 Task: Find connections with filter location Jesús María with filter topic #realestatebroker with filter profile language French with filter current company Center for Creative Leadership with filter school Institute of Hotel Management, Catering Technology and Applied Nutrition, Mumbai with filter industry Operations Consulting with filter service category Bookkeeping with filter keywords title Medical Transcriptionist
Action: Mouse moved to (552, 104)
Screenshot: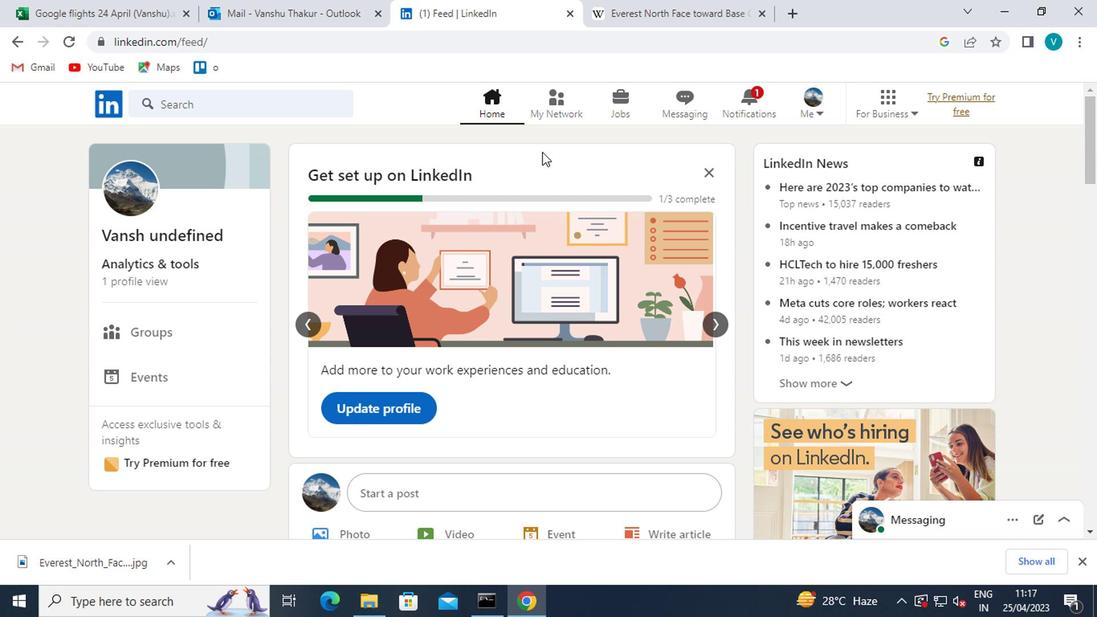 
Action: Mouse pressed left at (552, 104)
Screenshot: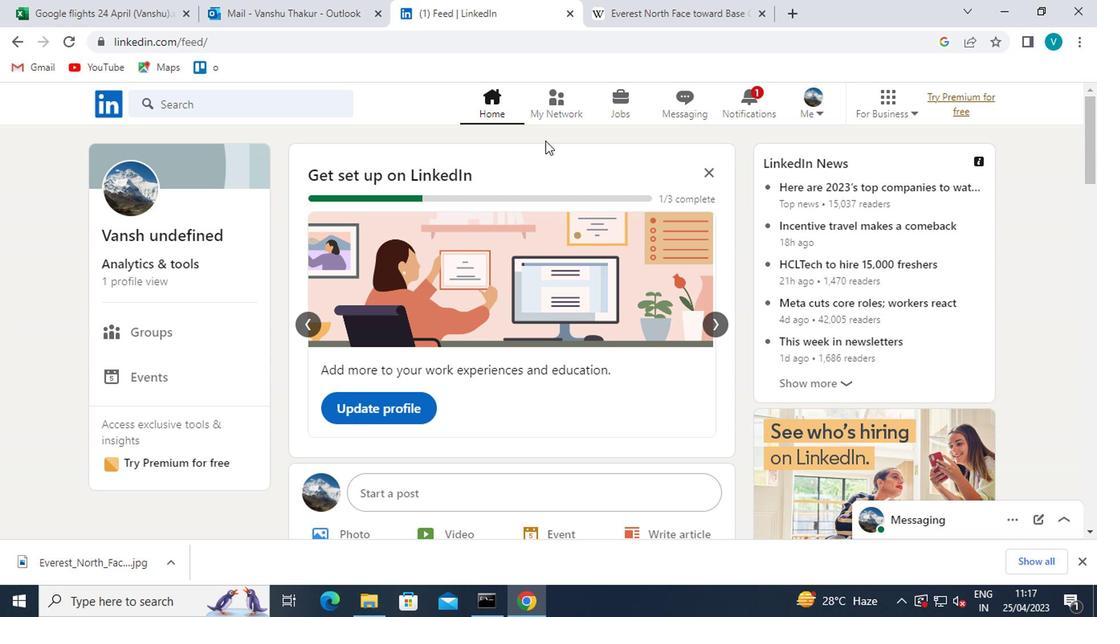 
Action: Mouse moved to (196, 196)
Screenshot: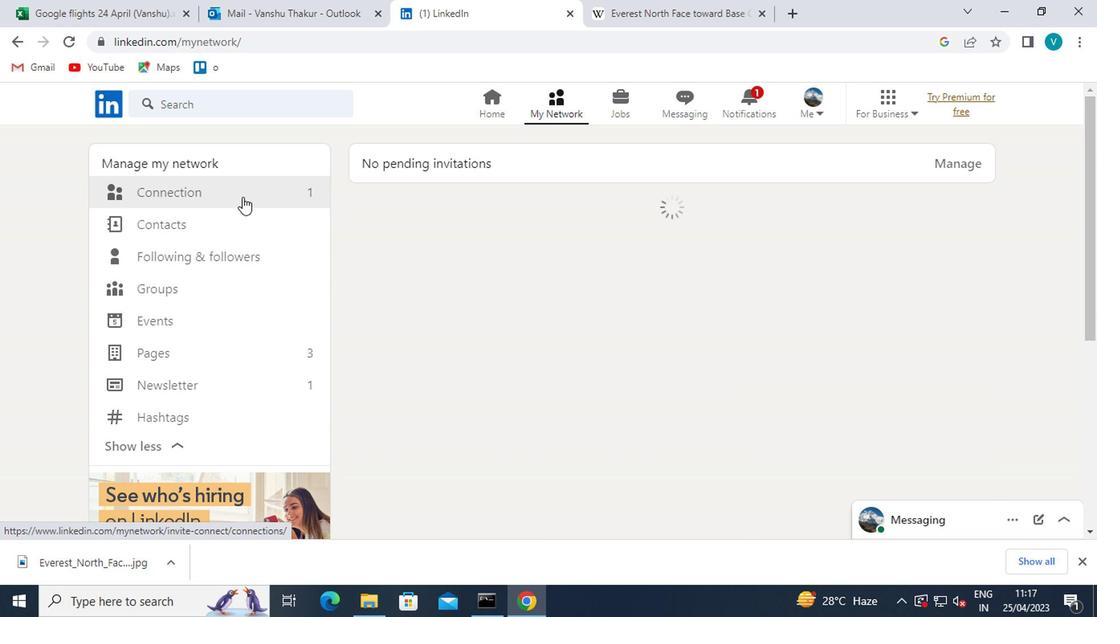 
Action: Mouse pressed left at (196, 196)
Screenshot: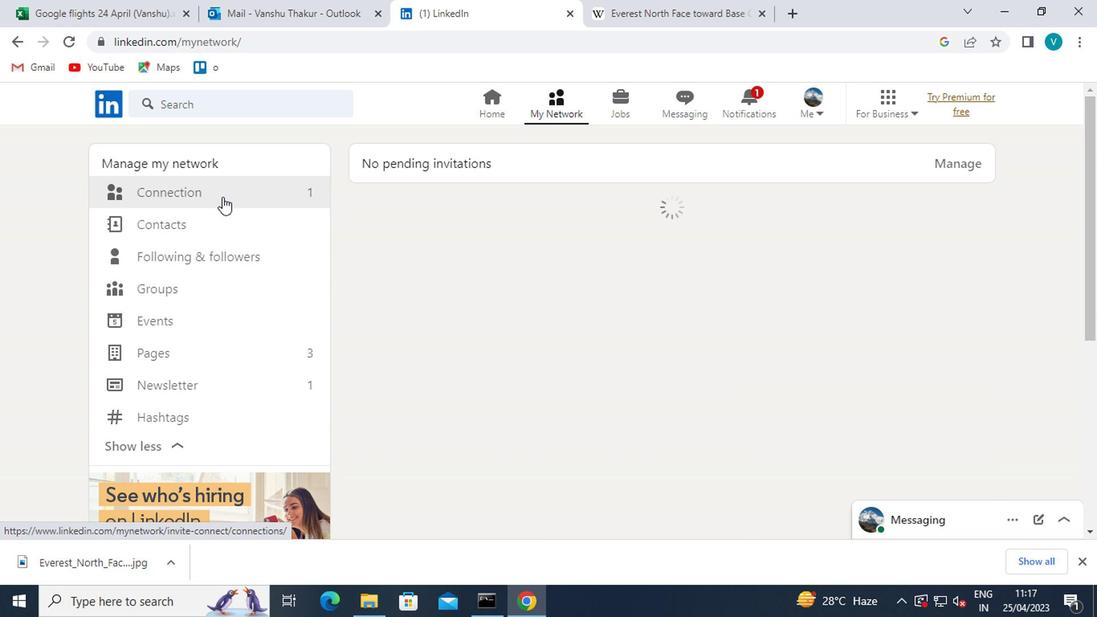 
Action: Mouse moved to (641, 189)
Screenshot: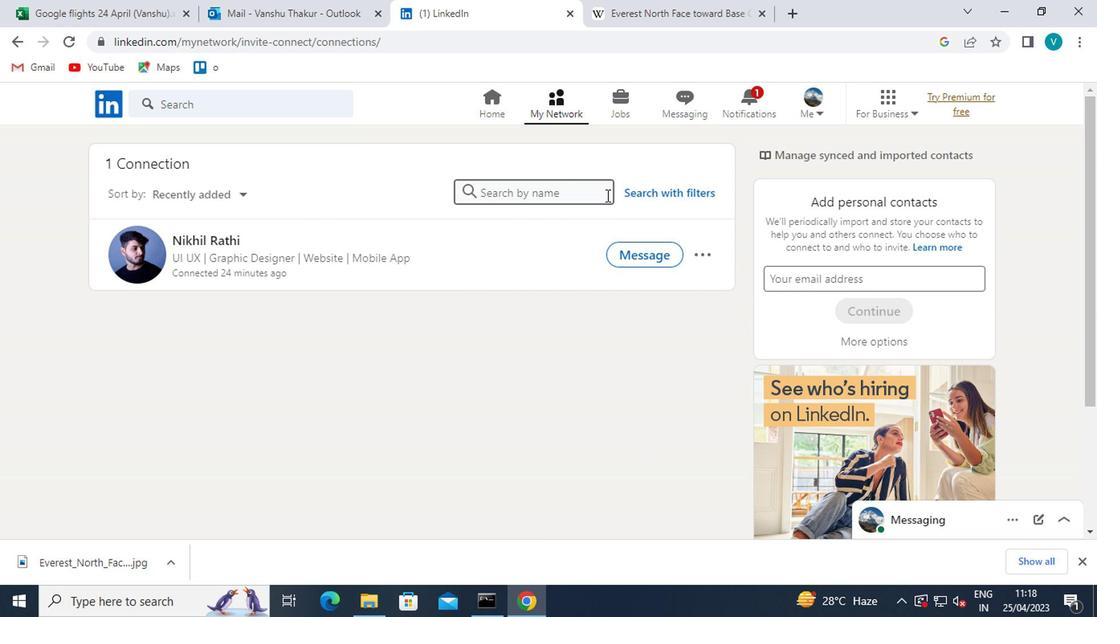 
Action: Mouse pressed left at (641, 189)
Screenshot: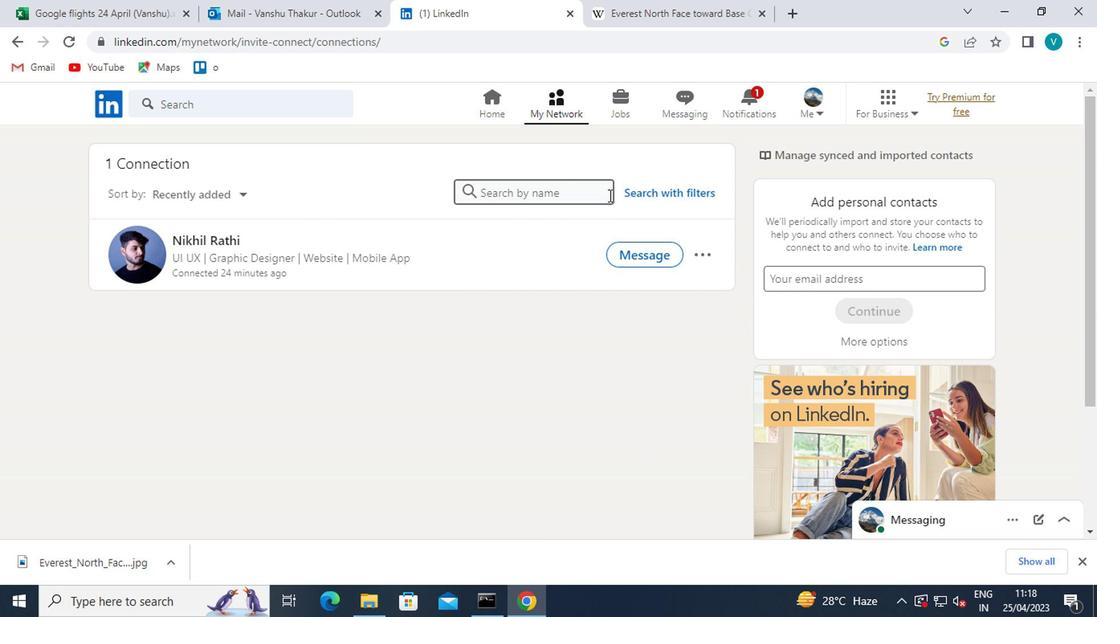
Action: Mouse moved to (540, 159)
Screenshot: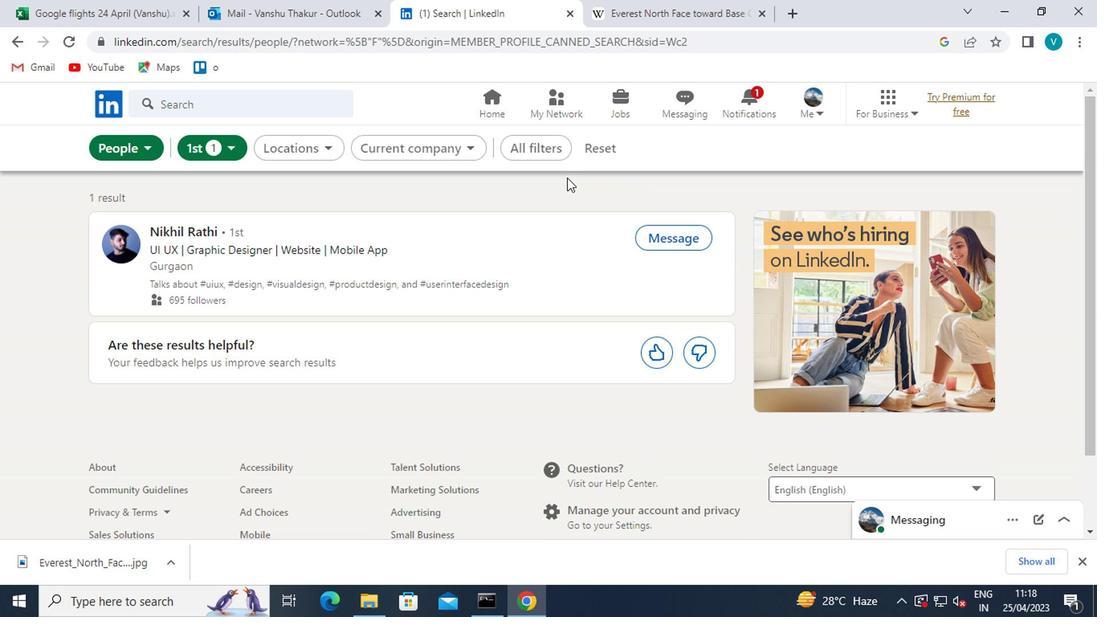 
Action: Mouse pressed left at (540, 159)
Screenshot: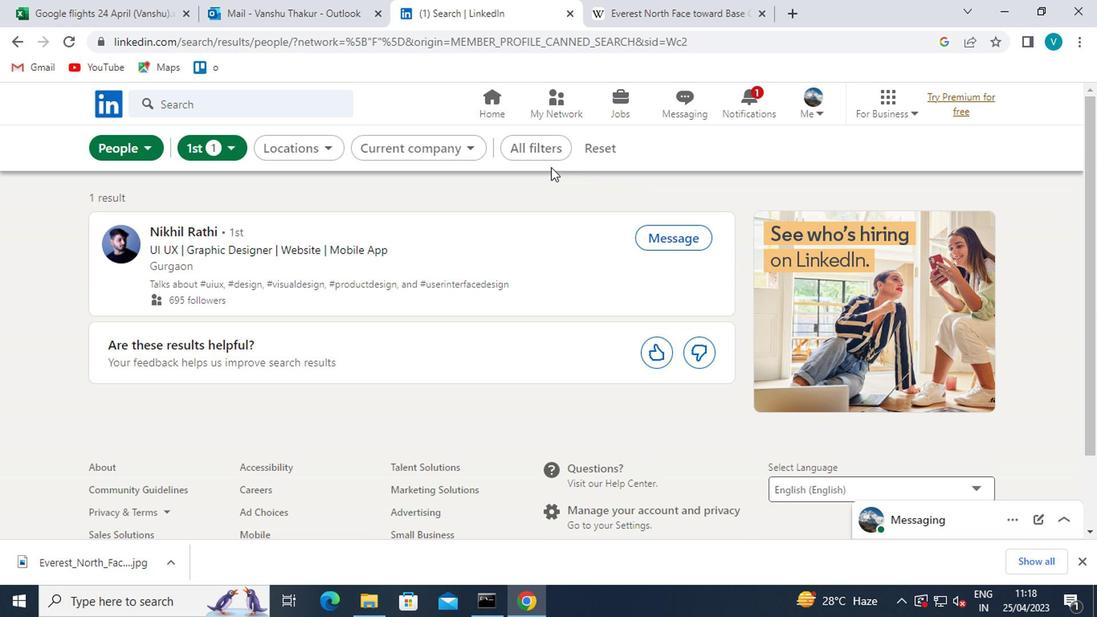 
Action: Mouse moved to (859, 385)
Screenshot: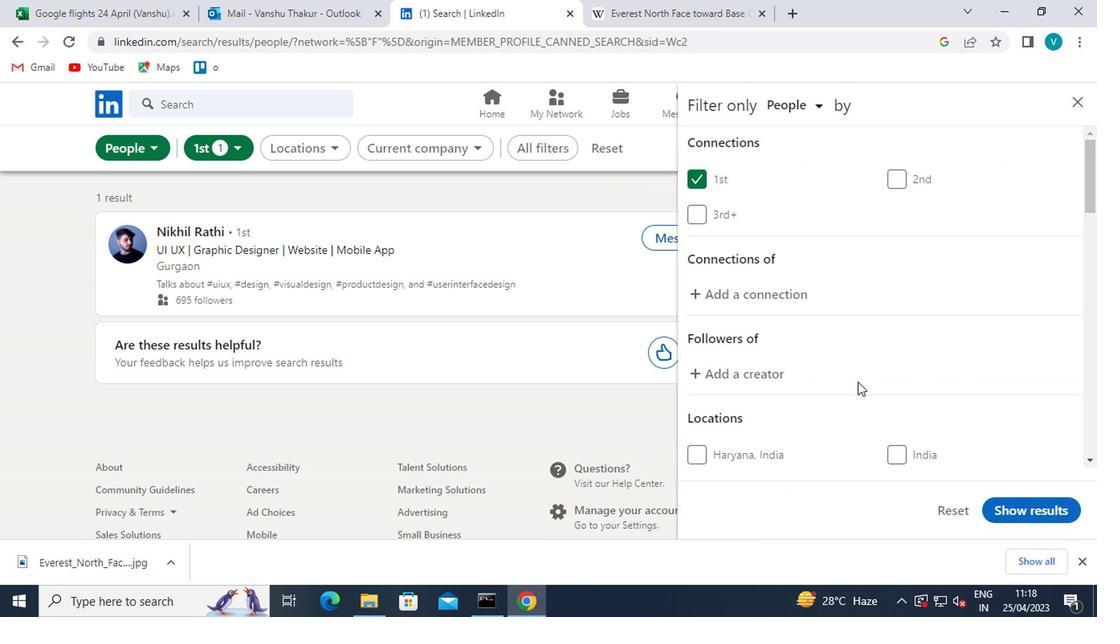 
Action: Mouse scrolled (859, 384) with delta (0, -1)
Screenshot: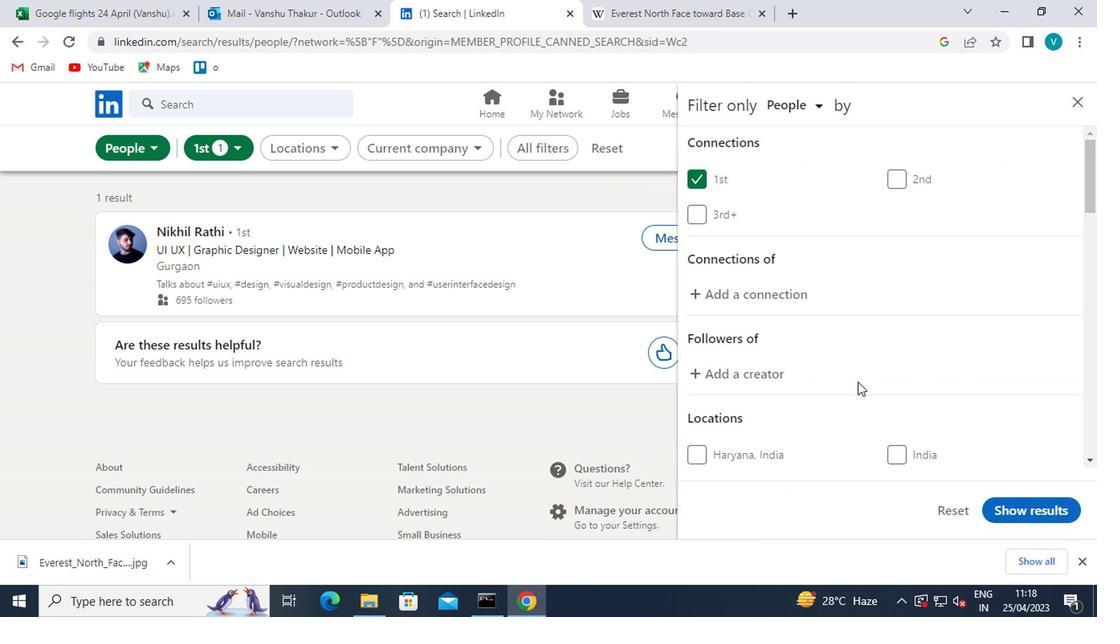 
Action: Mouse moved to (860, 387)
Screenshot: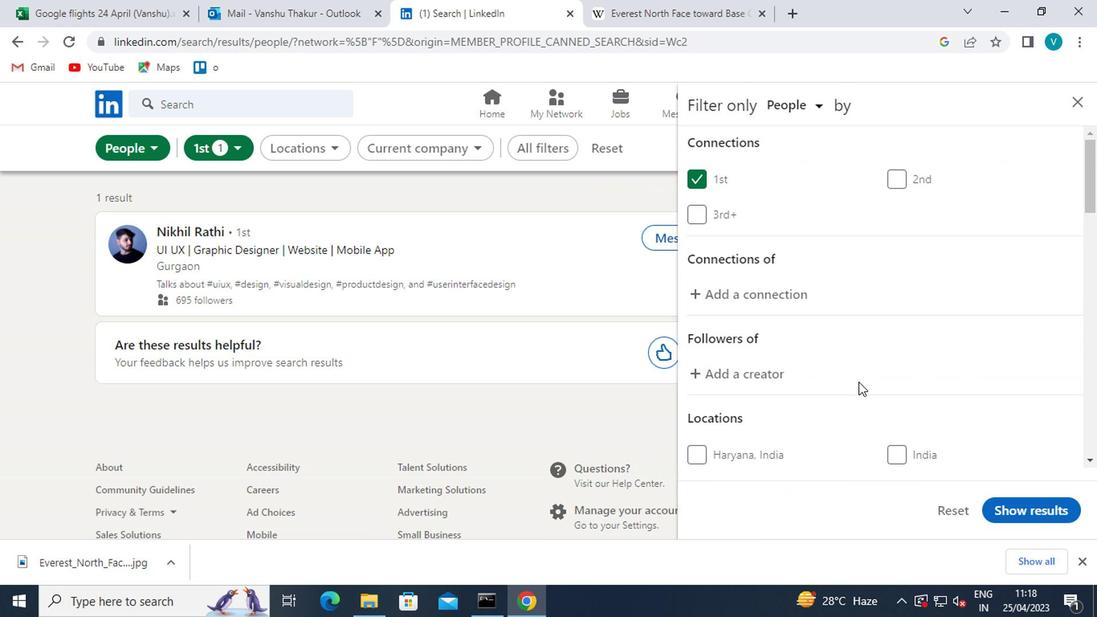
Action: Mouse scrolled (860, 386) with delta (0, -1)
Screenshot: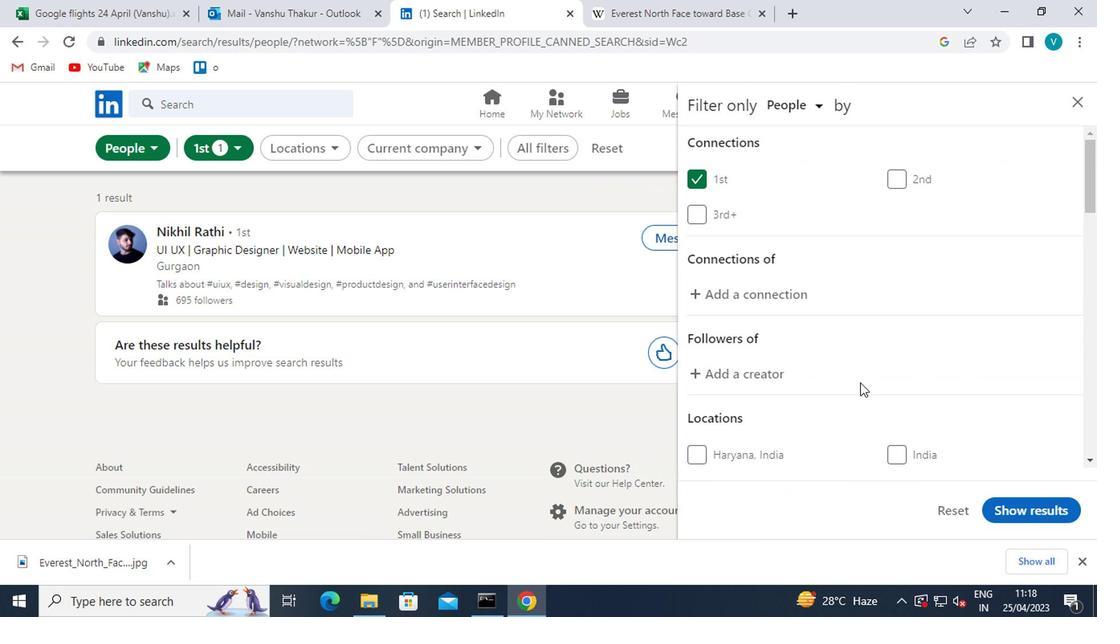 
Action: Mouse moved to (757, 362)
Screenshot: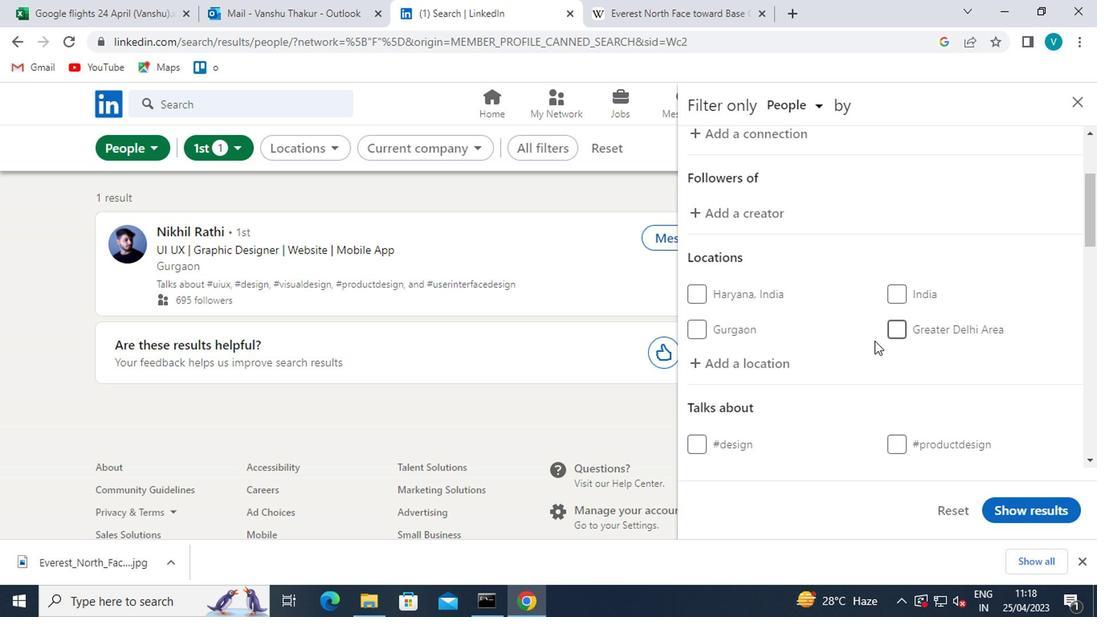
Action: Mouse pressed left at (757, 362)
Screenshot: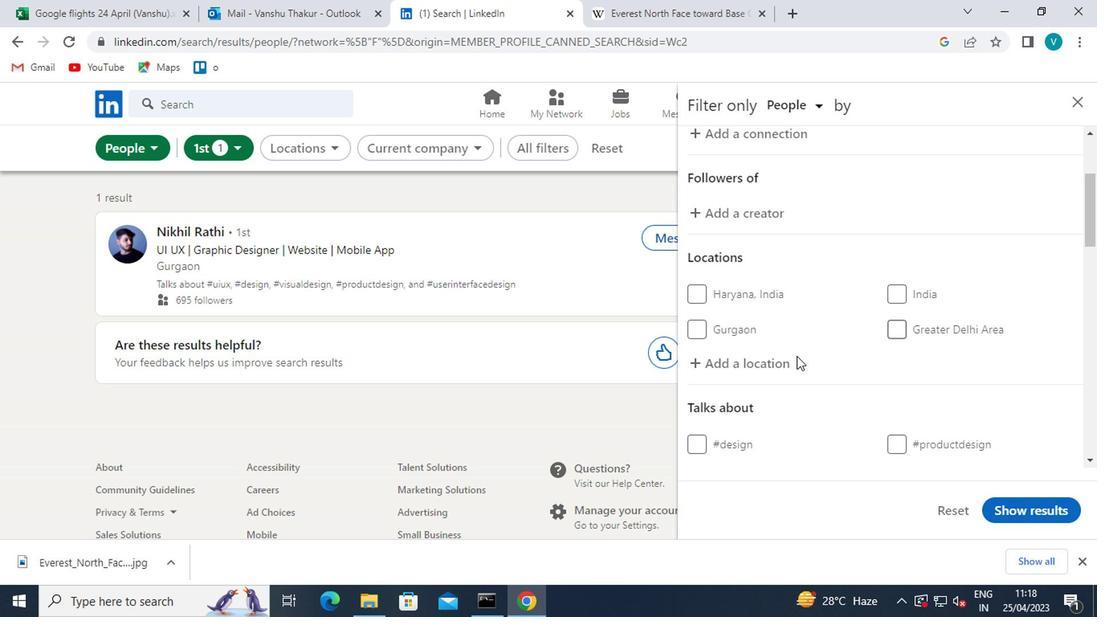
Action: Key pressed <Key.shift><Key.shift>JESE<Key.backspace>US<Key.space><Key.shift><Key.shift><Key.shift><Key.shift><Key.shift>N<Key.backspace><Key.shift>MARIA
Screenshot: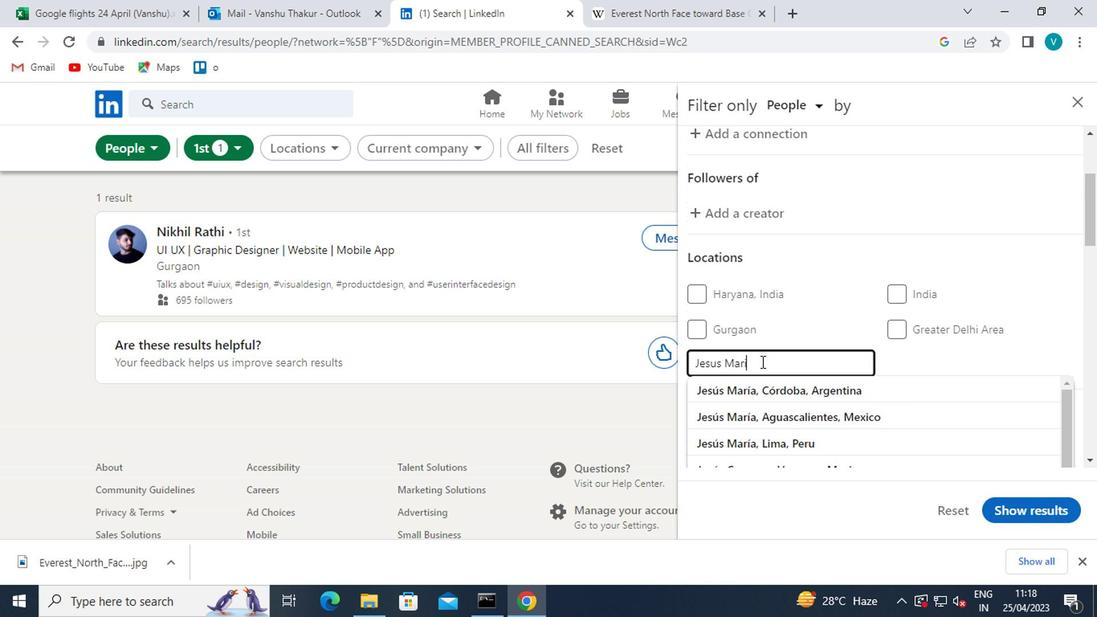 
Action: Mouse moved to (825, 398)
Screenshot: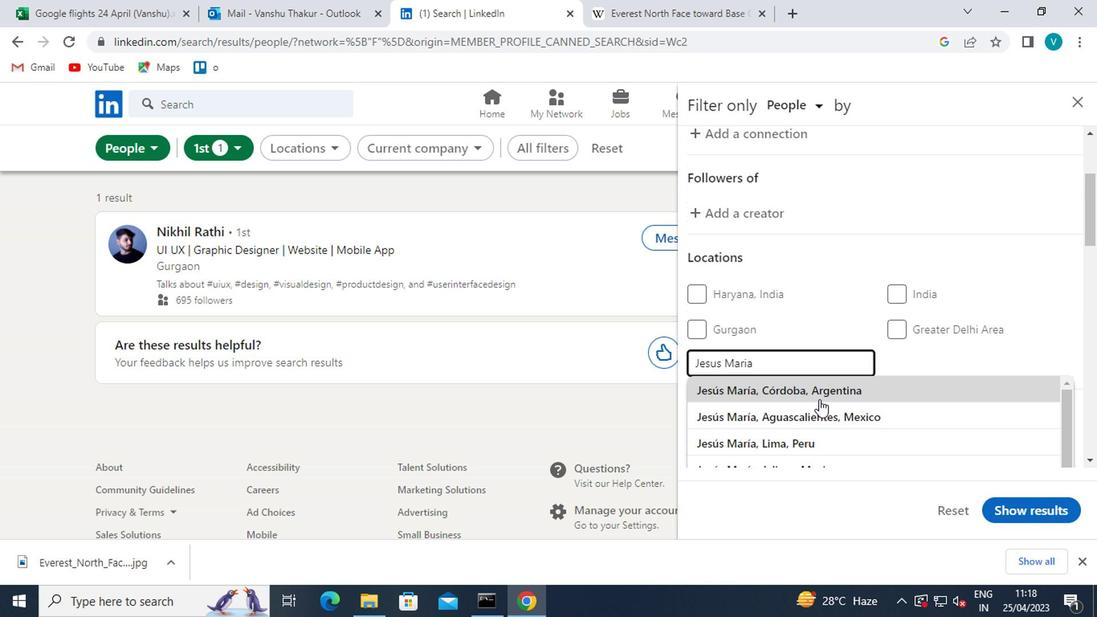 
Action: Mouse pressed left at (825, 398)
Screenshot: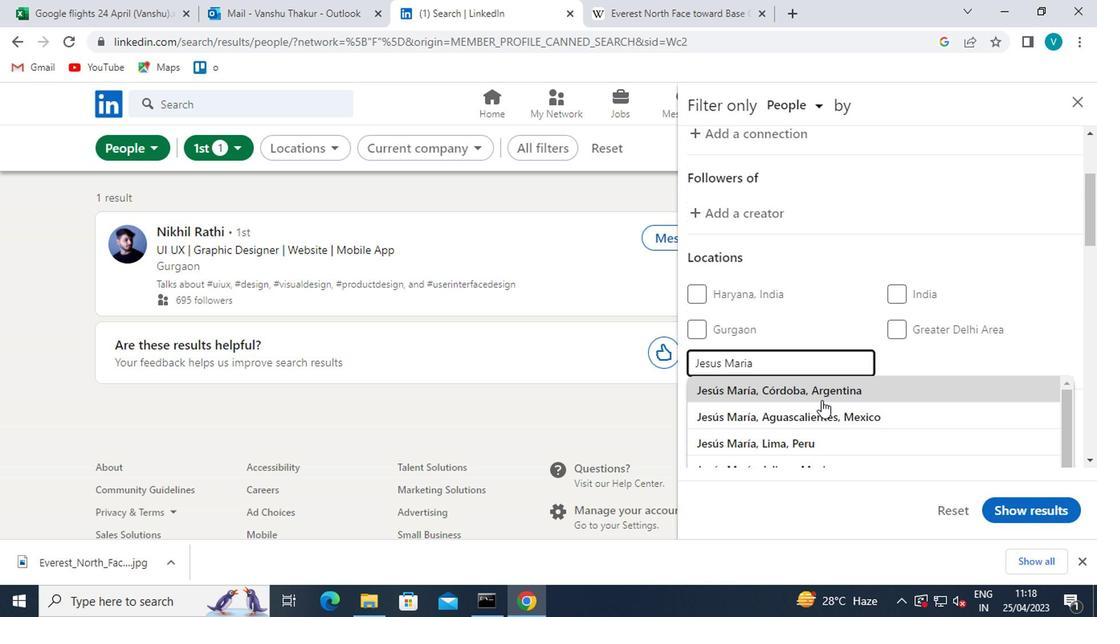 
Action: Mouse moved to (864, 400)
Screenshot: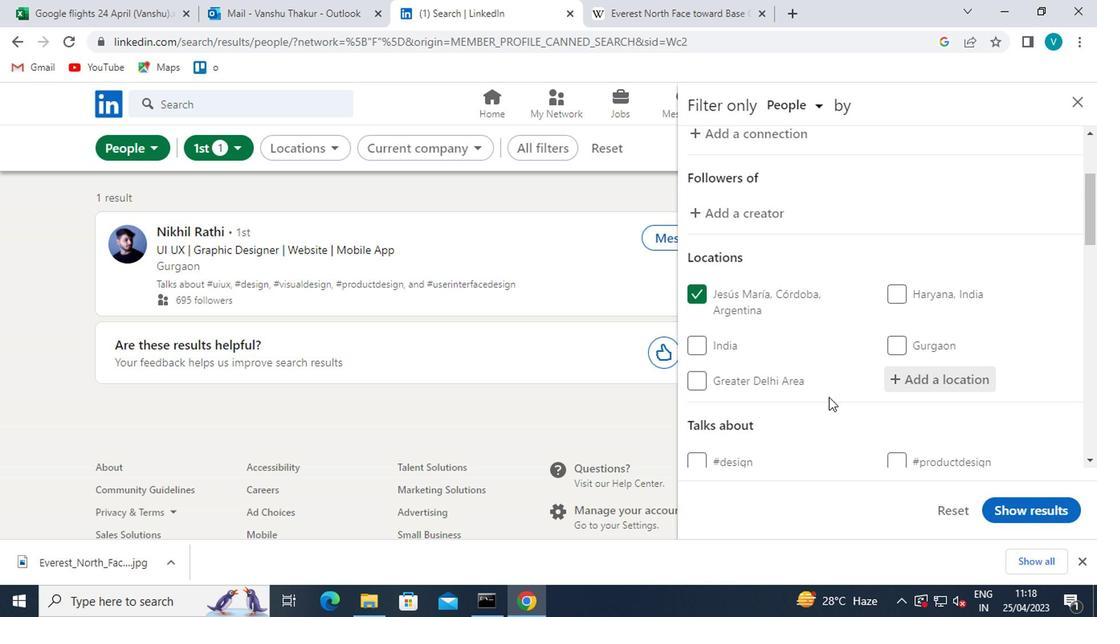 
Action: Mouse scrolled (864, 399) with delta (0, 0)
Screenshot: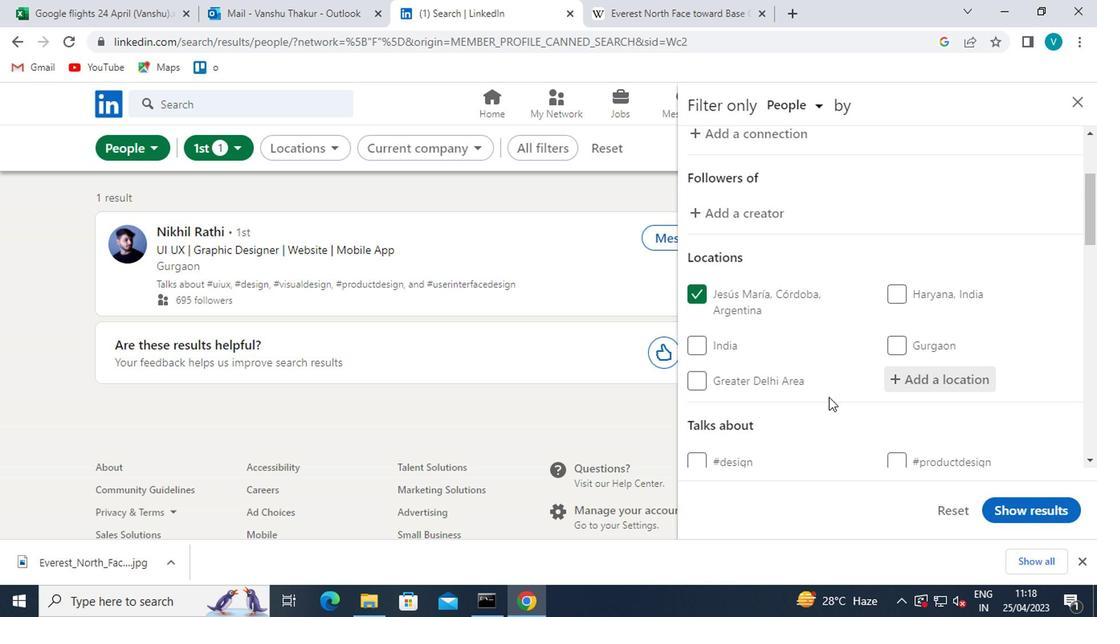 
Action: Mouse scrolled (864, 399) with delta (0, 0)
Screenshot: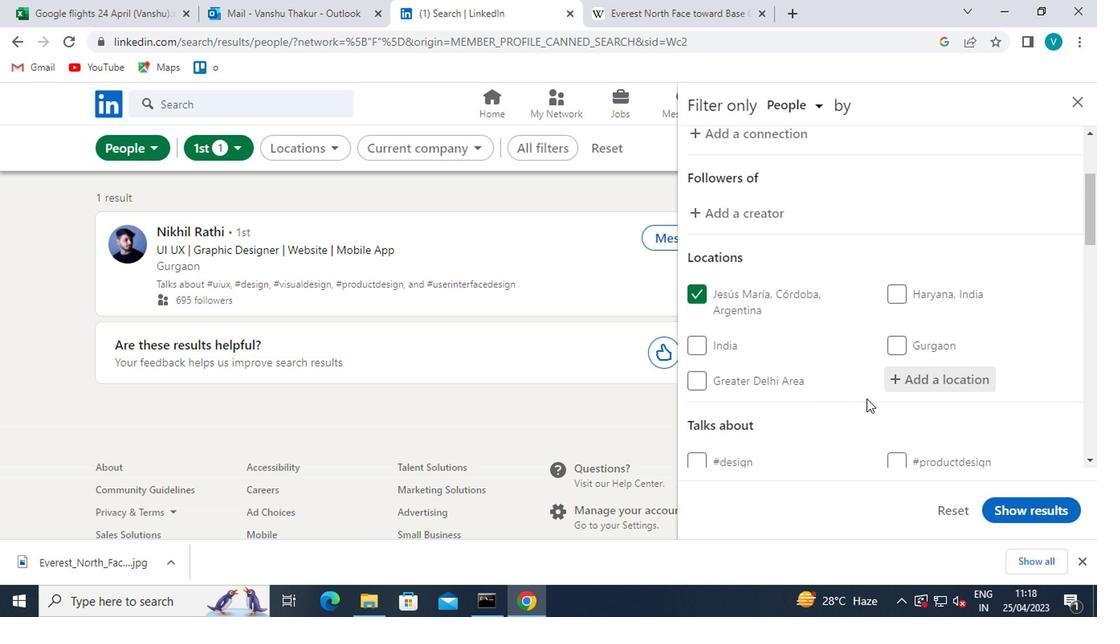 
Action: Mouse moved to (941, 376)
Screenshot: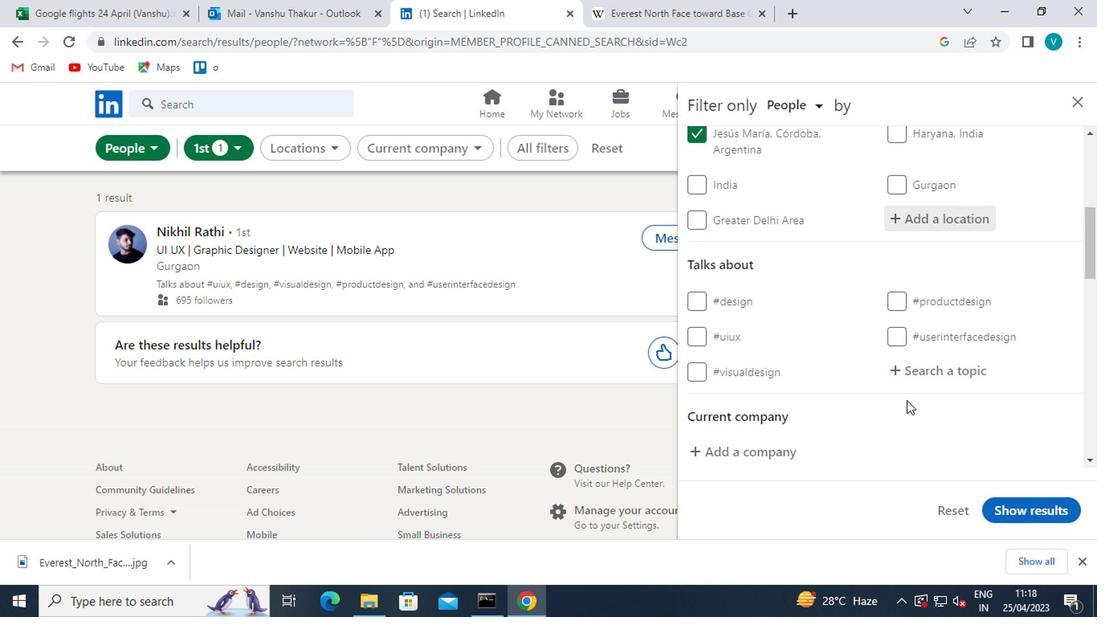 
Action: Mouse pressed left at (941, 376)
Screenshot: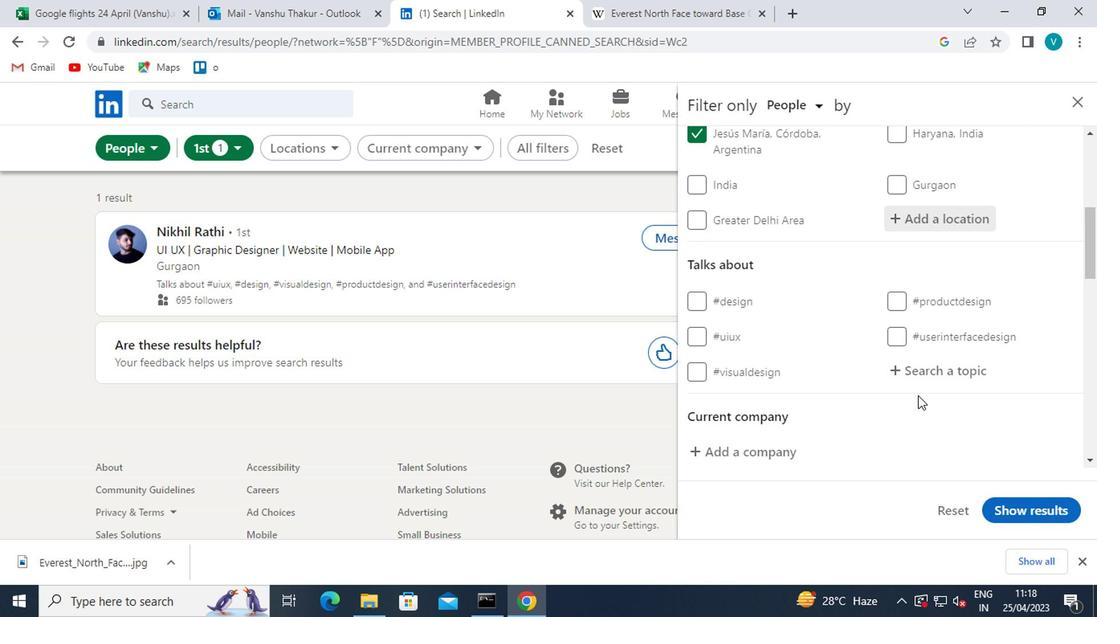 
Action: Key pressed <Key.shift>#REALESTATEBROKER
Screenshot: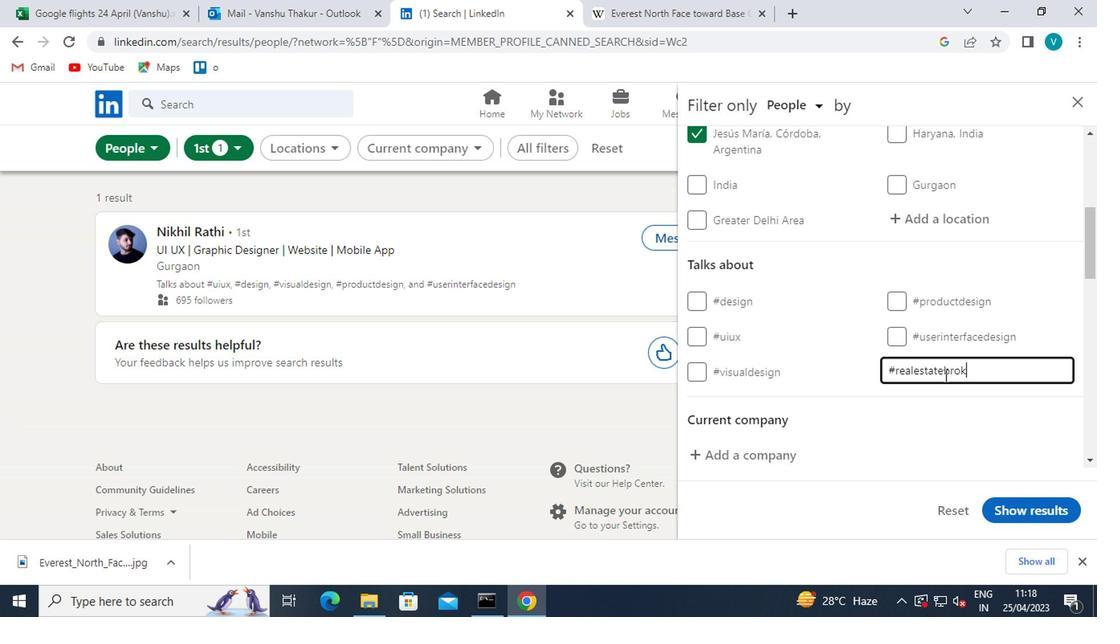 
Action: Mouse moved to (951, 422)
Screenshot: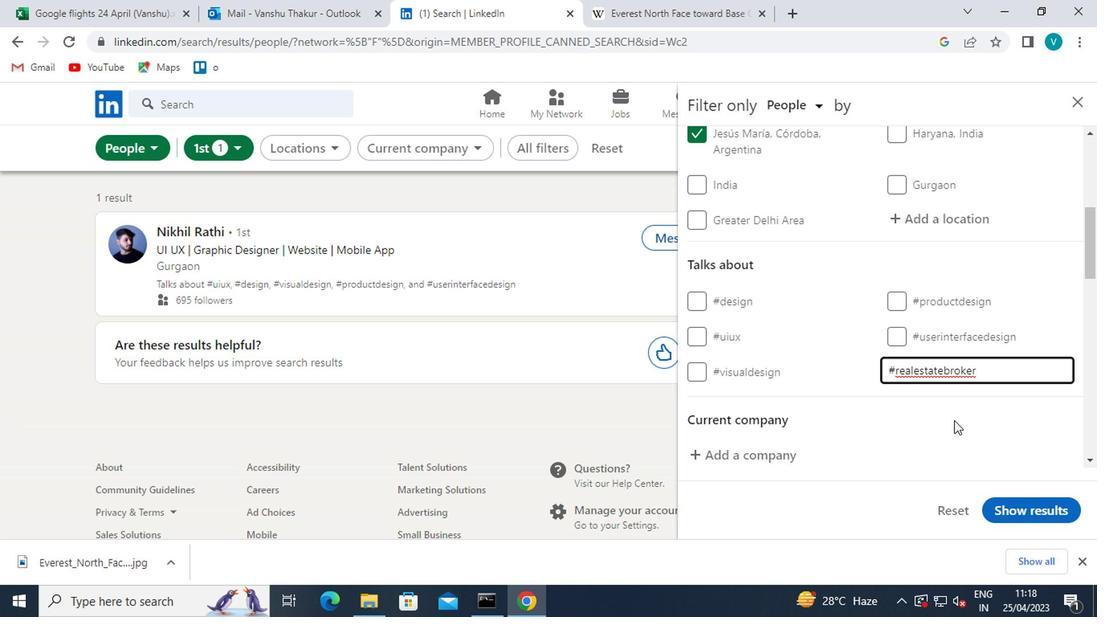 
Action: Mouse scrolled (951, 421) with delta (0, -1)
Screenshot: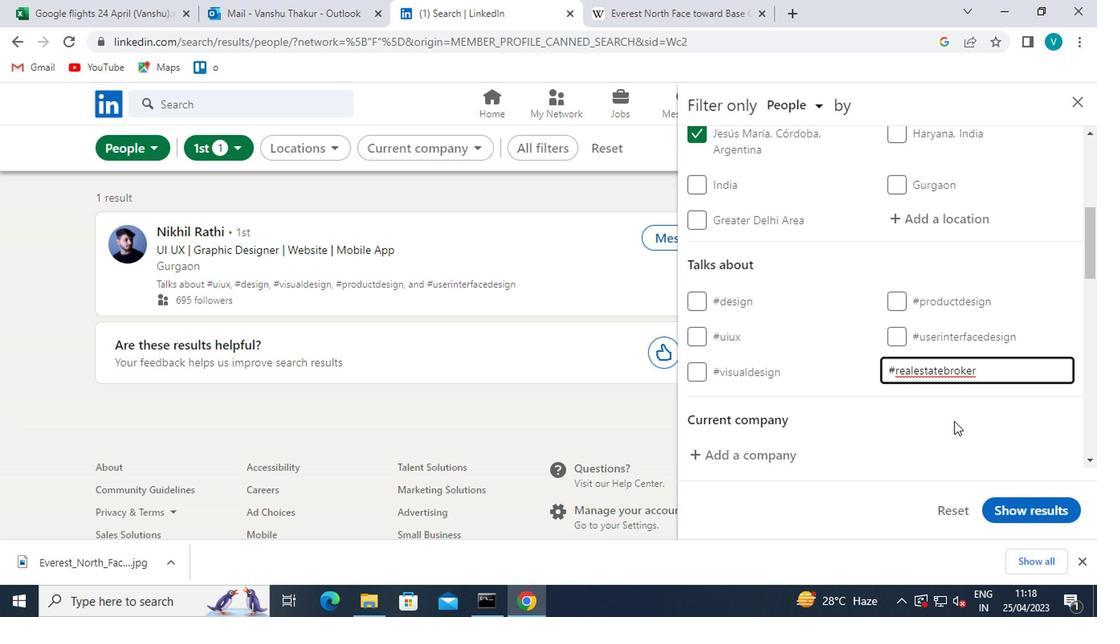
Action: Mouse moved to (949, 425)
Screenshot: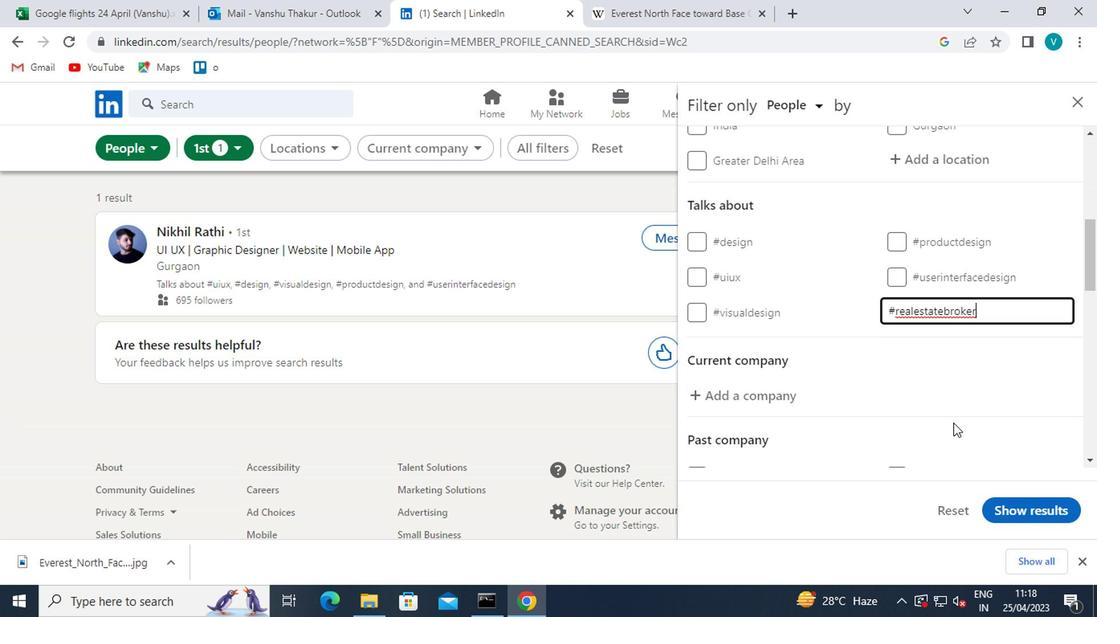 
Action: Mouse scrolled (949, 425) with delta (0, 0)
Screenshot: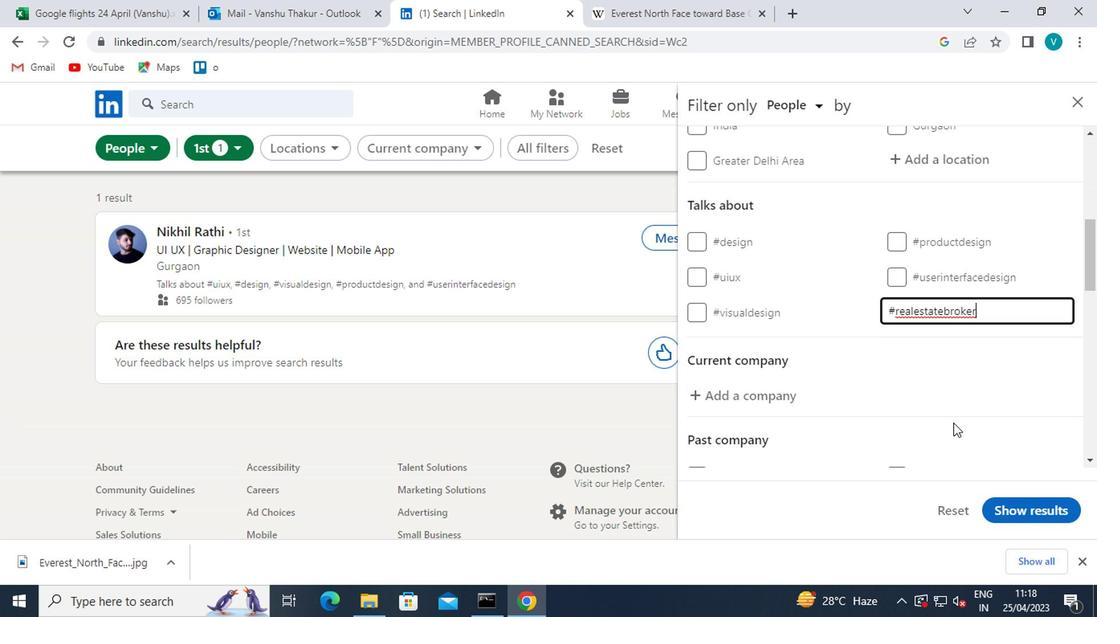 
Action: Mouse moved to (906, 448)
Screenshot: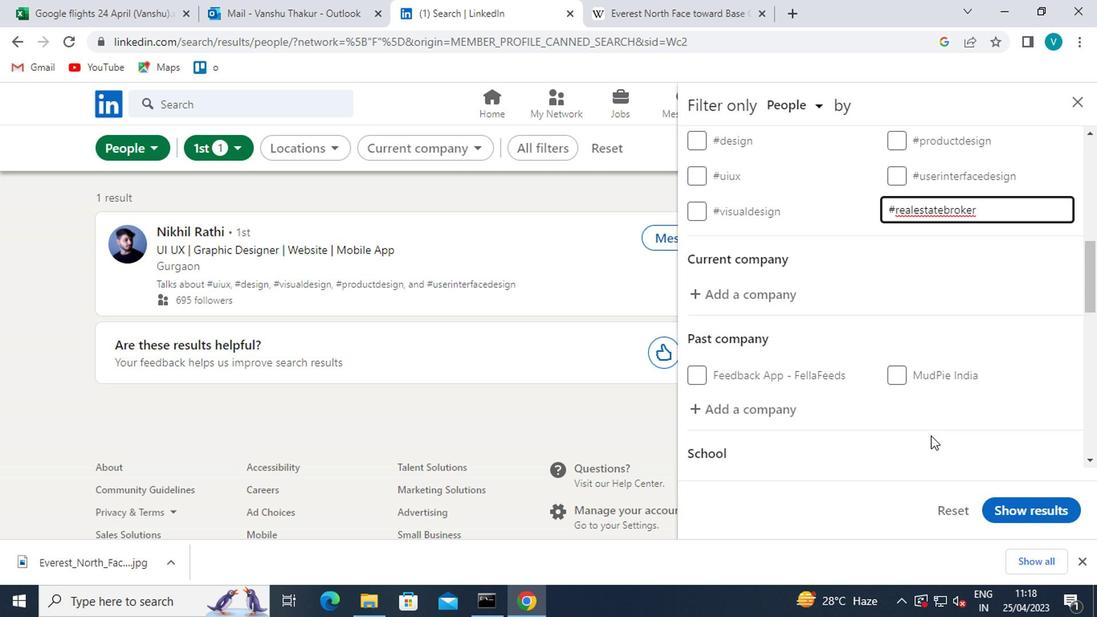 
Action: Mouse scrolled (906, 447) with delta (0, -1)
Screenshot: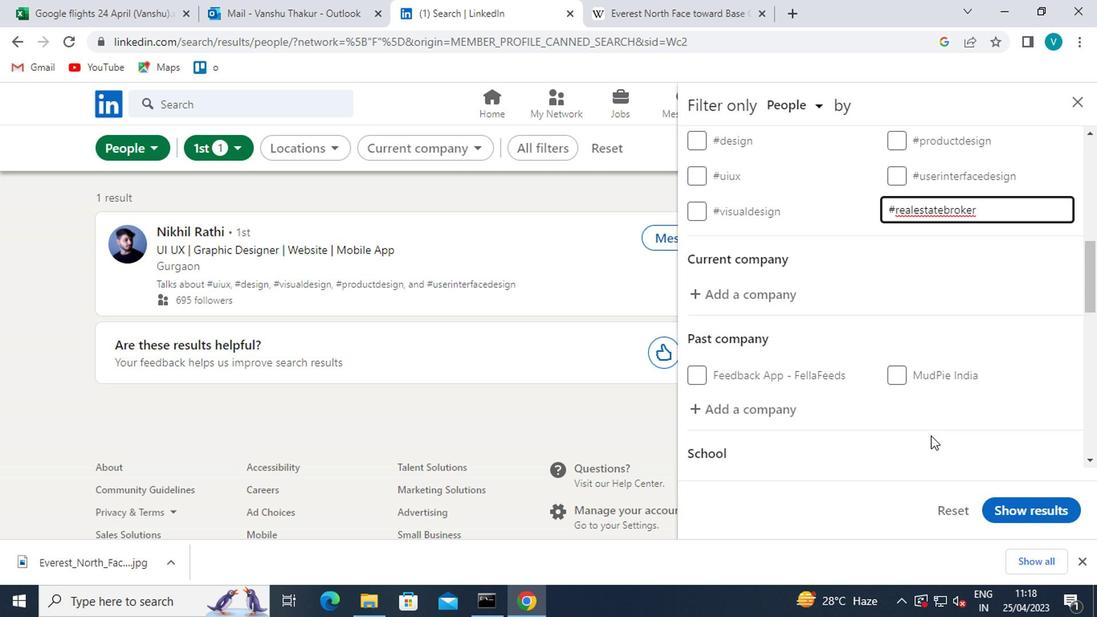 
Action: Mouse moved to (891, 449)
Screenshot: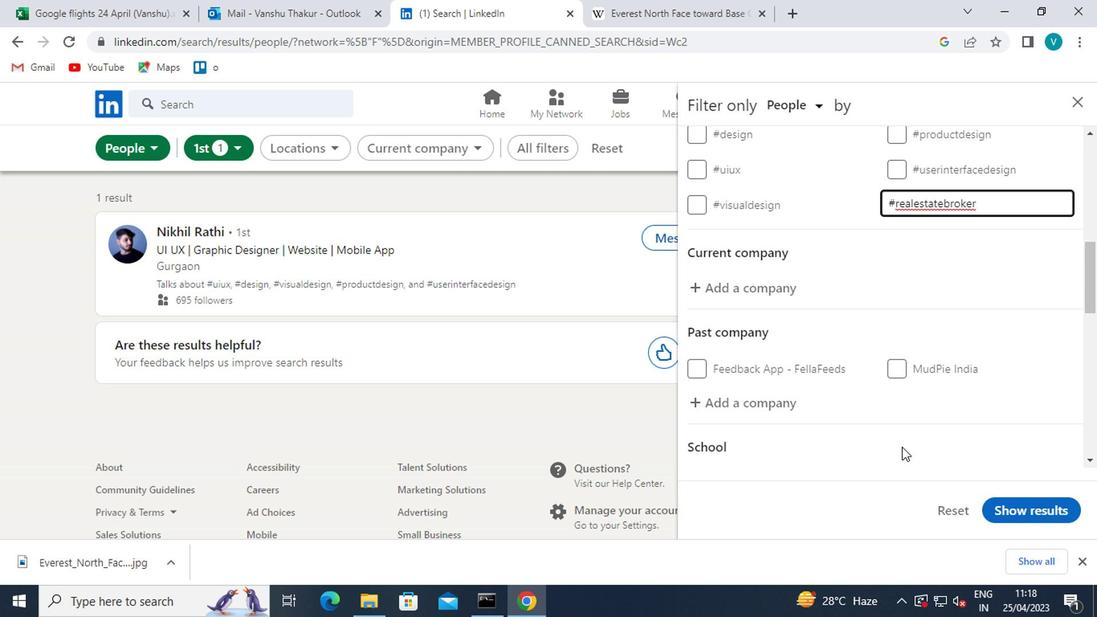 
Action: Mouse scrolled (891, 449) with delta (0, 0)
Screenshot: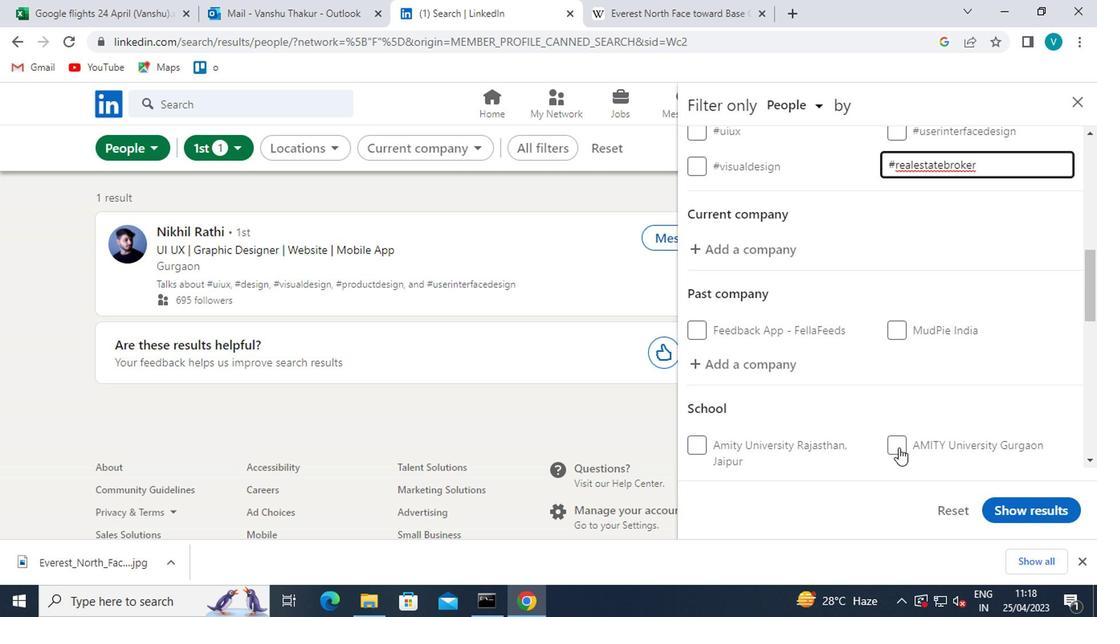 
Action: Mouse scrolled (891, 449) with delta (0, 0)
Screenshot: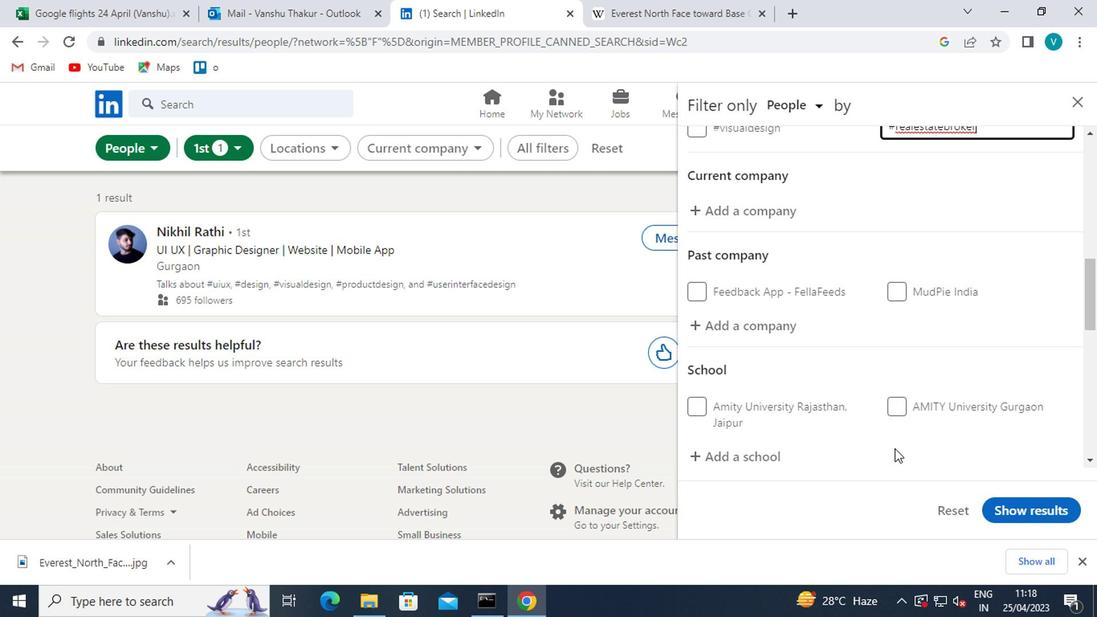 
Action: Mouse scrolled (891, 450) with delta (0, 1)
Screenshot: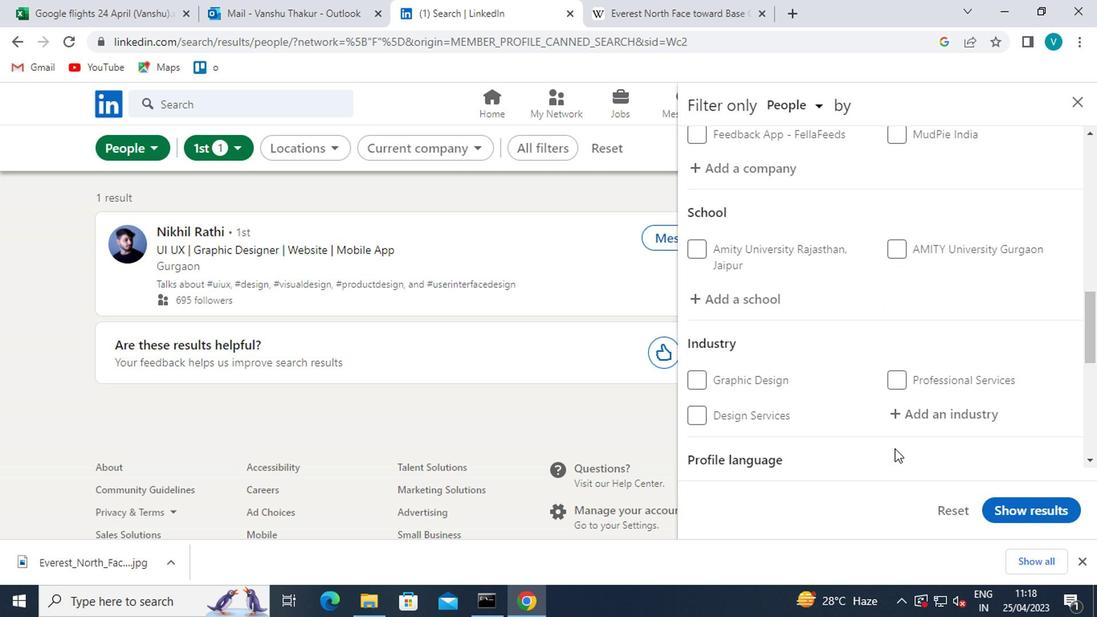 
Action: Mouse scrolled (891, 450) with delta (0, 1)
Screenshot: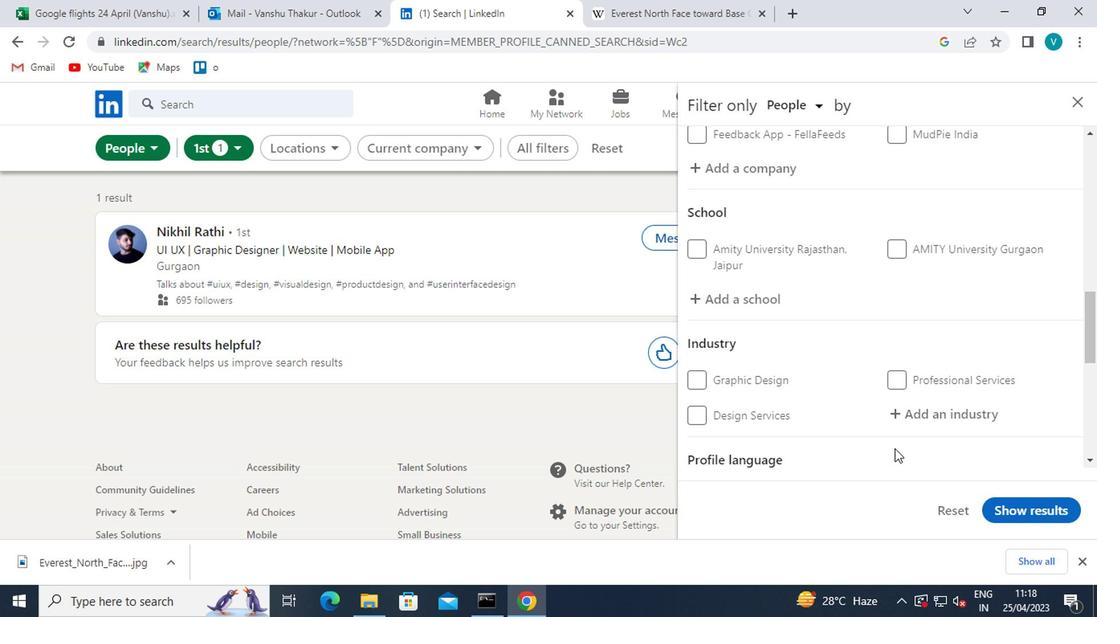 
Action: Mouse scrolled (891, 450) with delta (0, 1)
Screenshot: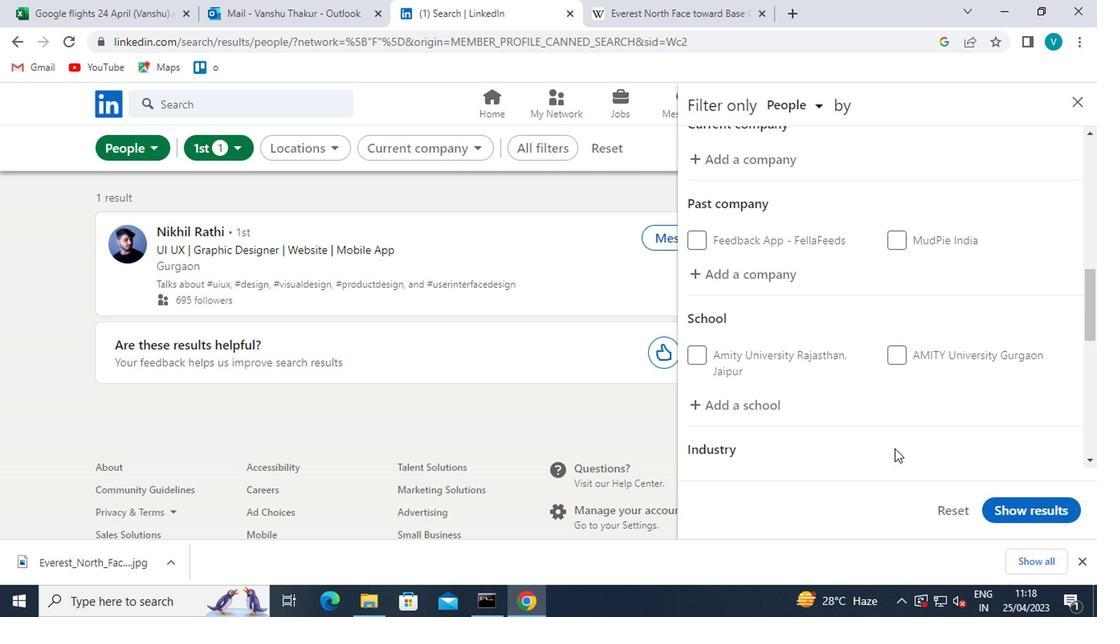 
Action: Mouse scrolled (891, 450) with delta (0, 1)
Screenshot: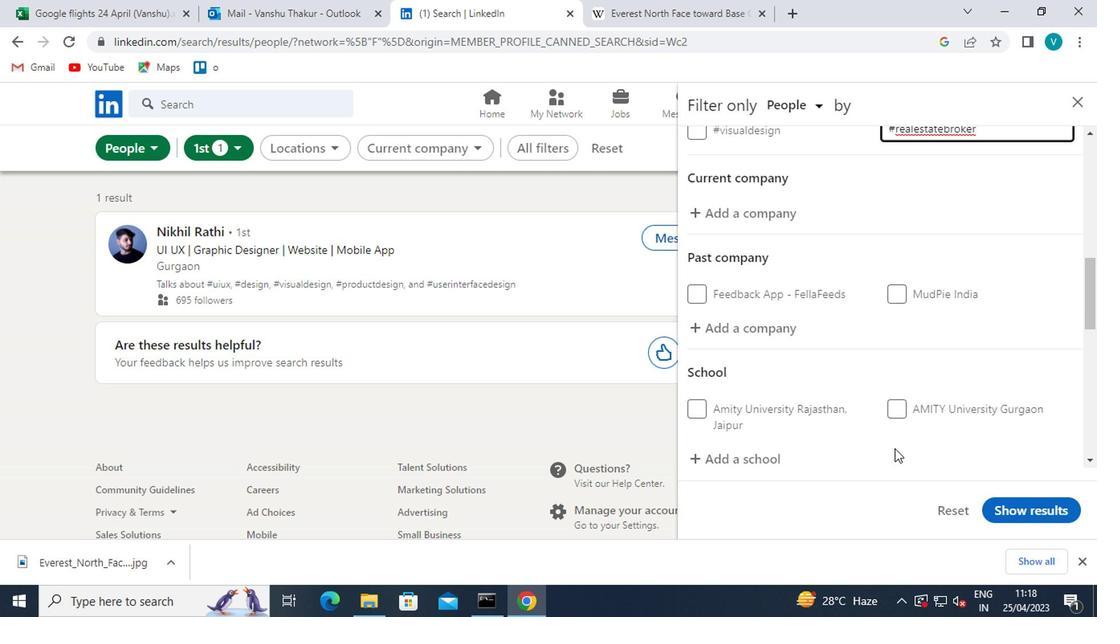 
Action: Mouse scrolled (891, 450) with delta (0, 1)
Screenshot: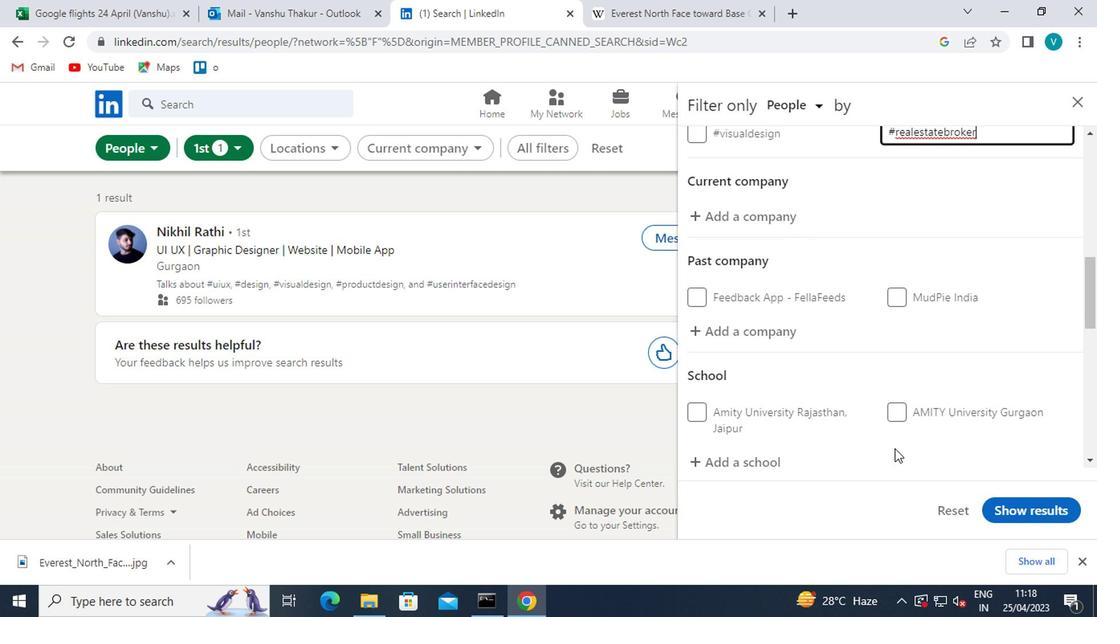 
Action: Mouse scrolled (891, 450) with delta (0, 1)
Screenshot: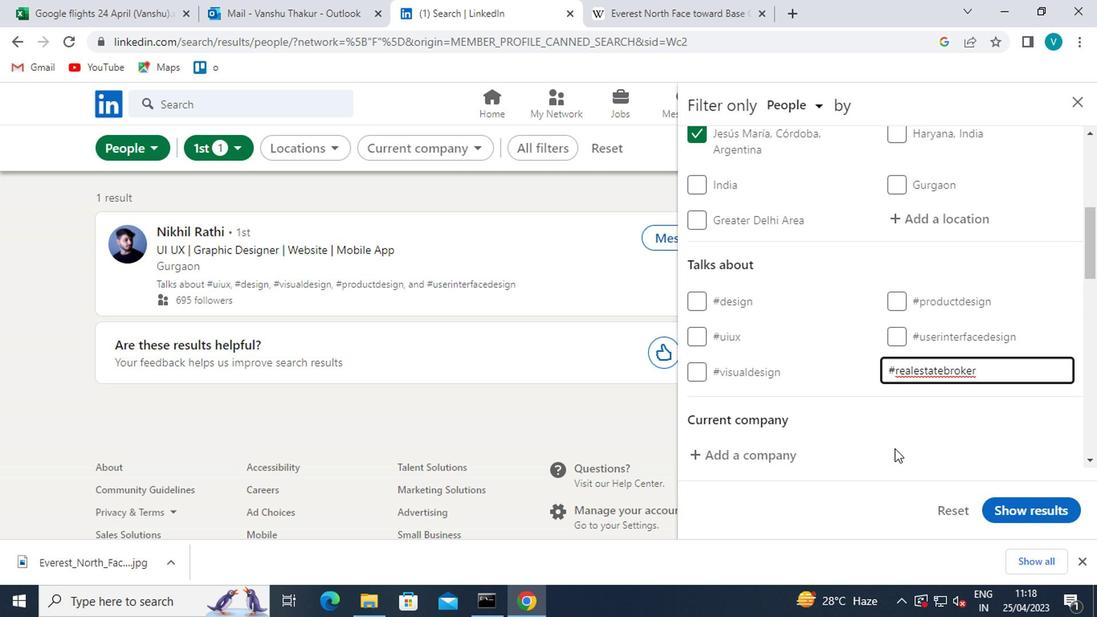 
Action: Mouse scrolled (891, 450) with delta (0, 1)
Screenshot: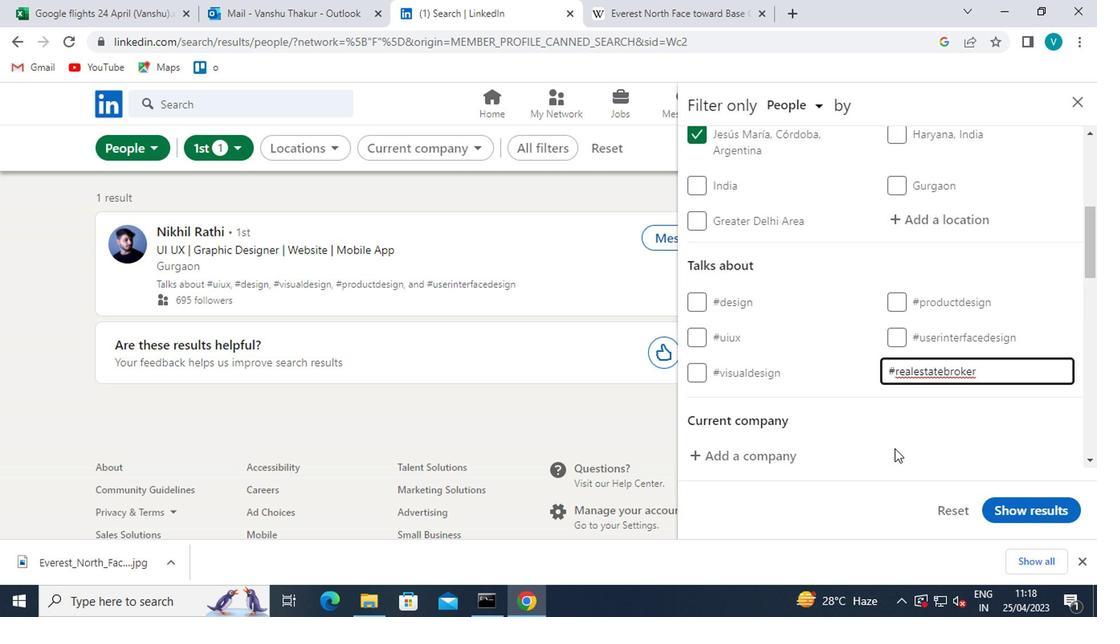 
Action: Mouse scrolled (891, 450) with delta (0, 1)
Screenshot: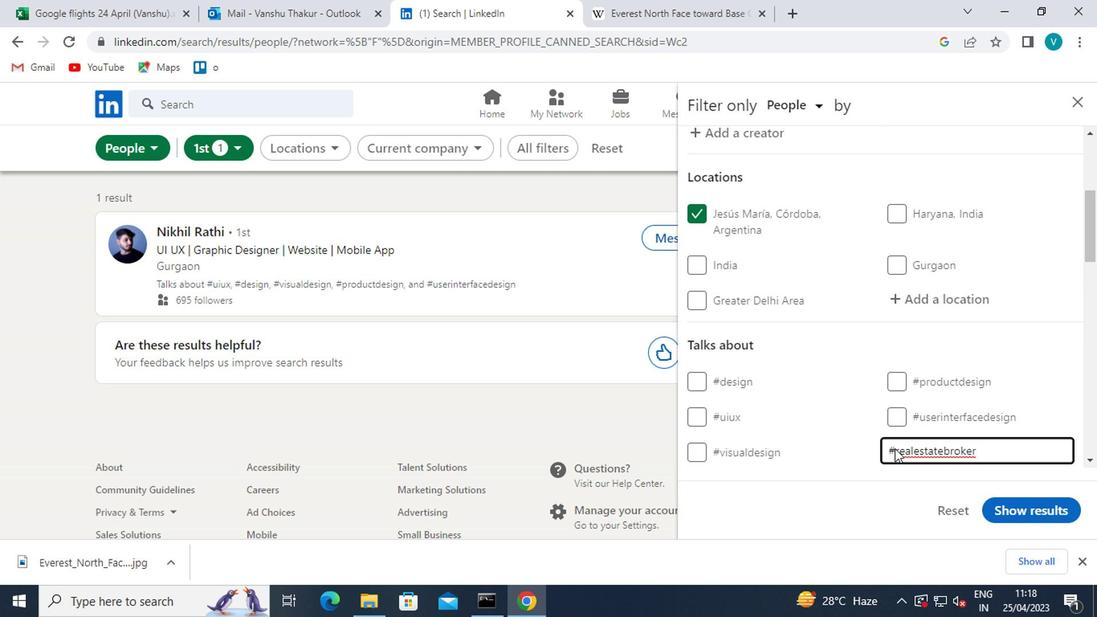 
Action: Mouse scrolled (891, 449) with delta (0, 0)
Screenshot: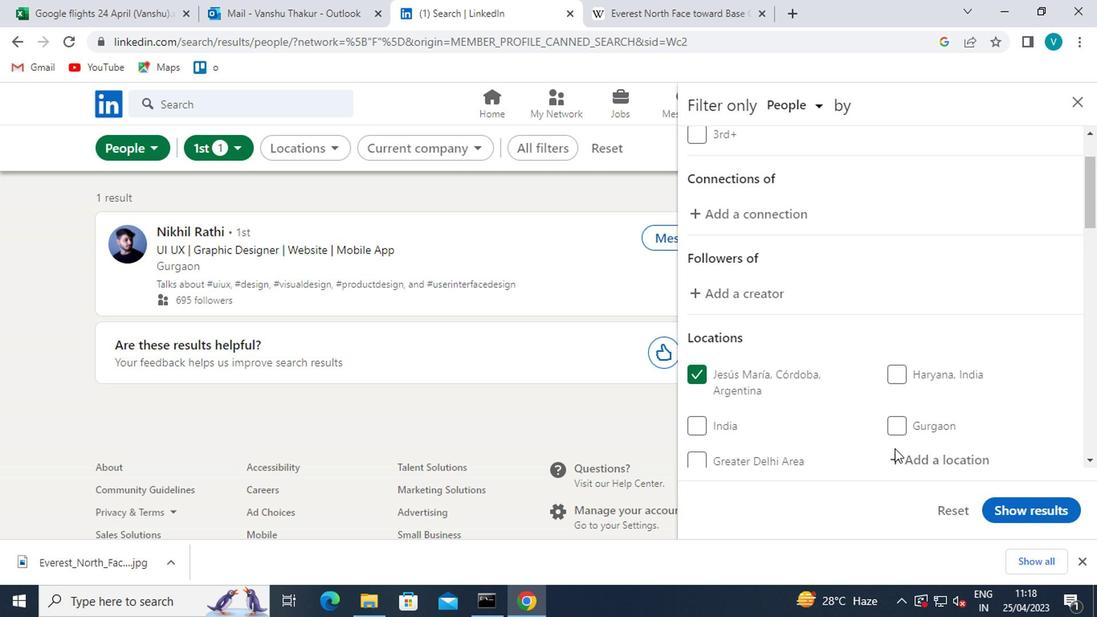 
Action: Mouse scrolled (891, 449) with delta (0, 0)
Screenshot: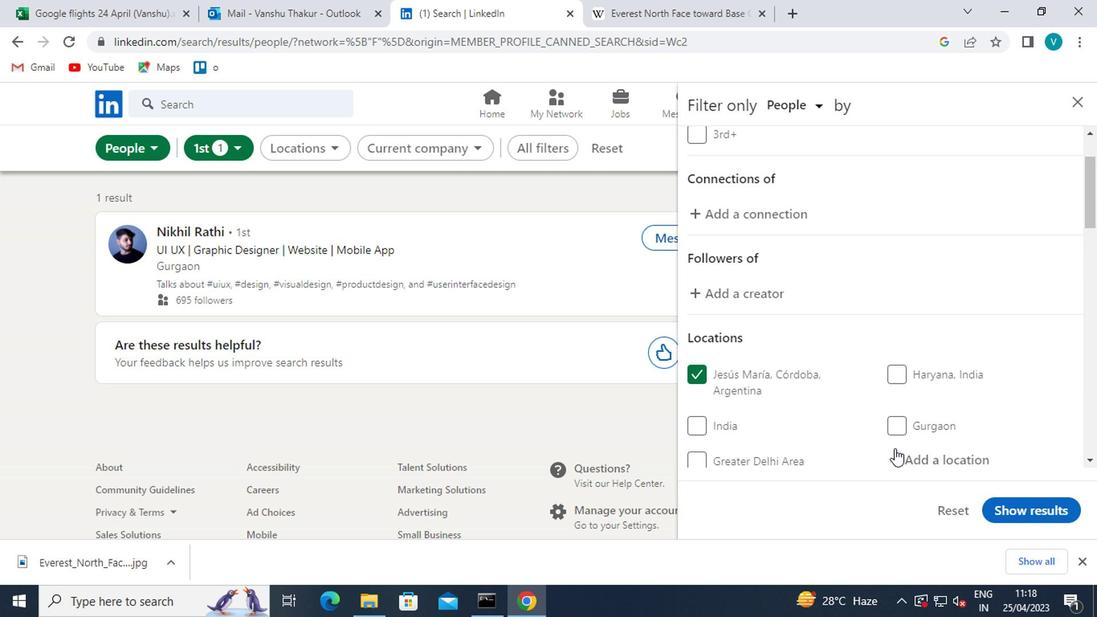 
Action: Mouse scrolled (891, 449) with delta (0, 0)
Screenshot: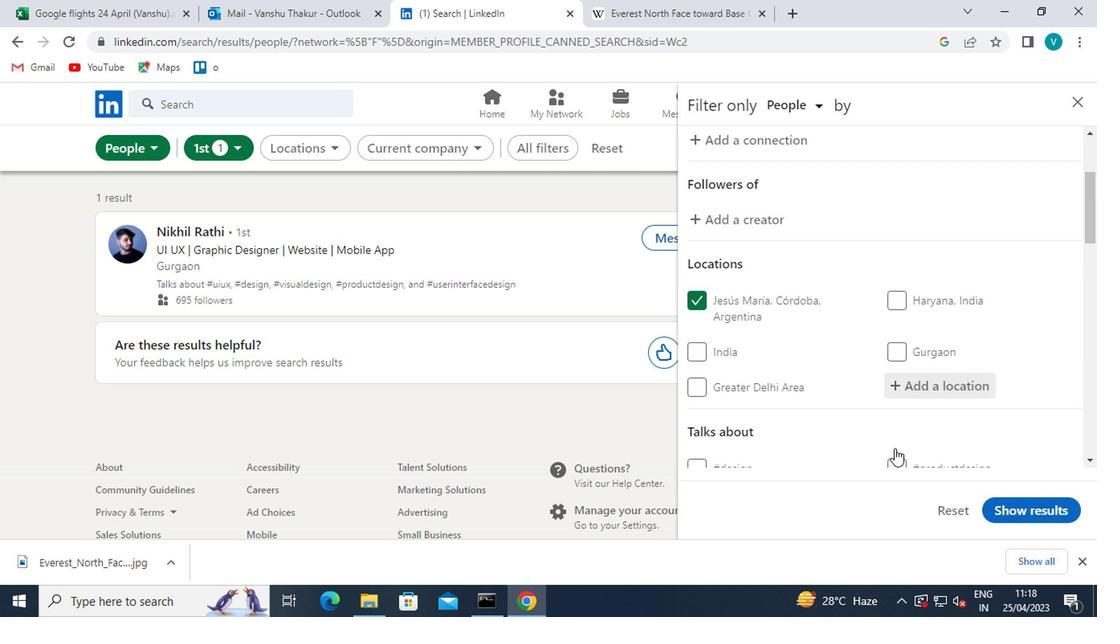 
Action: Mouse scrolled (891, 449) with delta (0, 0)
Screenshot: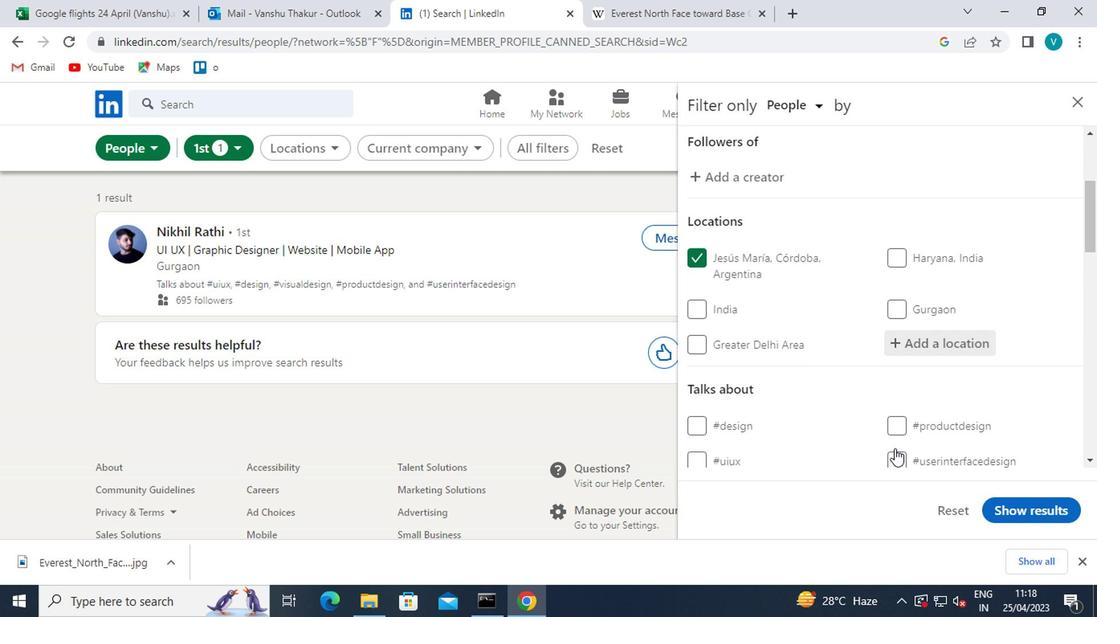 
Action: Mouse scrolled (891, 449) with delta (0, 0)
Screenshot: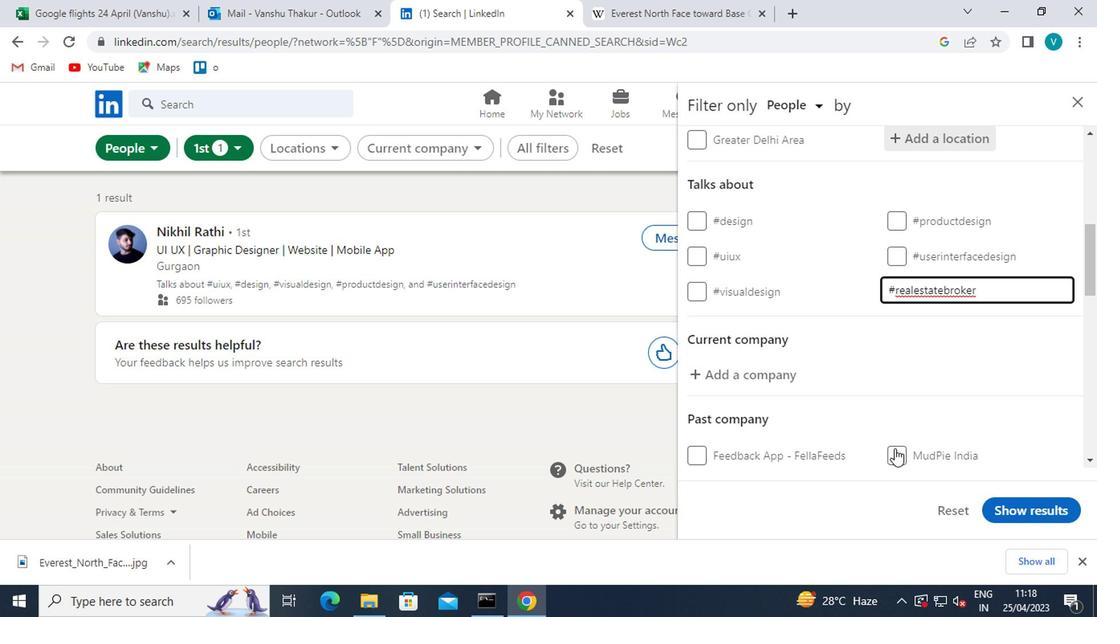 
Action: Mouse scrolled (891, 450) with delta (0, 1)
Screenshot: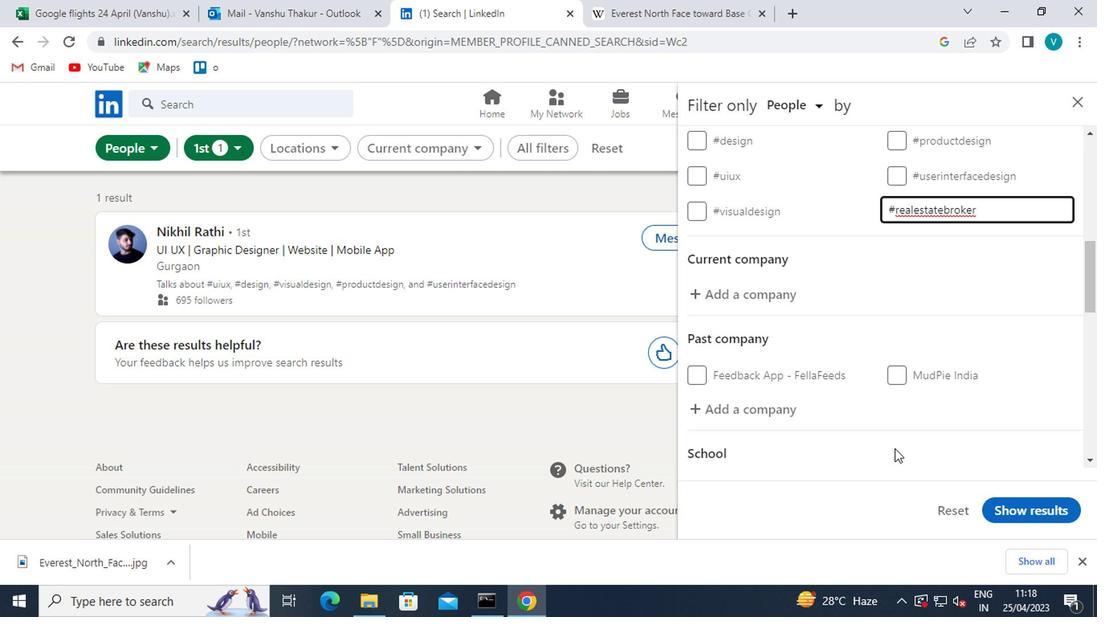 
Action: Mouse moved to (887, 445)
Screenshot: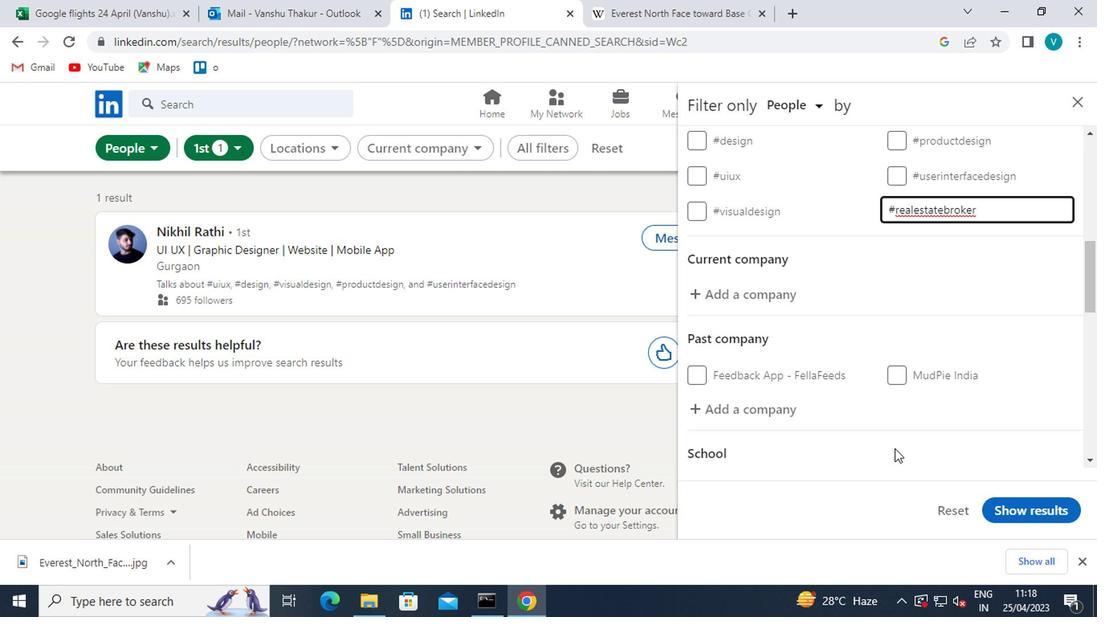 
Action: Mouse scrolled (887, 446) with delta (0, 1)
Screenshot: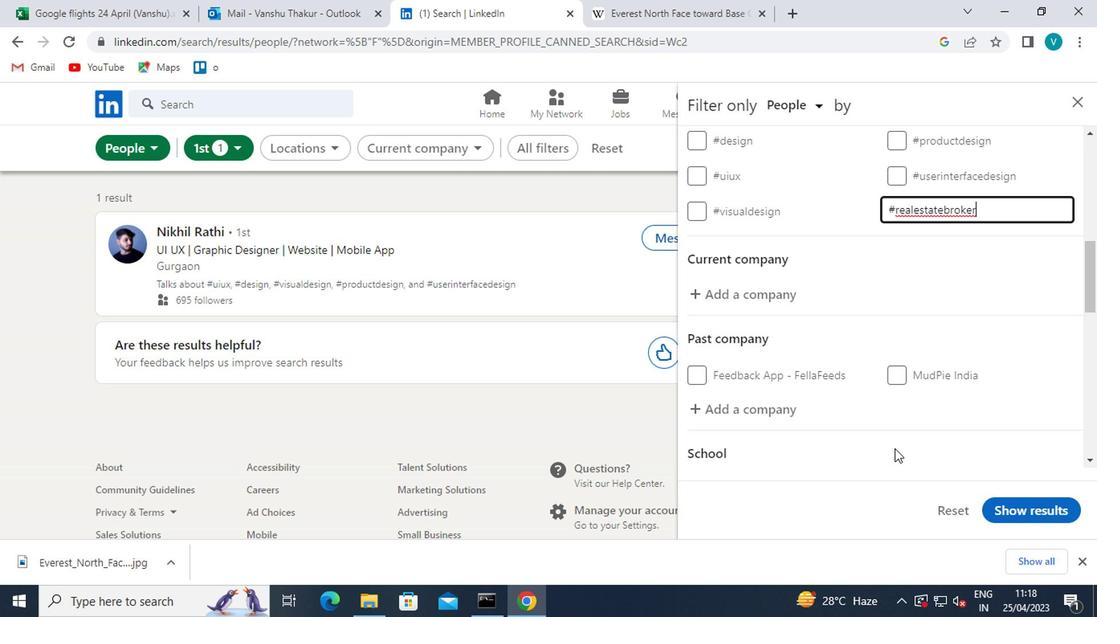 
Action: Mouse moved to (882, 441)
Screenshot: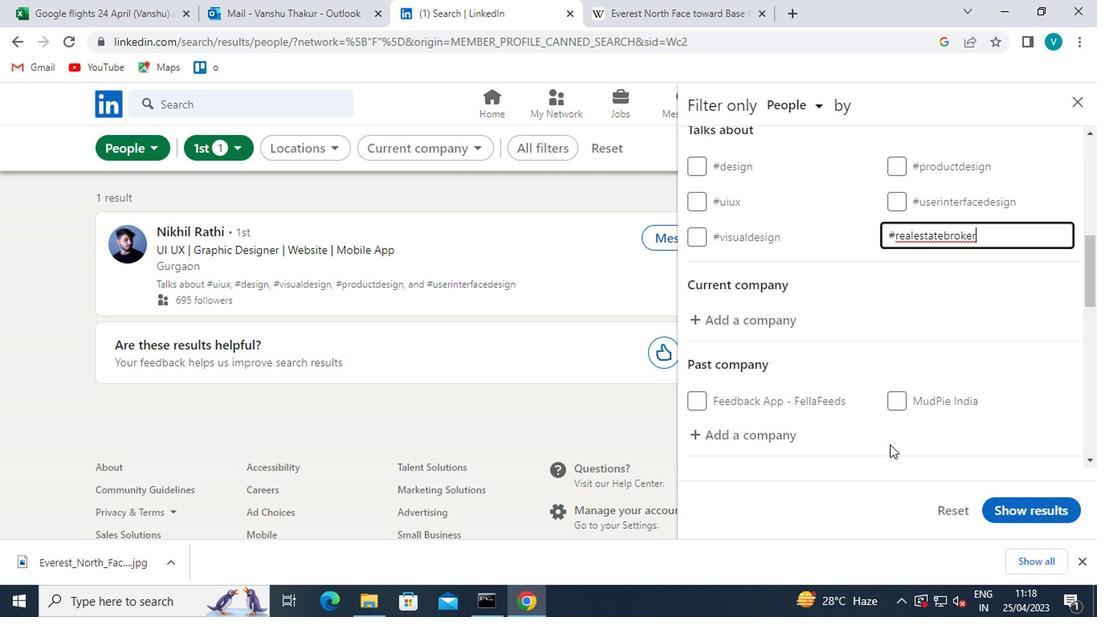 
Action: Mouse scrolled (882, 441) with delta (0, 0)
Screenshot: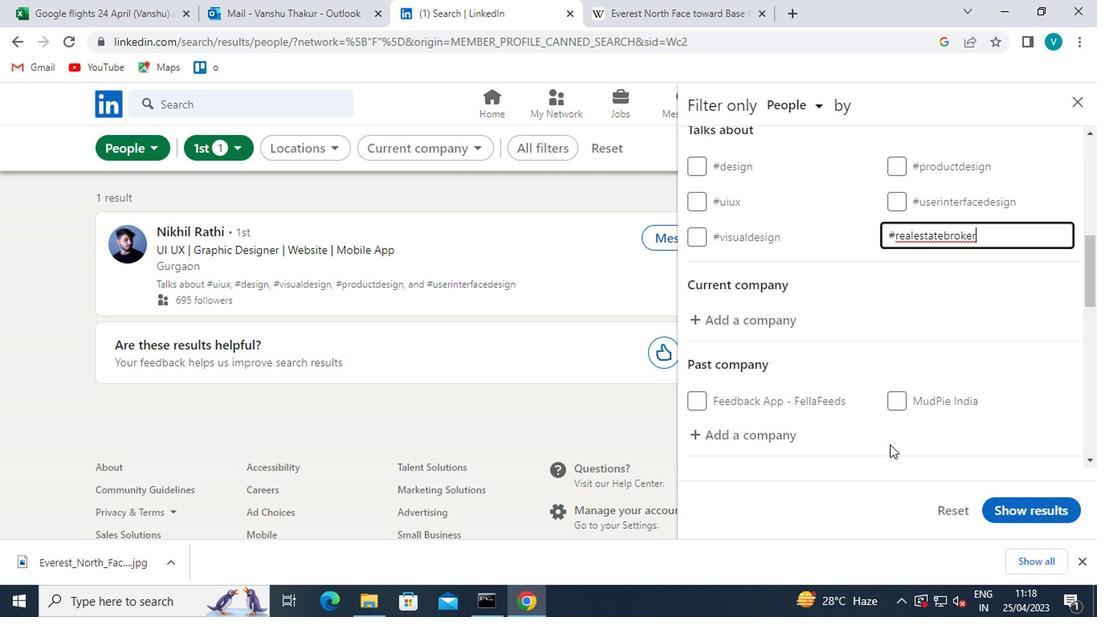
Action: Mouse moved to (880, 437)
Screenshot: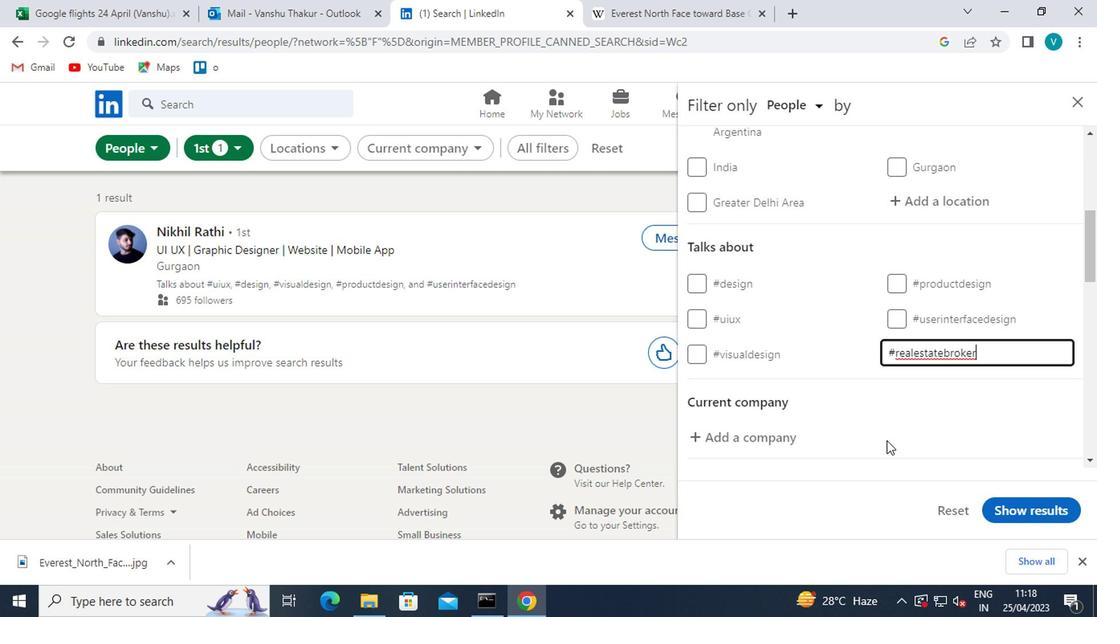 
Action: Mouse scrolled (880, 437) with delta (0, 0)
Screenshot: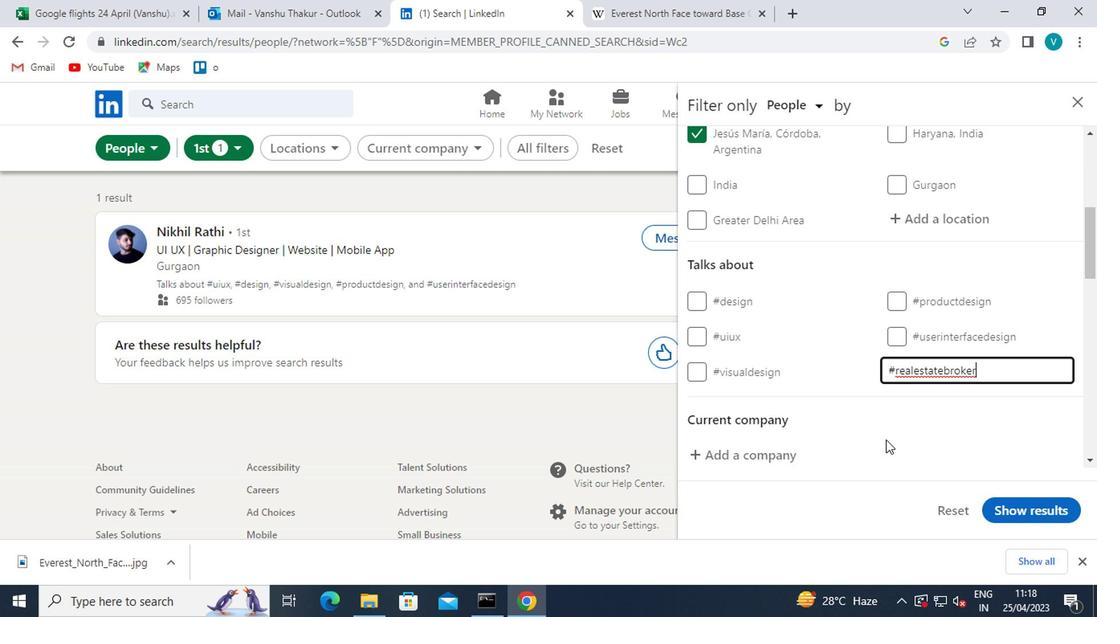 
Action: Mouse moved to (880, 436)
Screenshot: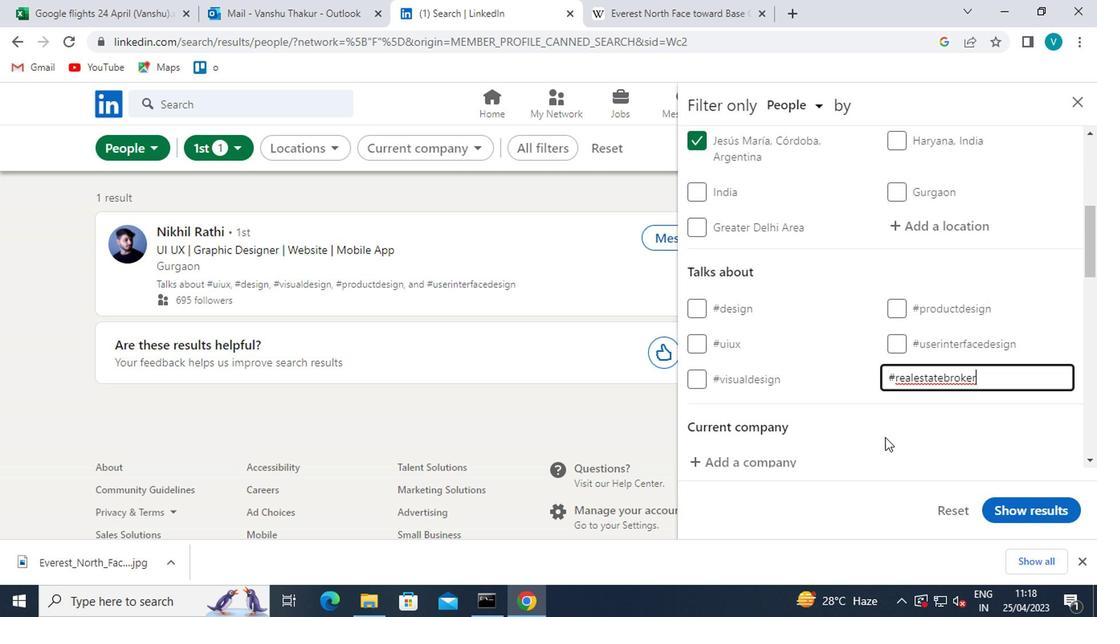 
Action: Mouse scrolled (880, 437) with delta (0, 1)
Screenshot: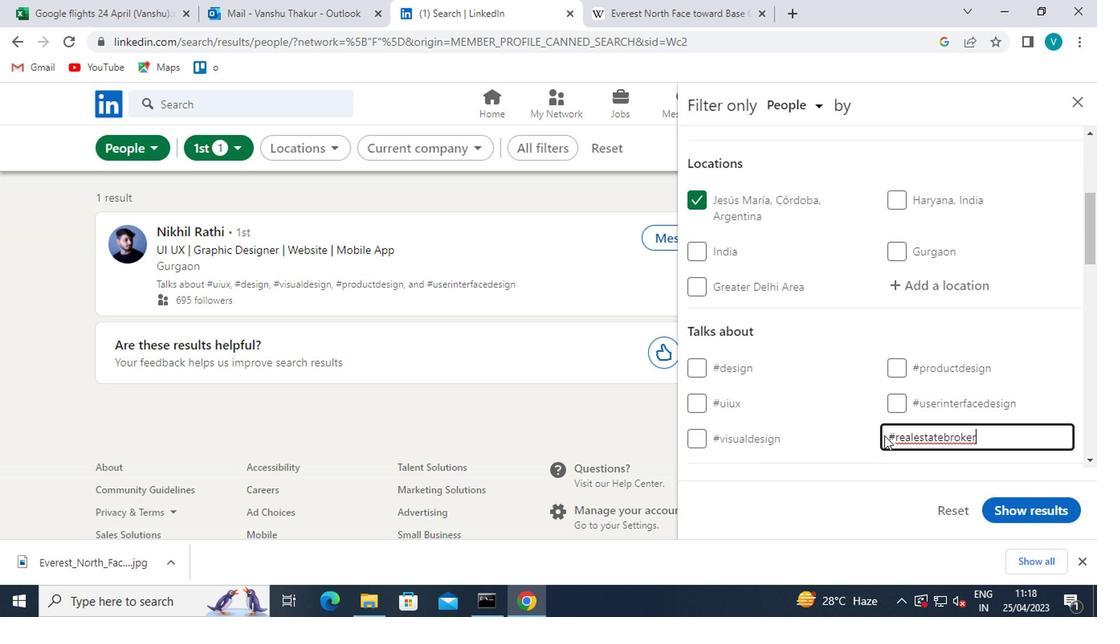 
Action: Mouse moved to (793, 338)
Screenshot: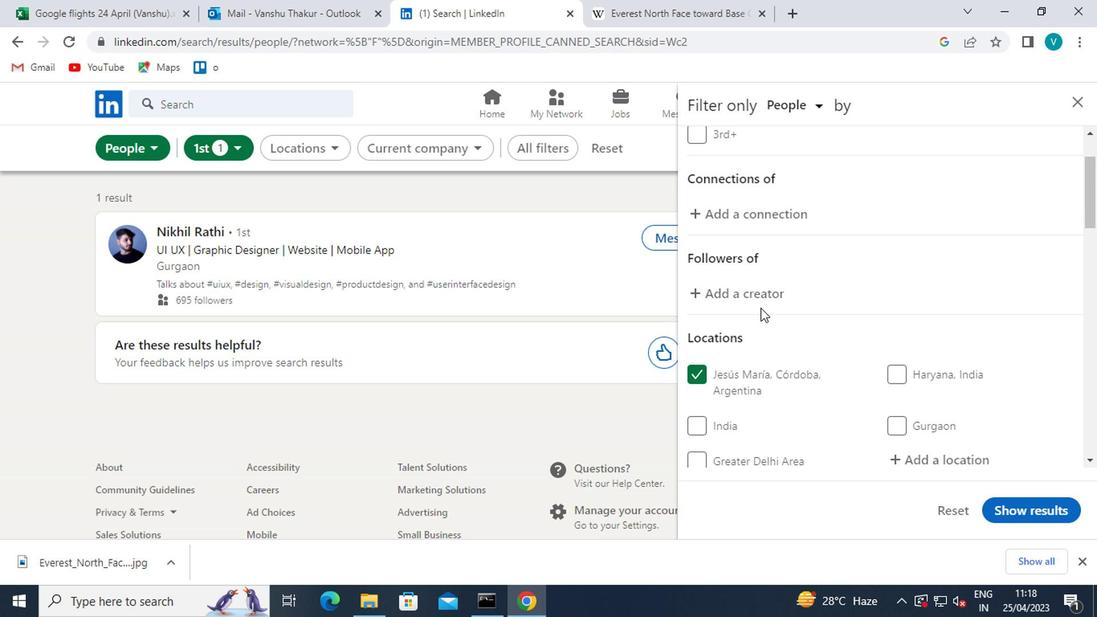 
Action: Mouse scrolled (793, 338) with delta (0, 0)
Screenshot: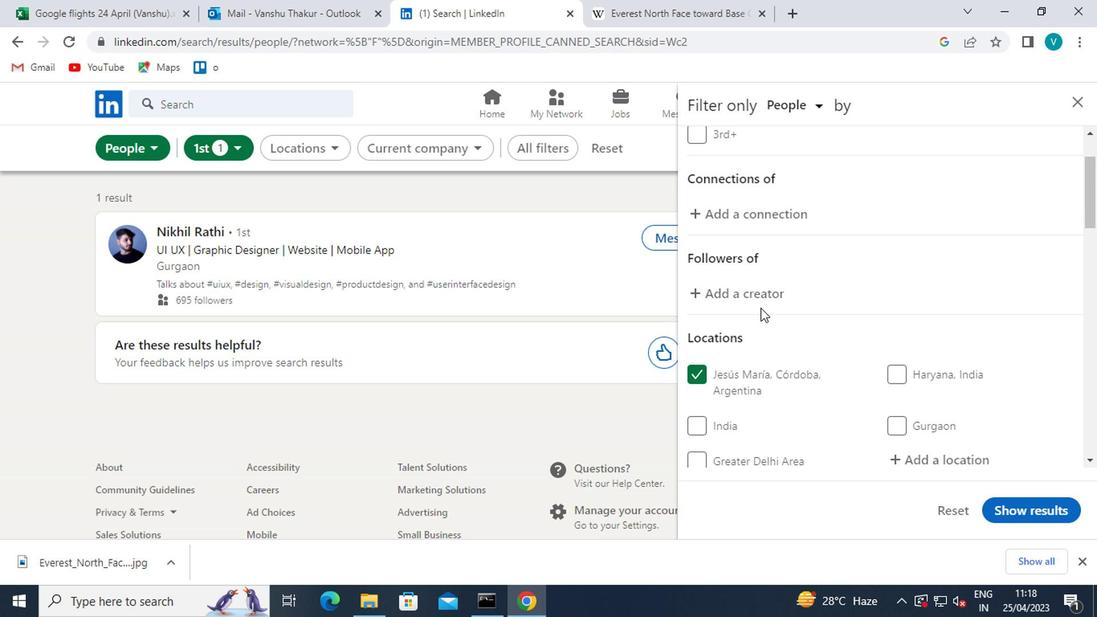 
Action: Mouse moved to (793, 338)
Screenshot: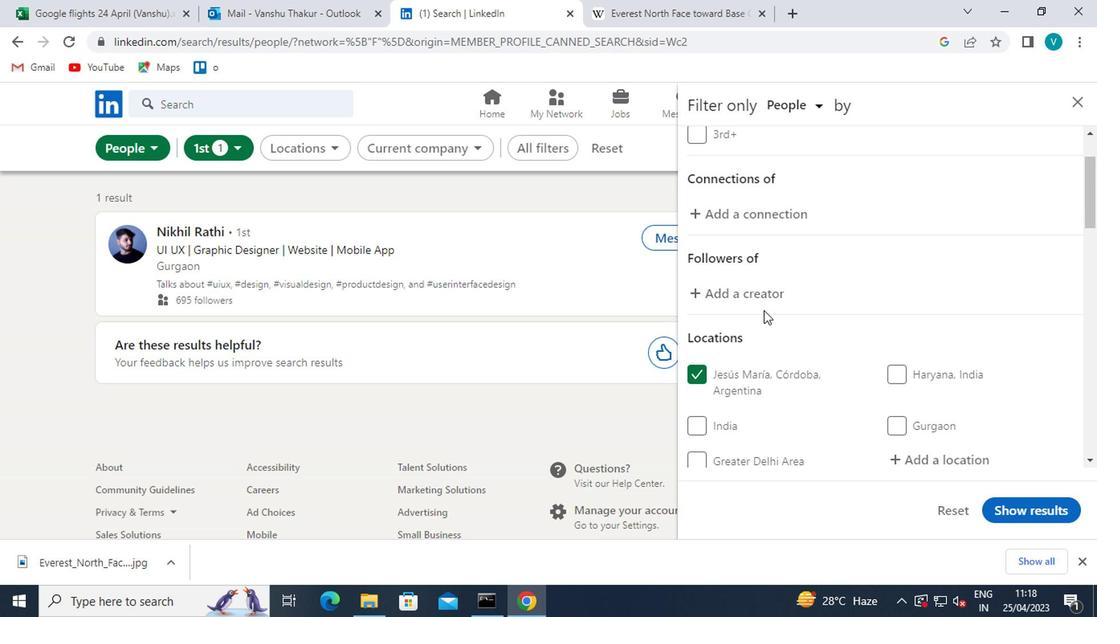 
Action: Mouse scrolled (793, 338) with delta (0, 0)
Screenshot: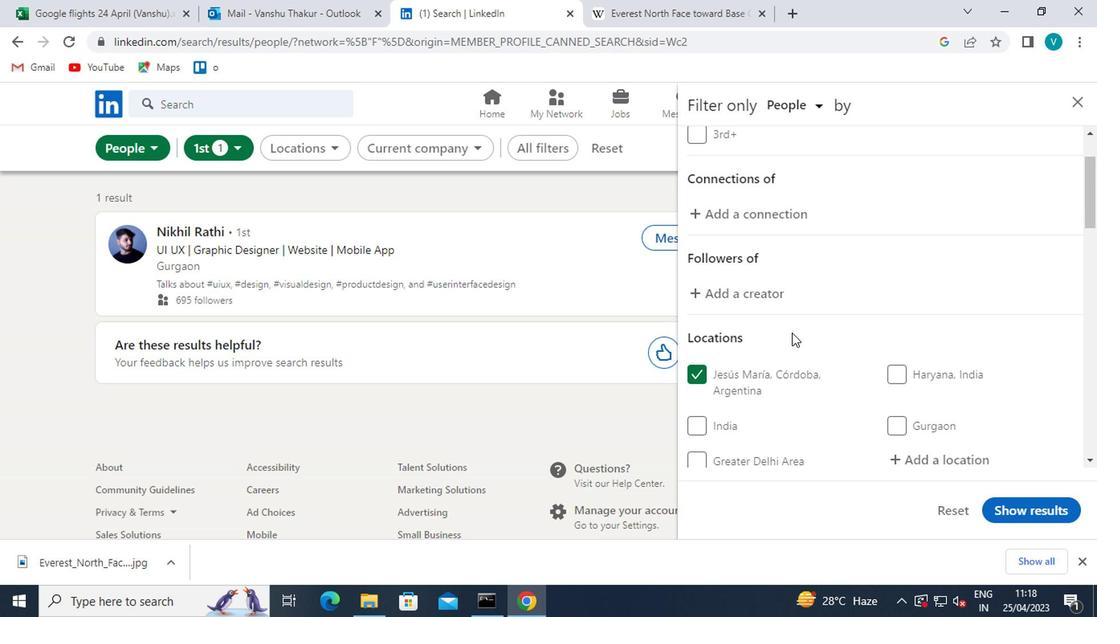 
Action: Mouse scrolled (793, 338) with delta (0, 0)
Screenshot: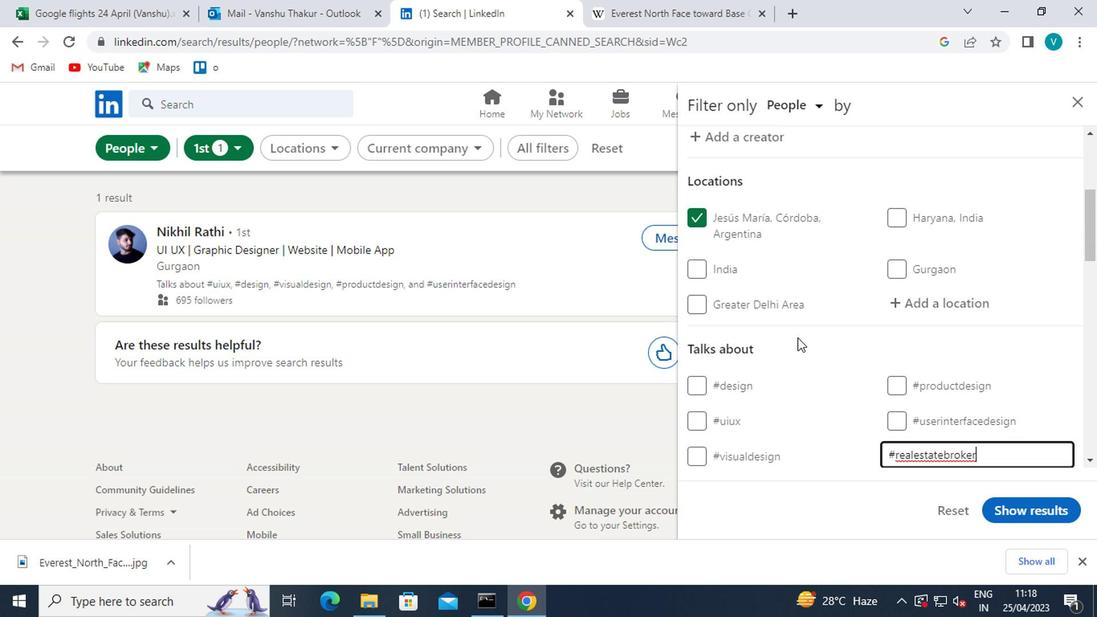 
Action: Mouse moved to (795, 341)
Screenshot: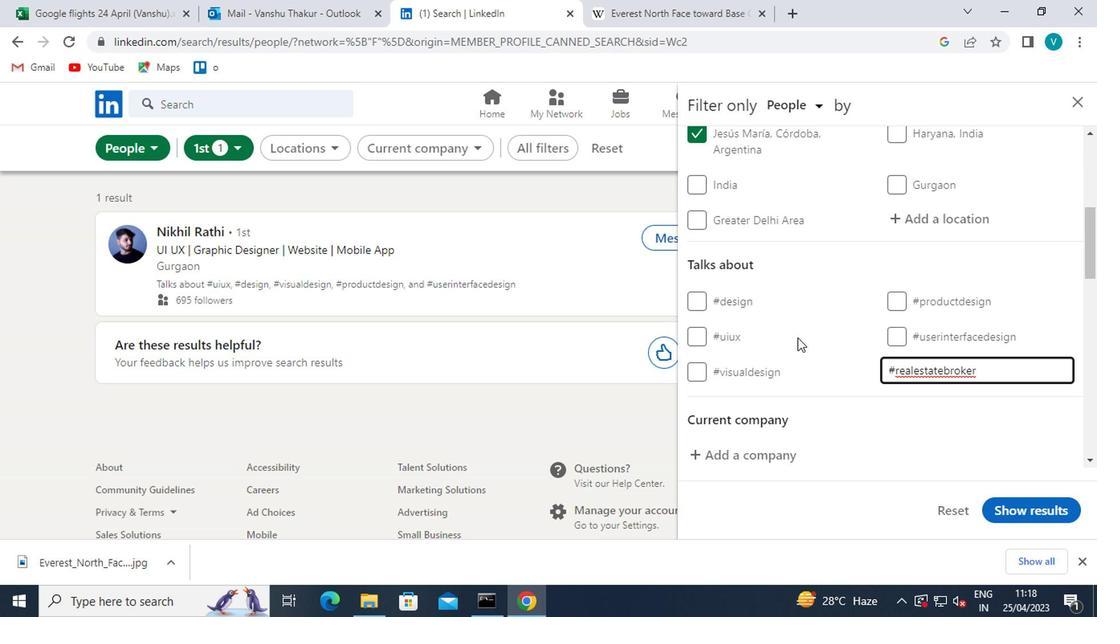 
Action: Mouse scrolled (795, 340) with delta (0, 0)
Screenshot: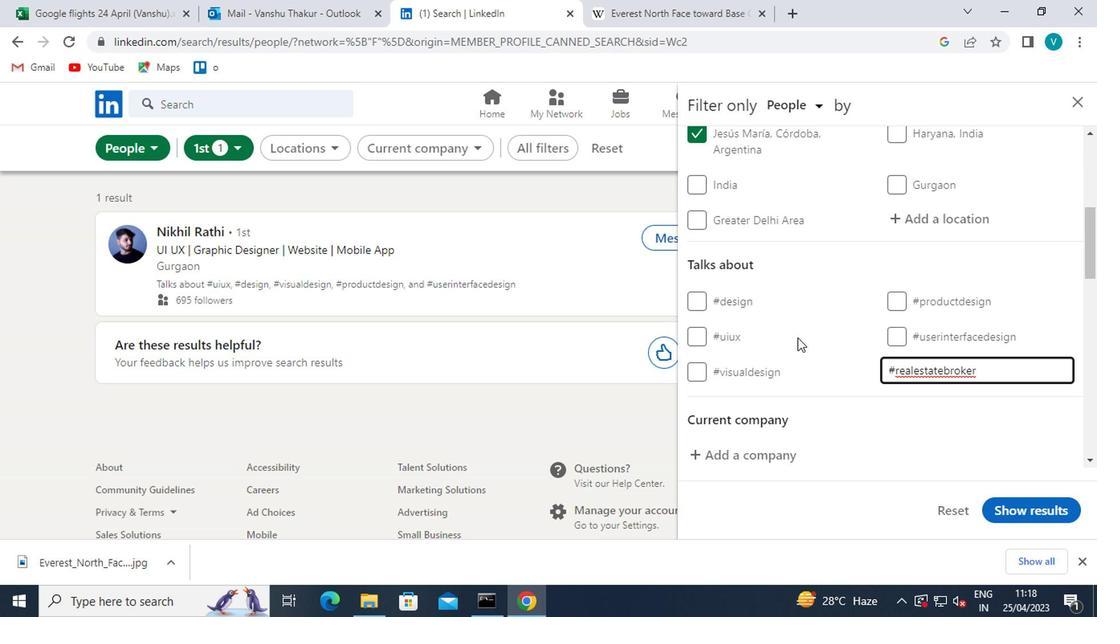 
Action: Mouse moved to (760, 368)
Screenshot: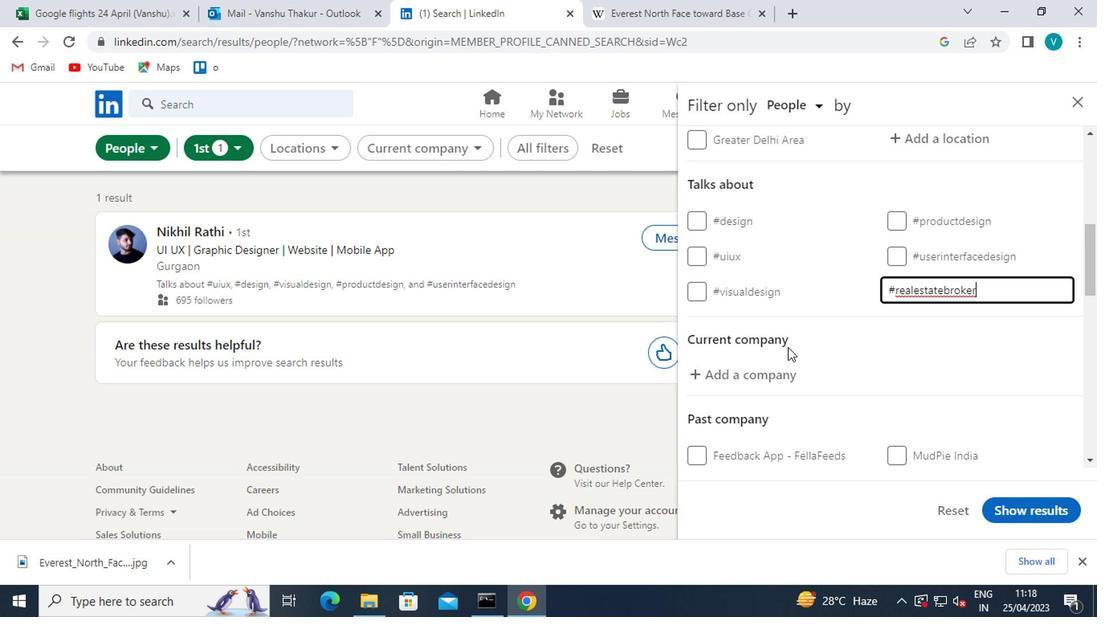 
Action: Mouse pressed left at (760, 368)
Screenshot: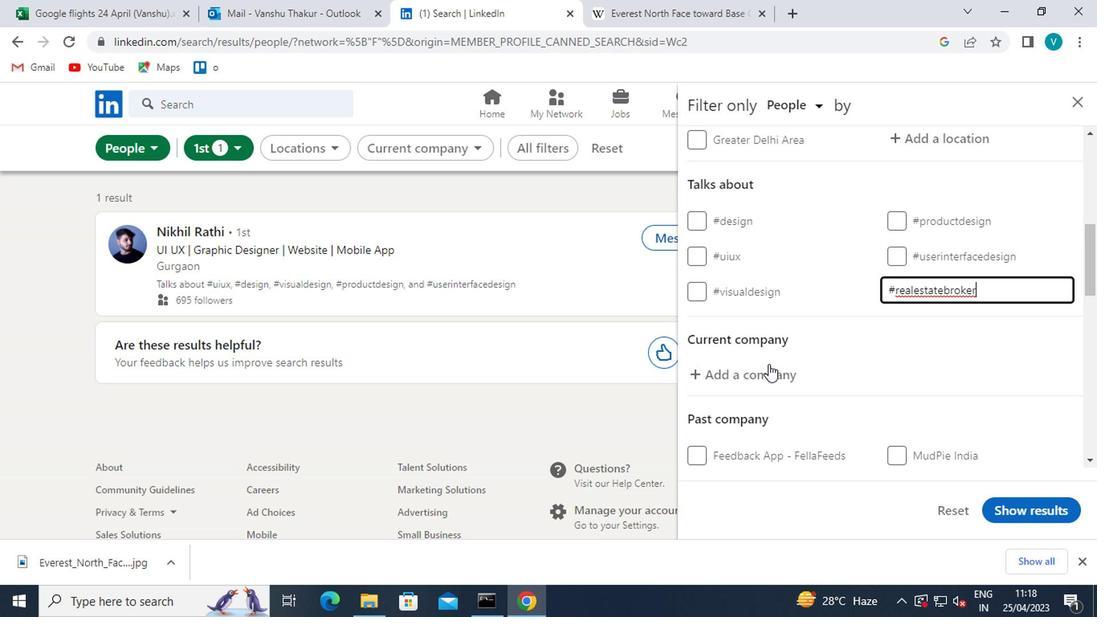 
Action: Key pressed <Key.shift>CENTRE<Key.space>FOR<Key.space><Key.shift>CREATIVE<Key.space><Key.shift>LEADERSHIP
Screenshot: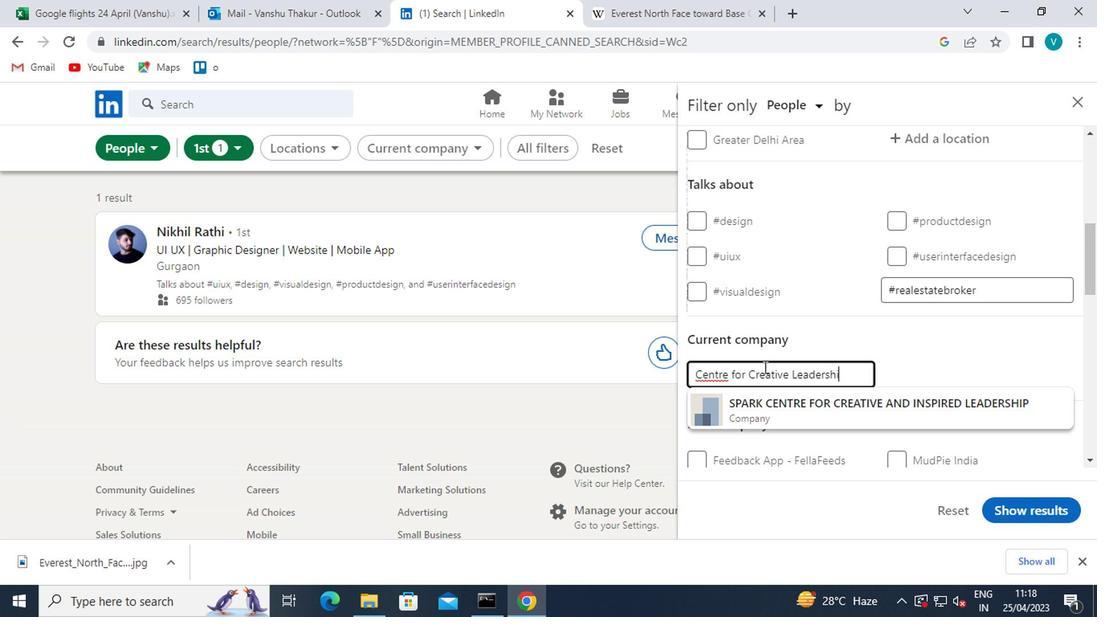 
Action: Mouse moved to (761, 344)
Screenshot: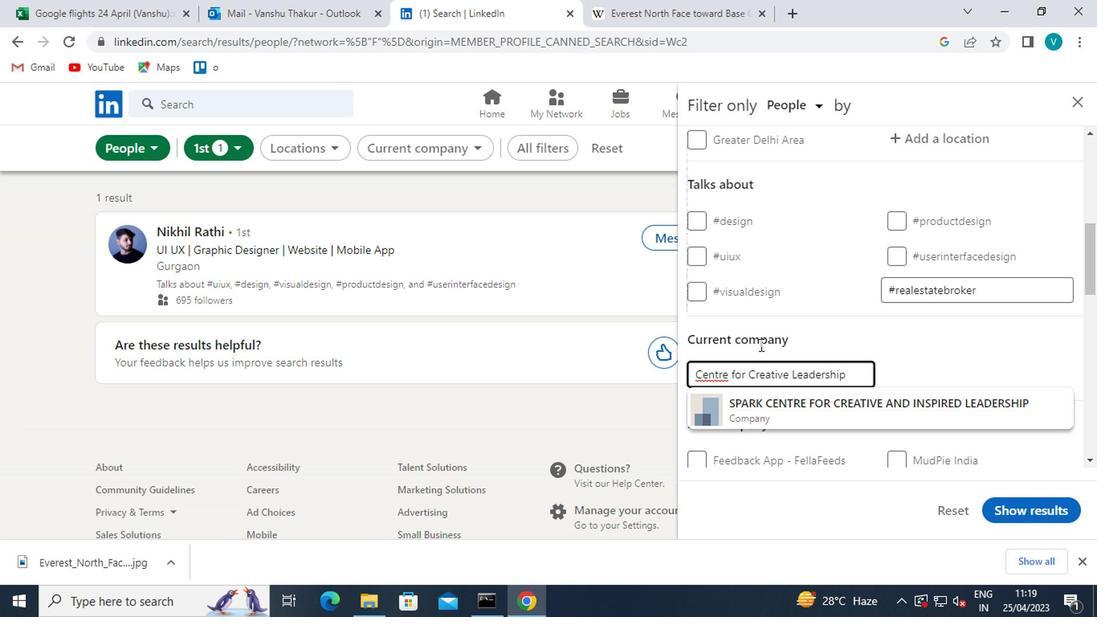 
Action: Mouse scrolled (761, 344) with delta (0, 0)
Screenshot: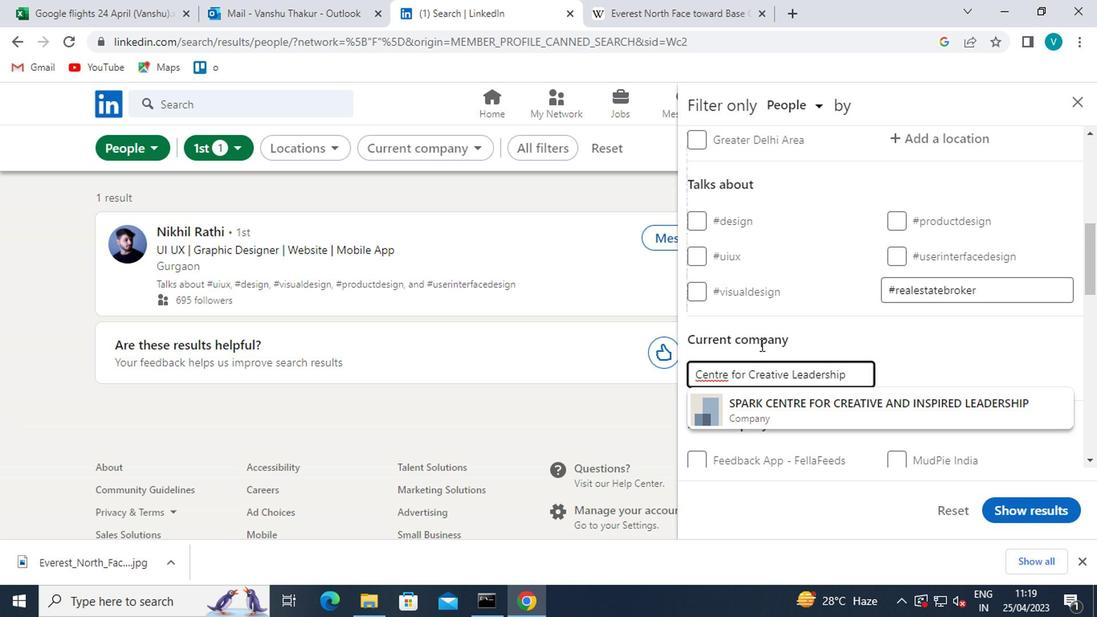 
Action: Mouse scrolled (761, 344) with delta (0, 0)
Screenshot: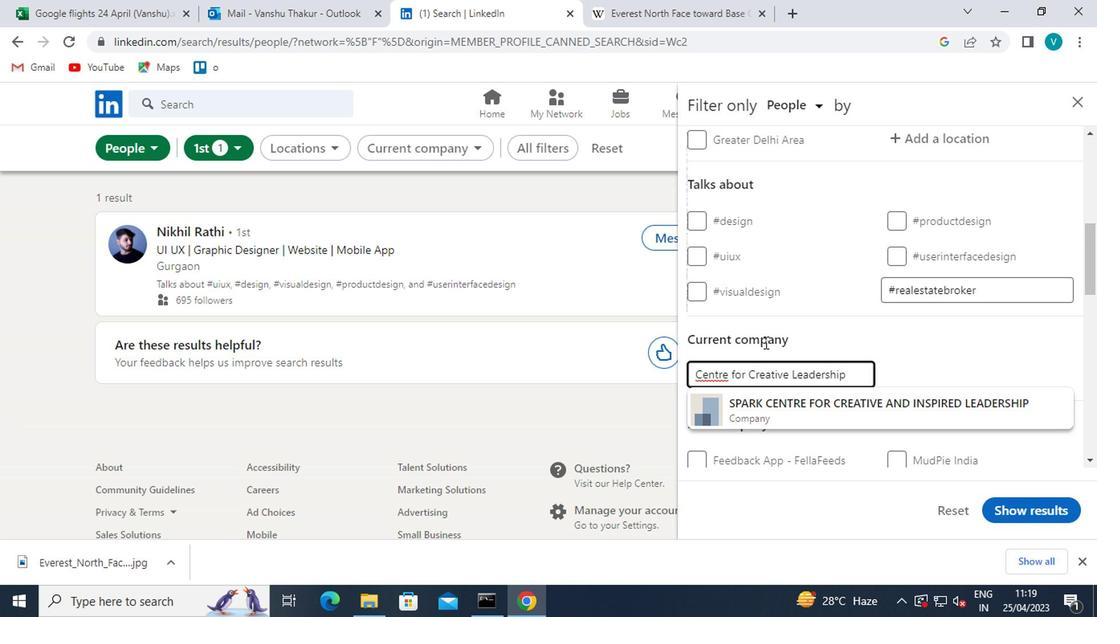 
Action: Mouse moved to (751, 441)
Screenshot: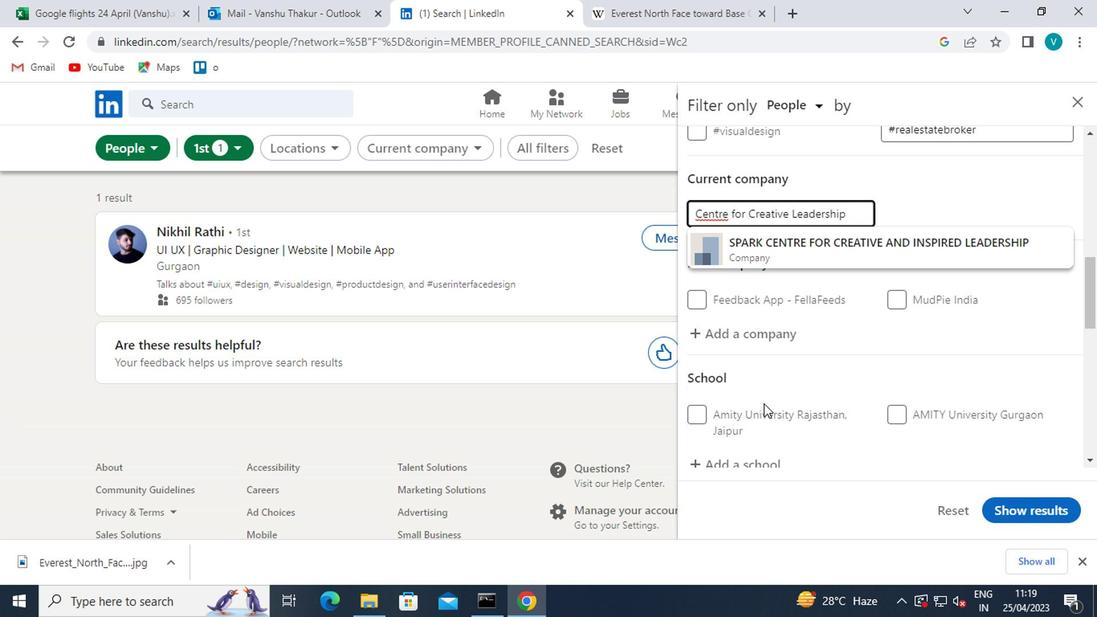 
Action: Mouse scrolled (751, 440) with delta (0, 0)
Screenshot: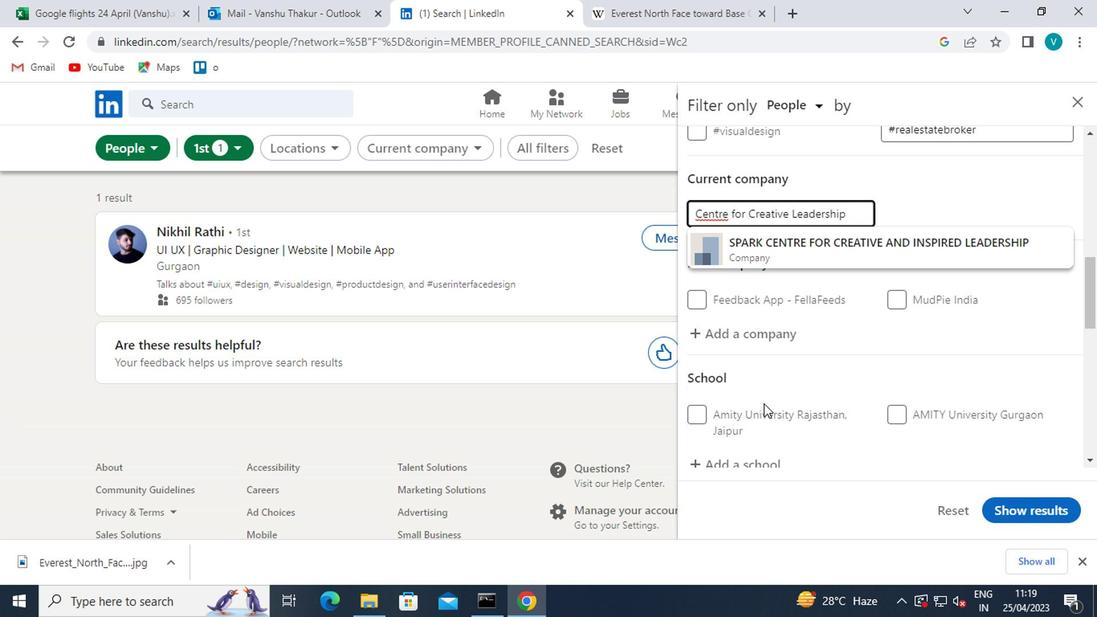 
Action: Mouse moved to (750, 388)
Screenshot: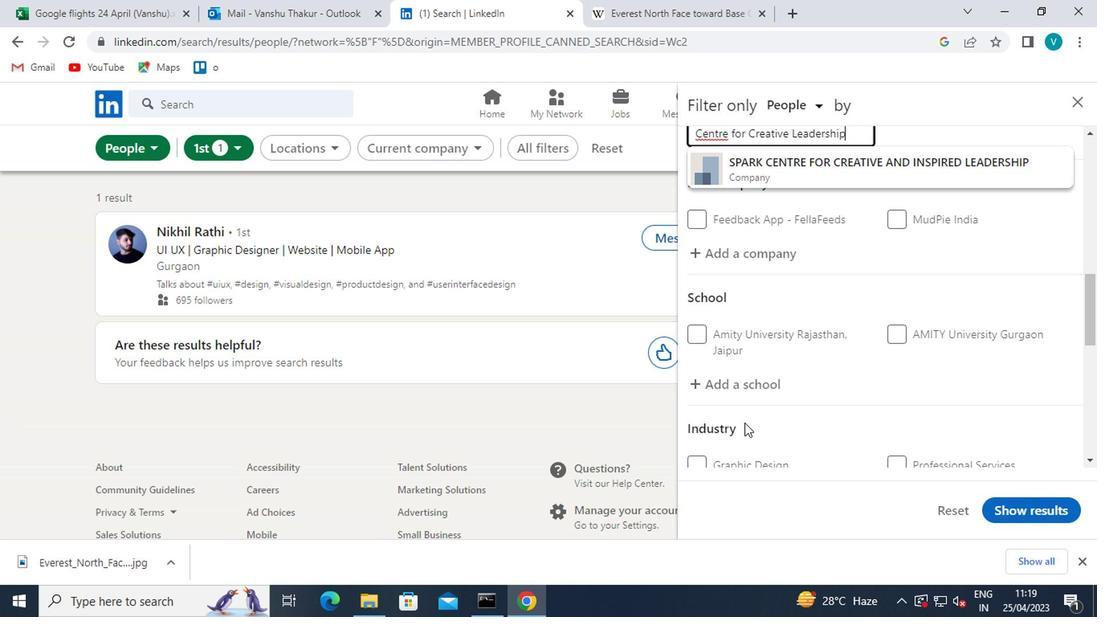 
Action: Mouse pressed left at (750, 388)
Screenshot: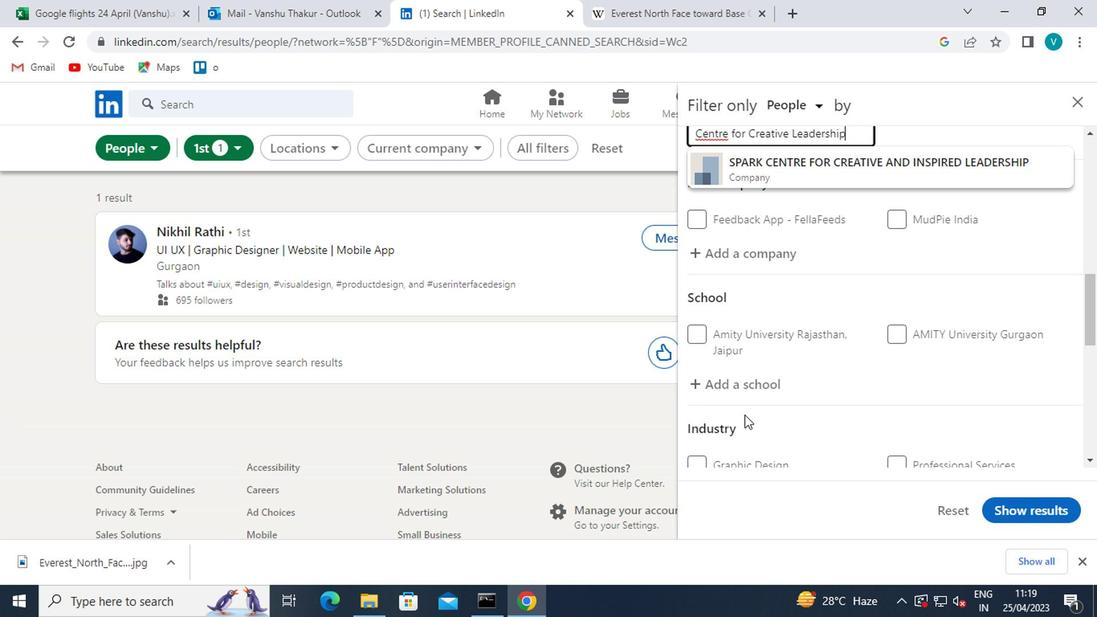 
Action: Mouse moved to (752, 387)
Screenshot: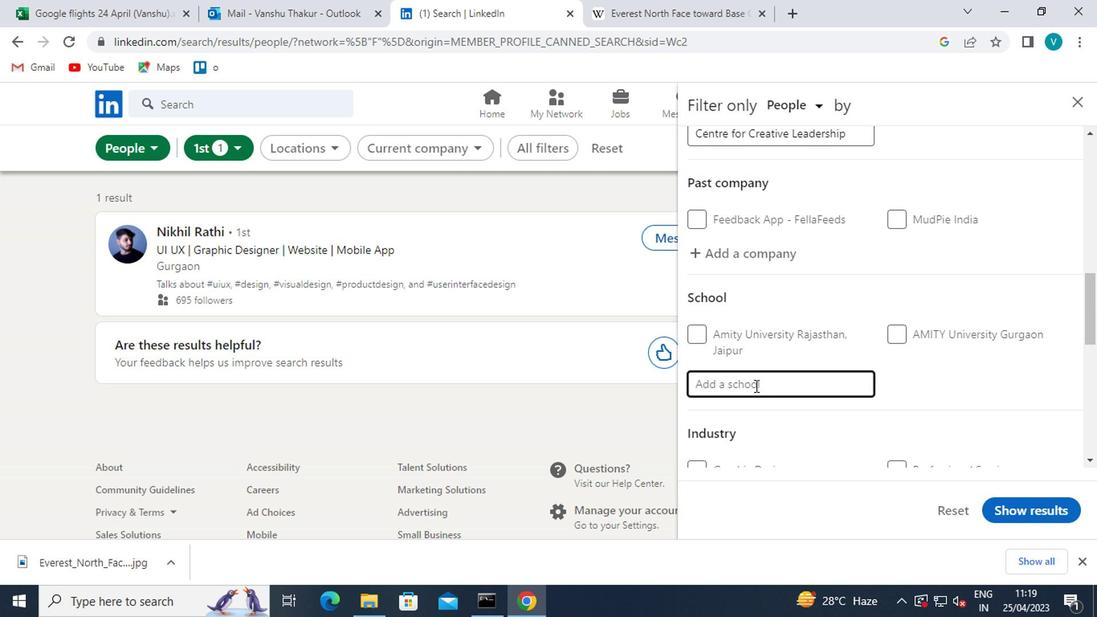 
Action: Key pressed <Key.shift>INSY<Key.backspace>TITUTE<Key.space>OFV<Key.space><Key.backspace><Key.backspace><Key.space><Key.shift>HOTEL<Key.space>
Screenshot: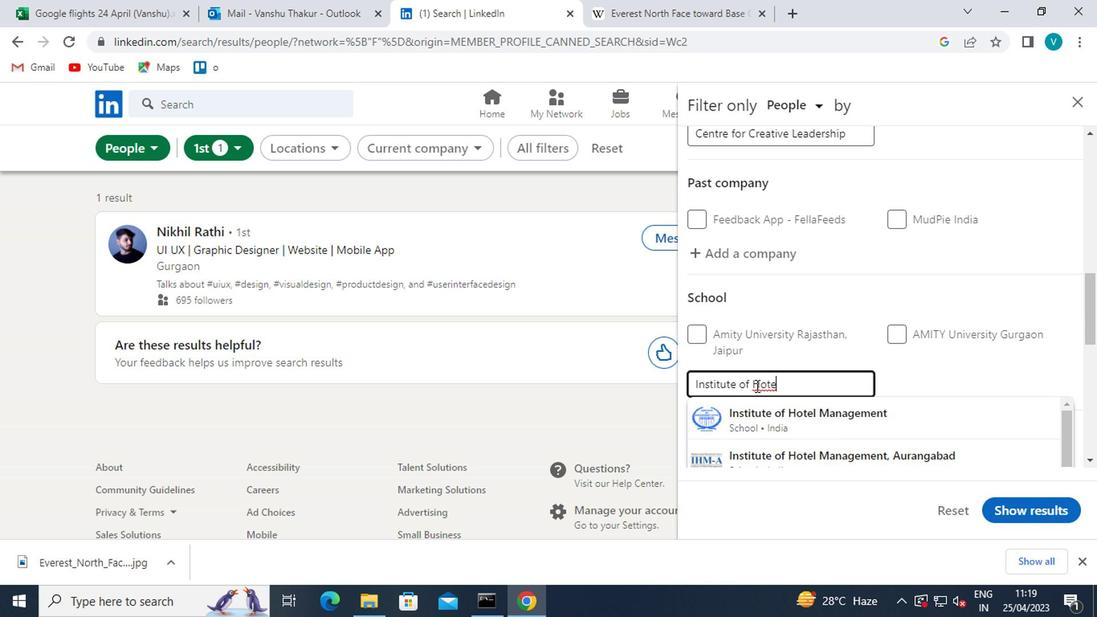 
Action: Mouse moved to (789, 419)
Screenshot: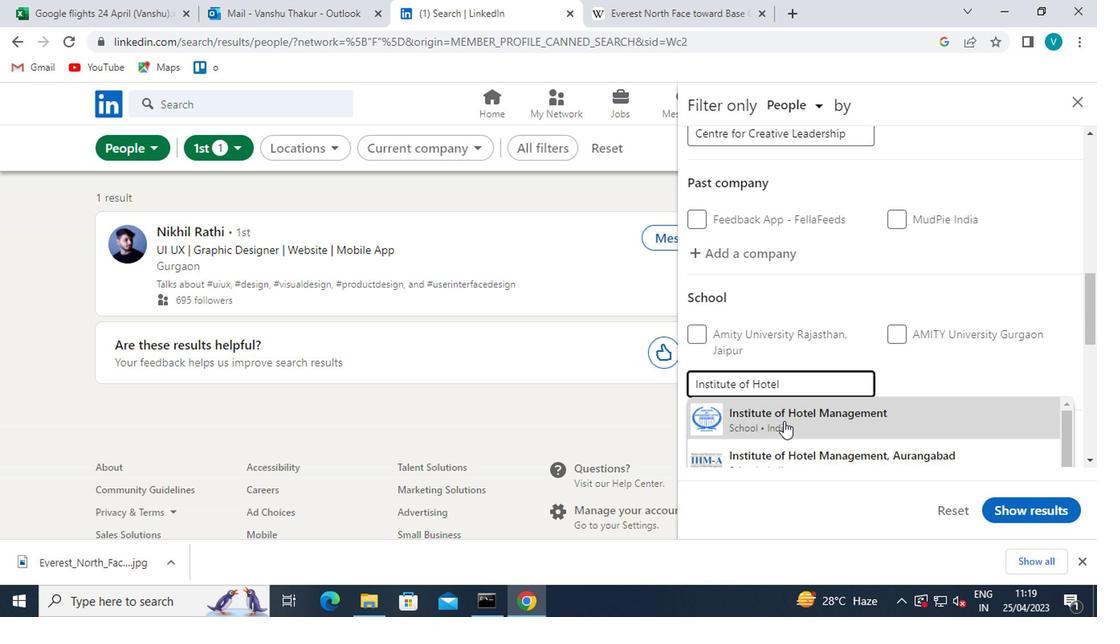 
Action: Mouse scrolled (789, 418) with delta (0, 0)
Screenshot: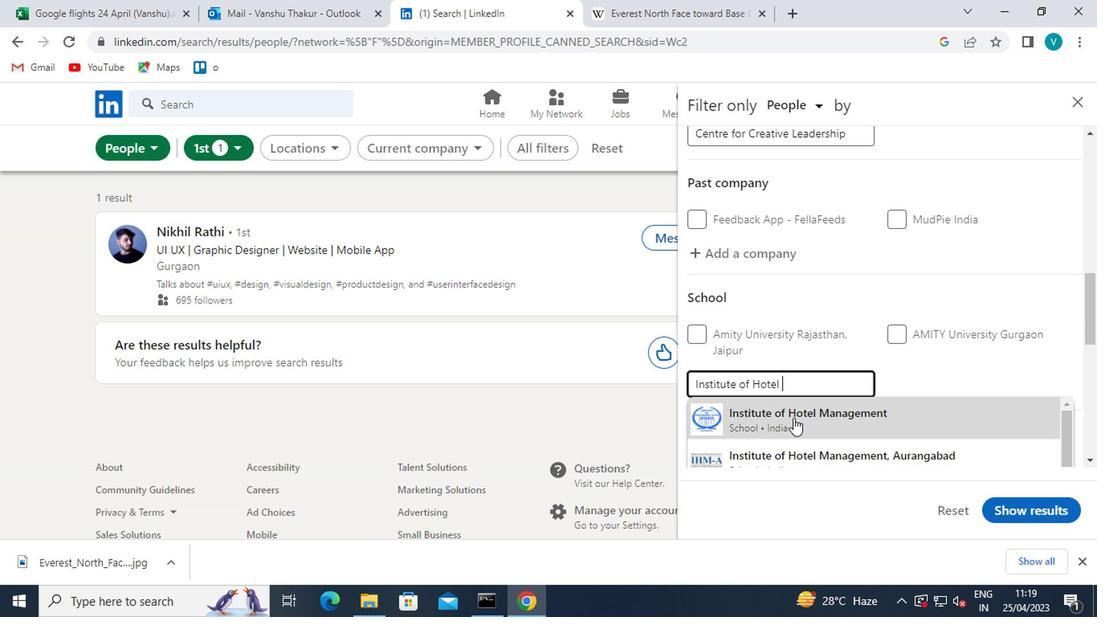 
Action: Mouse moved to (815, 399)
Screenshot: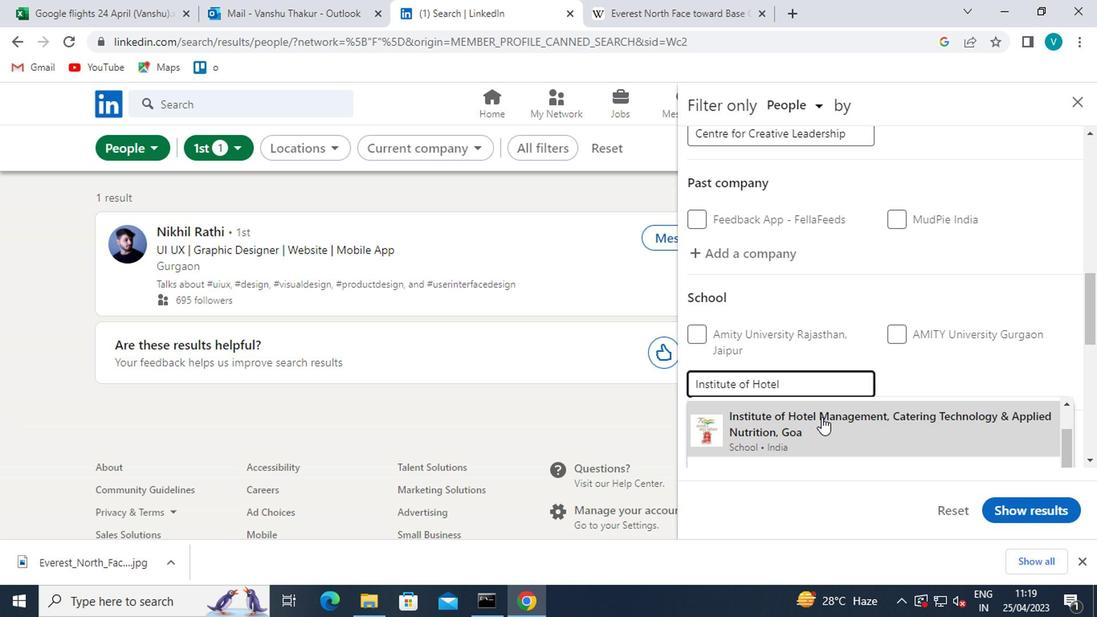 
Action: Mouse scrolled (815, 398) with delta (0, -1)
Screenshot: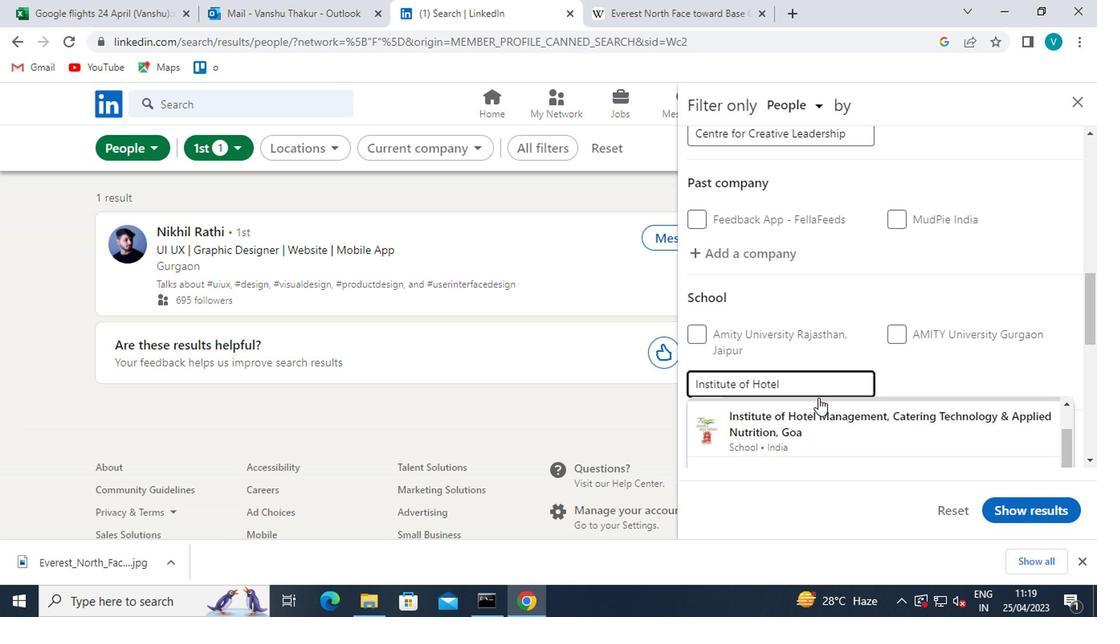 
Action: Mouse moved to (812, 421)
Screenshot: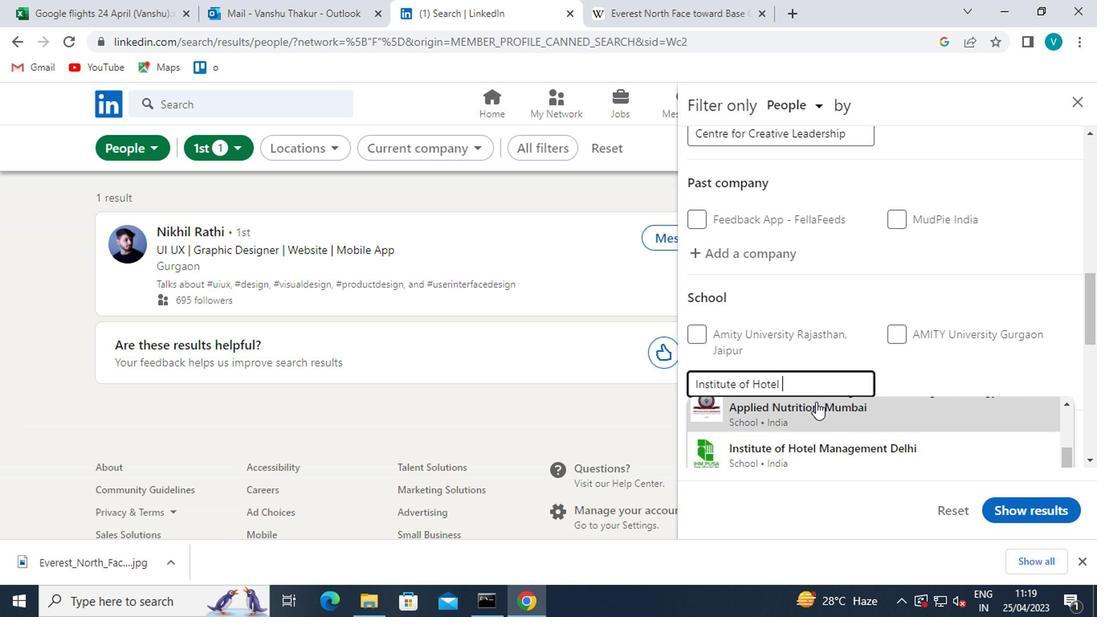 
Action: Mouse scrolled (812, 421) with delta (0, 0)
Screenshot: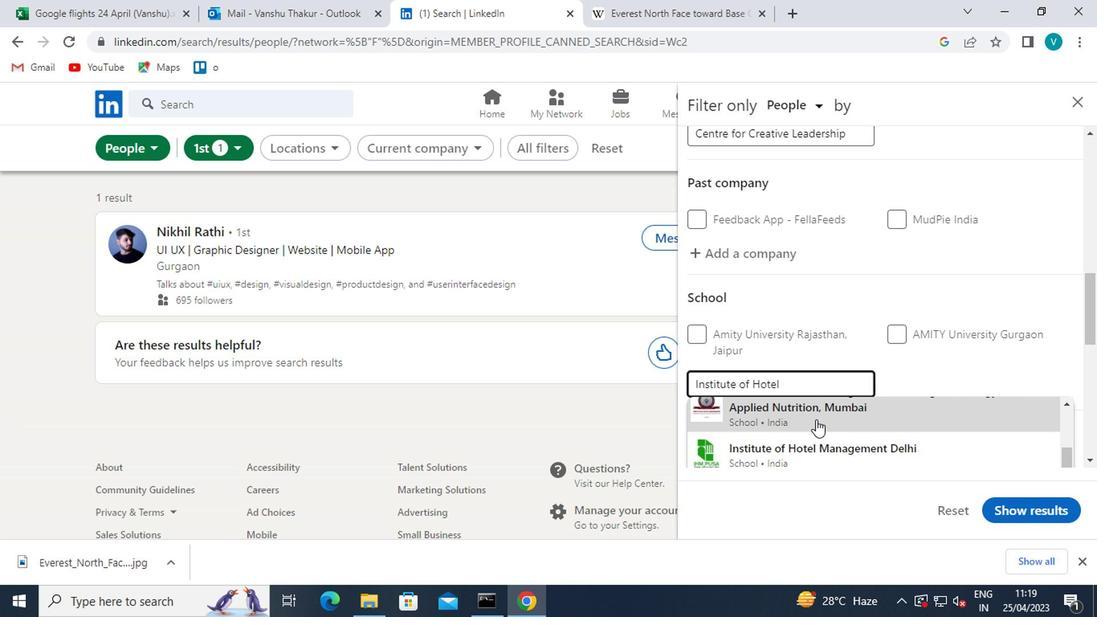 
Action: Mouse moved to (812, 422)
Screenshot: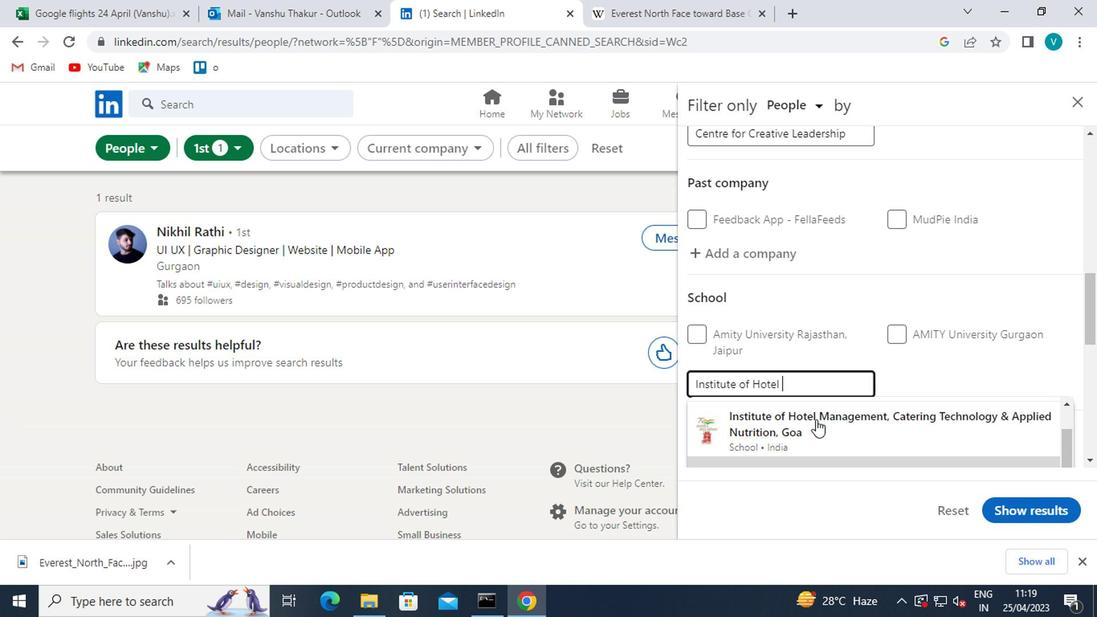 
Action: Mouse scrolled (812, 421) with delta (0, -1)
Screenshot: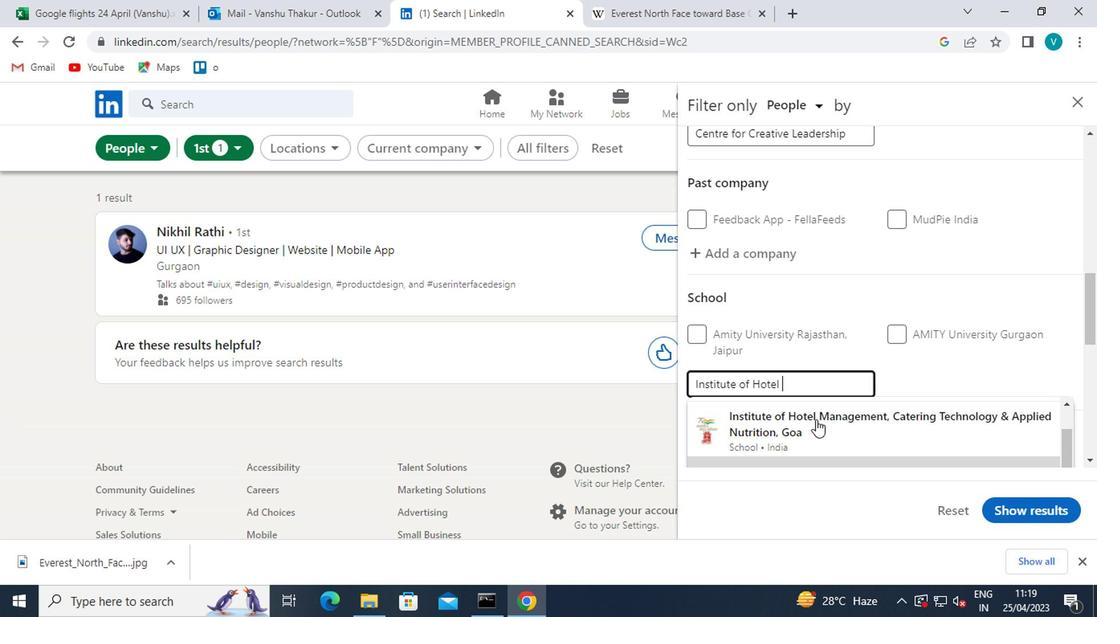 
Action: Mouse moved to (1064, 457)
Screenshot: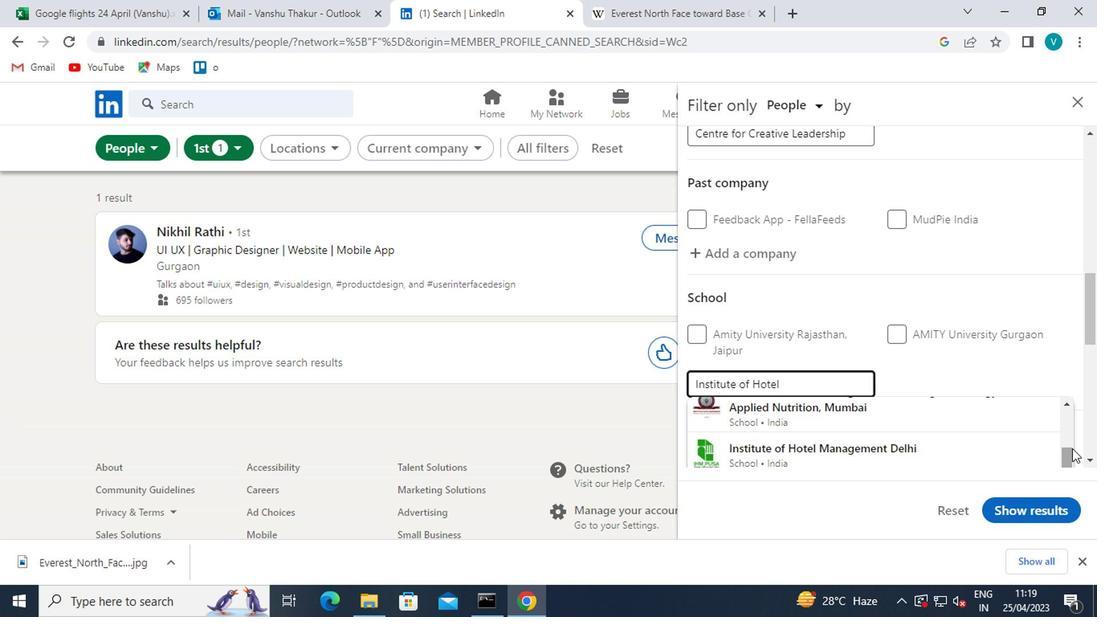 
Action: Mouse pressed left at (1064, 457)
Screenshot: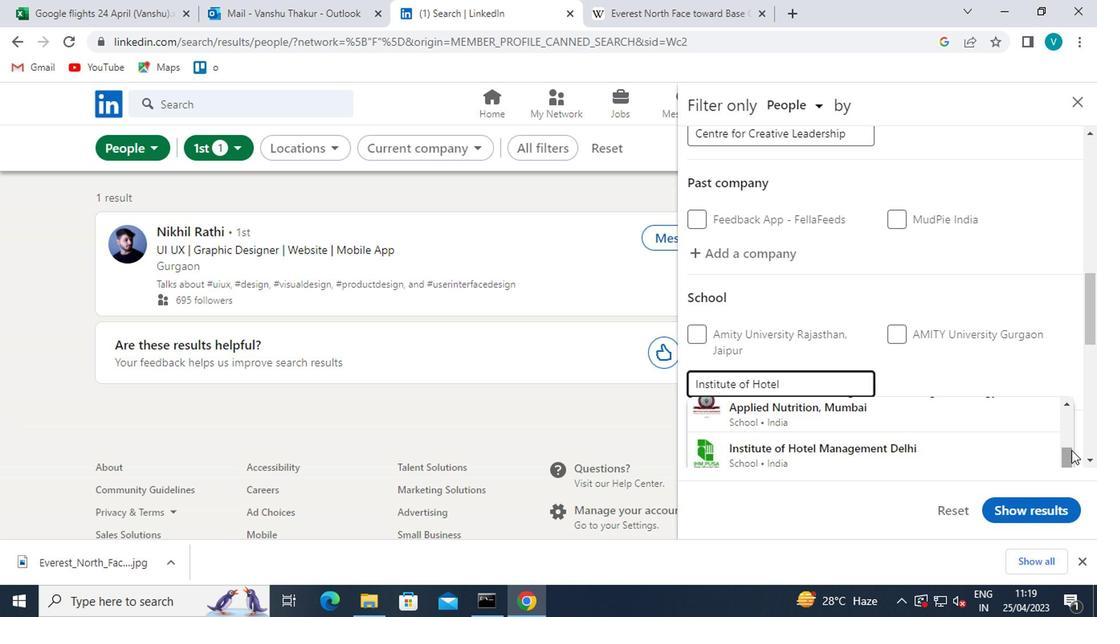 
Action: Mouse moved to (895, 437)
Screenshot: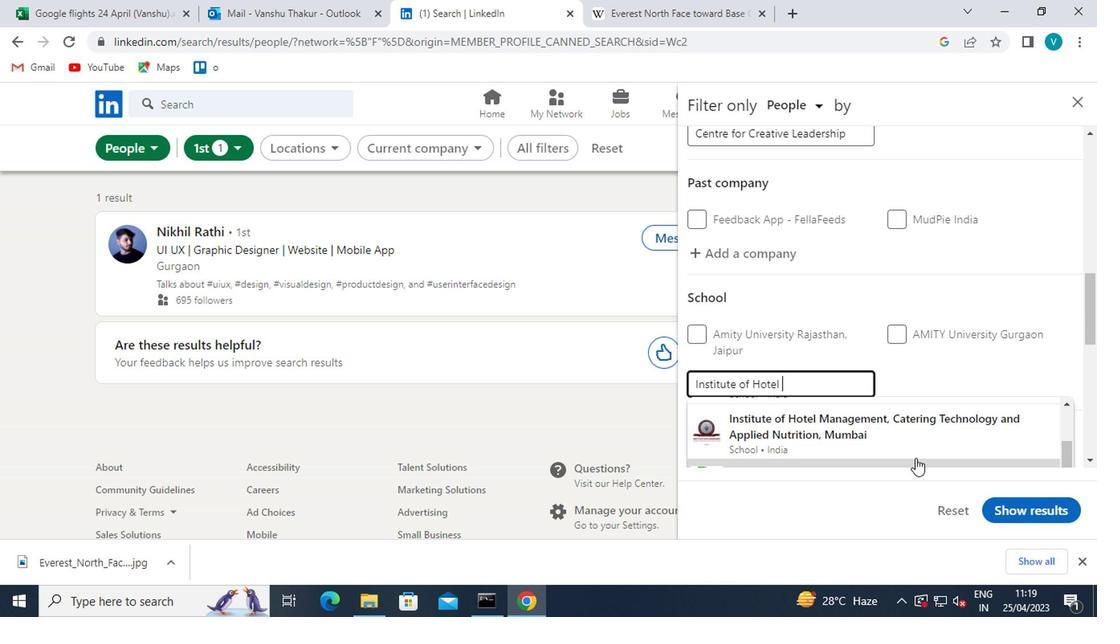 
Action: Mouse pressed left at (895, 437)
Screenshot: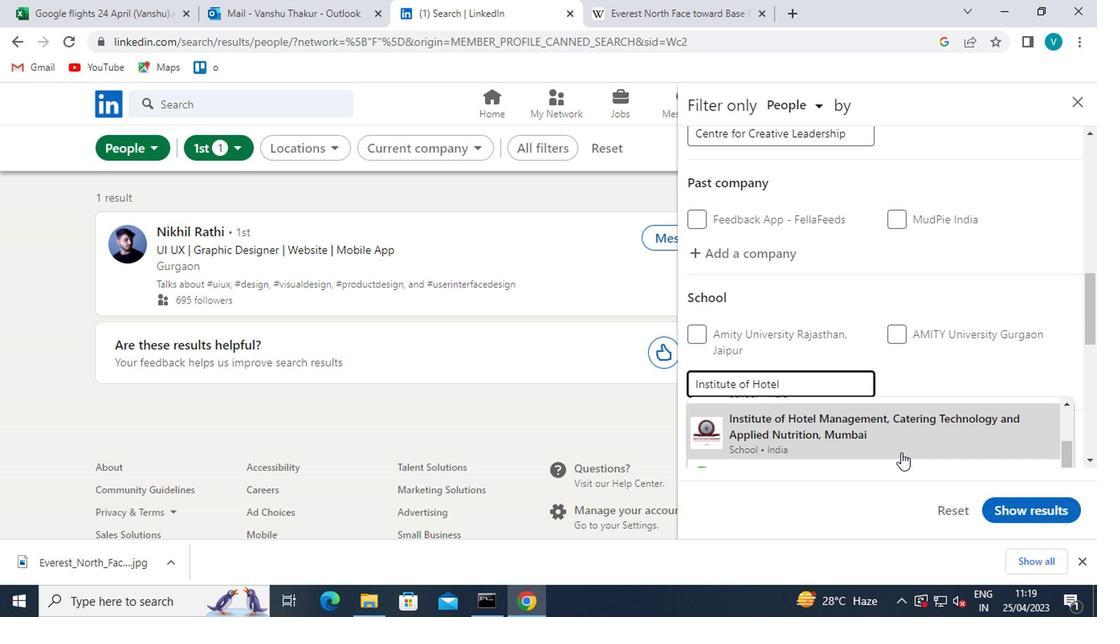 
Action: Mouse moved to (808, 397)
Screenshot: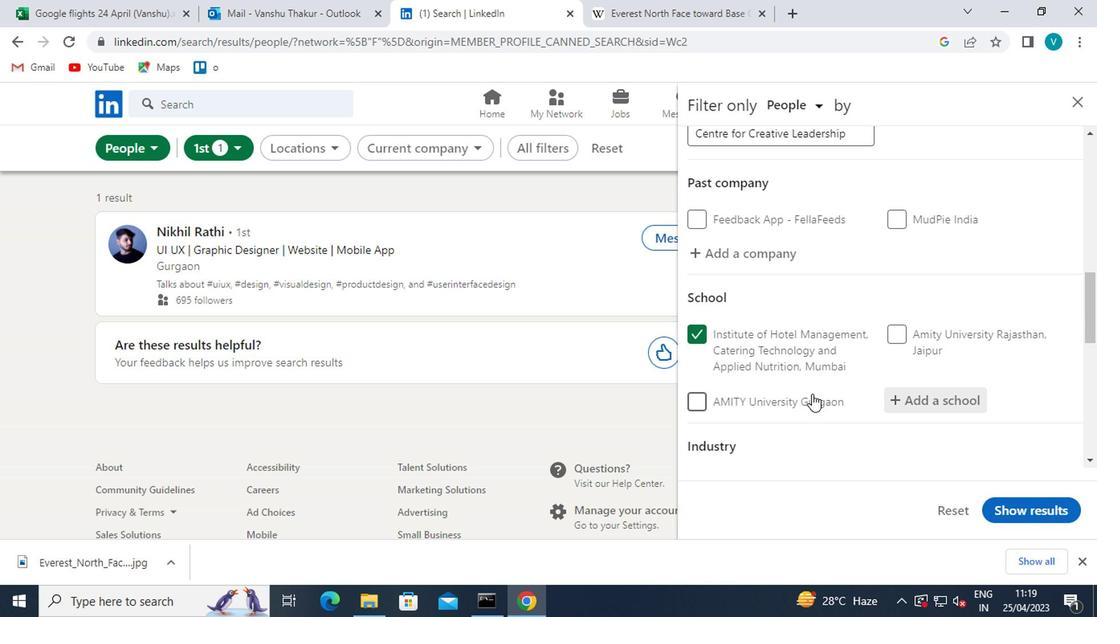
Action: Mouse scrolled (808, 396) with delta (0, -1)
Screenshot: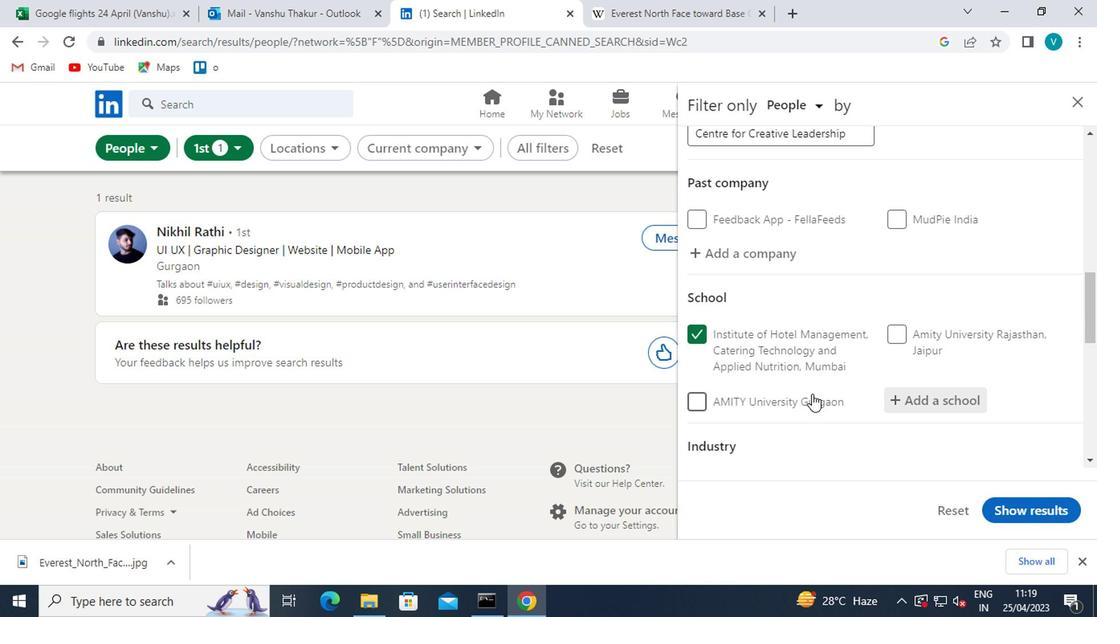 
Action: Mouse moved to (808, 397)
Screenshot: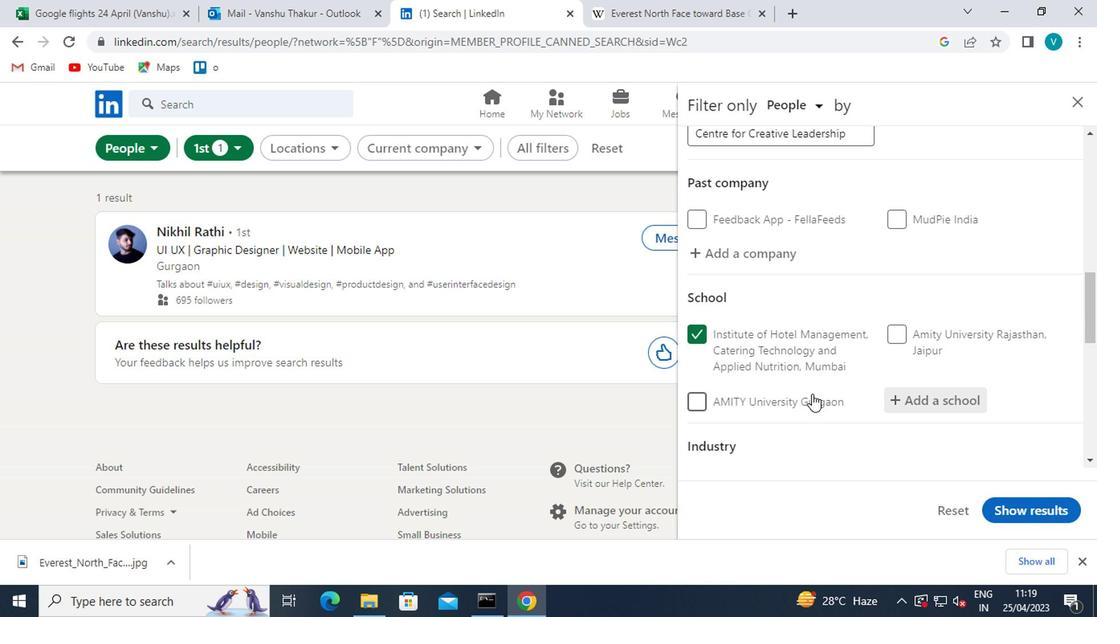 
Action: Mouse scrolled (808, 396) with delta (0, -1)
Screenshot: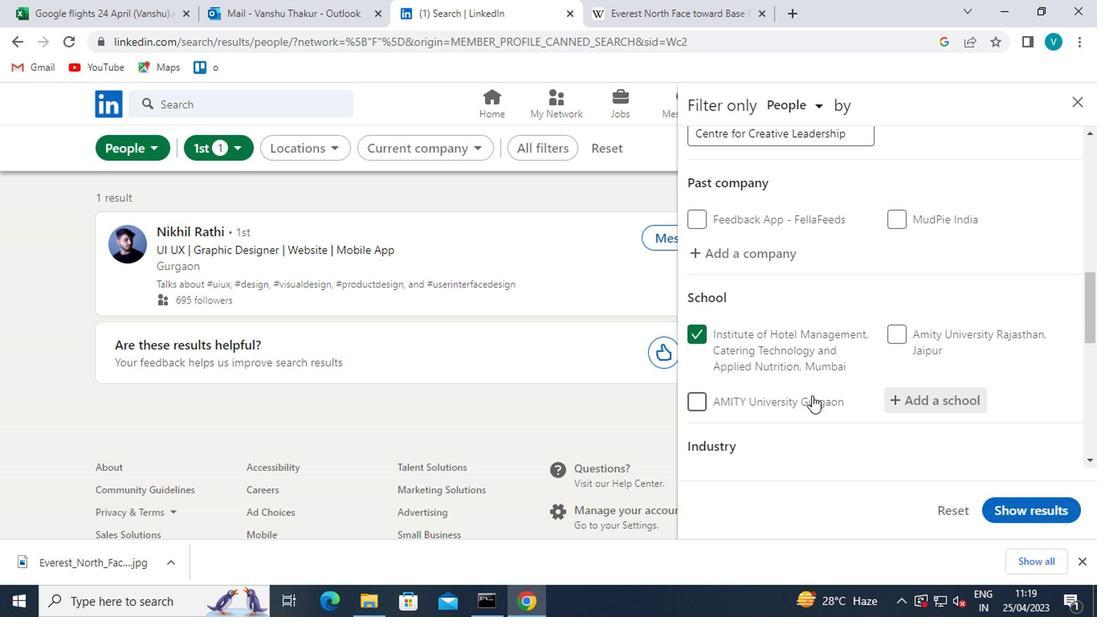 
Action: Mouse moved to (913, 364)
Screenshot: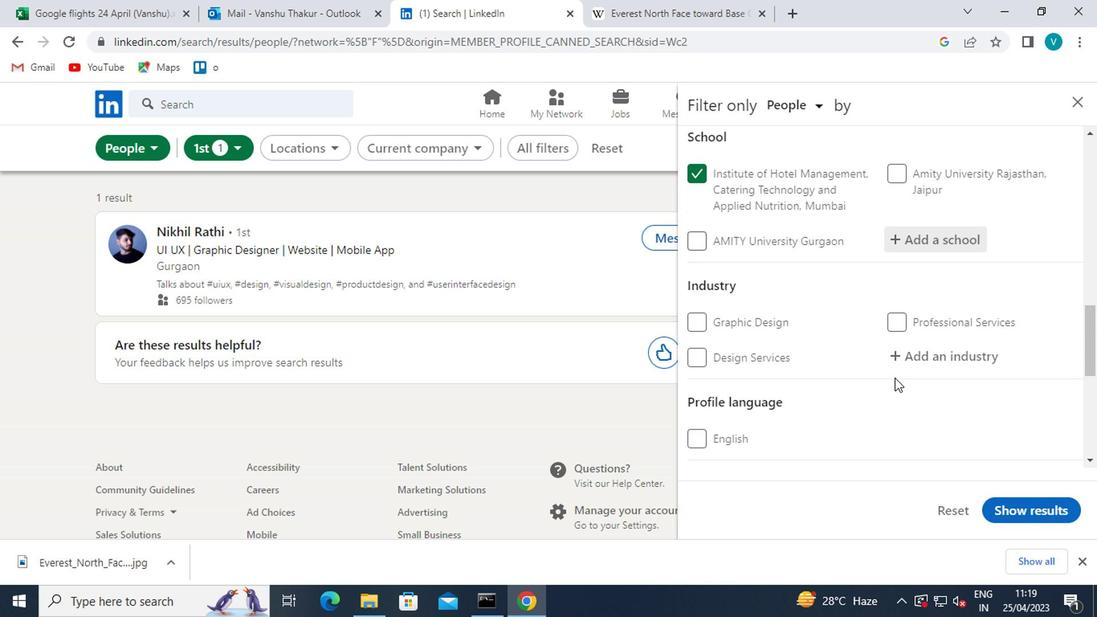 
Action: Mouse pressed left at (913, 364)
Screenshot: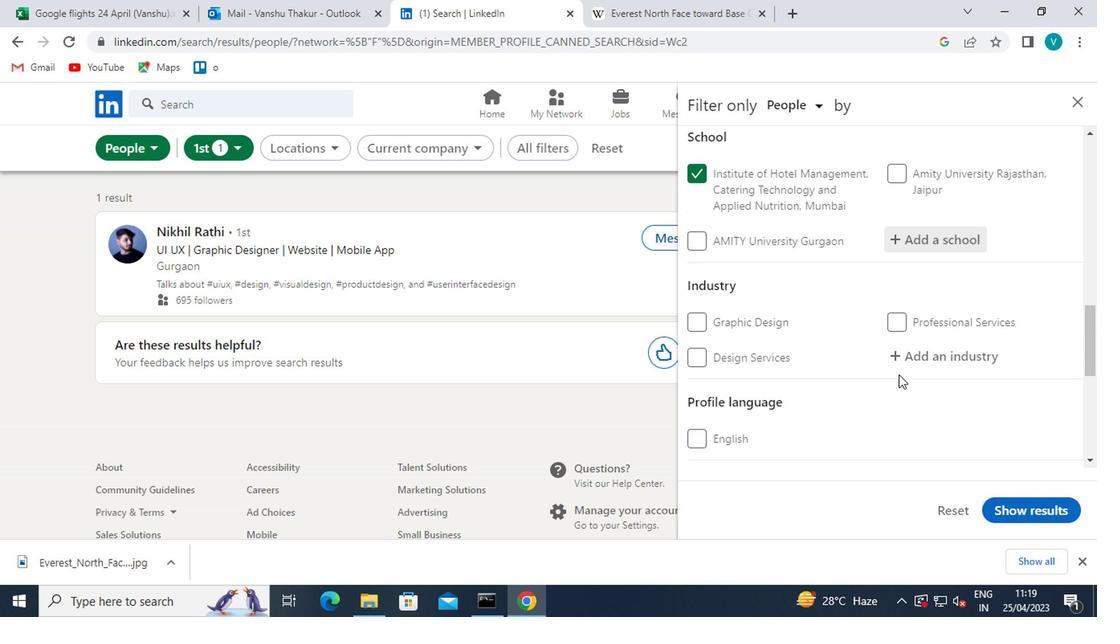 
Action: Key pressed <Key.shift>OPERATION
Screenshot: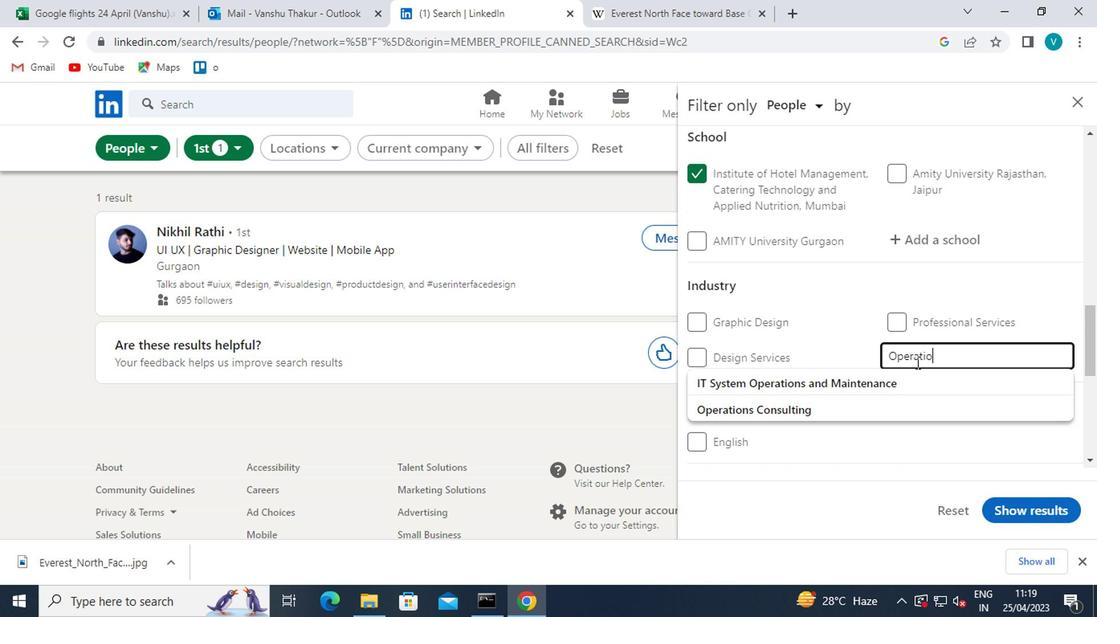
Action: Mouse moved to (944, 384)
Screenshot: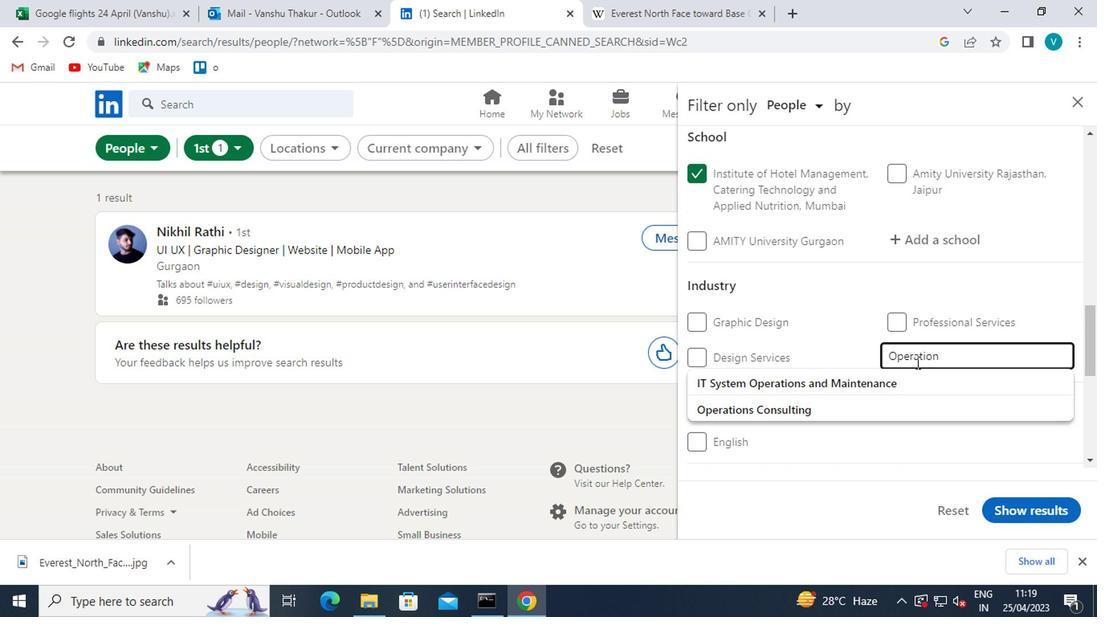 
Action: Key pressed S<Key.space><Key.shift><Key.shift><Key.shift><Key.shift><Key.shift><Key.shift><Key.shift><Key.shift><Key.shift><Key.shift><Key.shift><Key.shift><Key.shift><Key.shift><Key.shift><Key.shift><Key.shift>
Screenshot: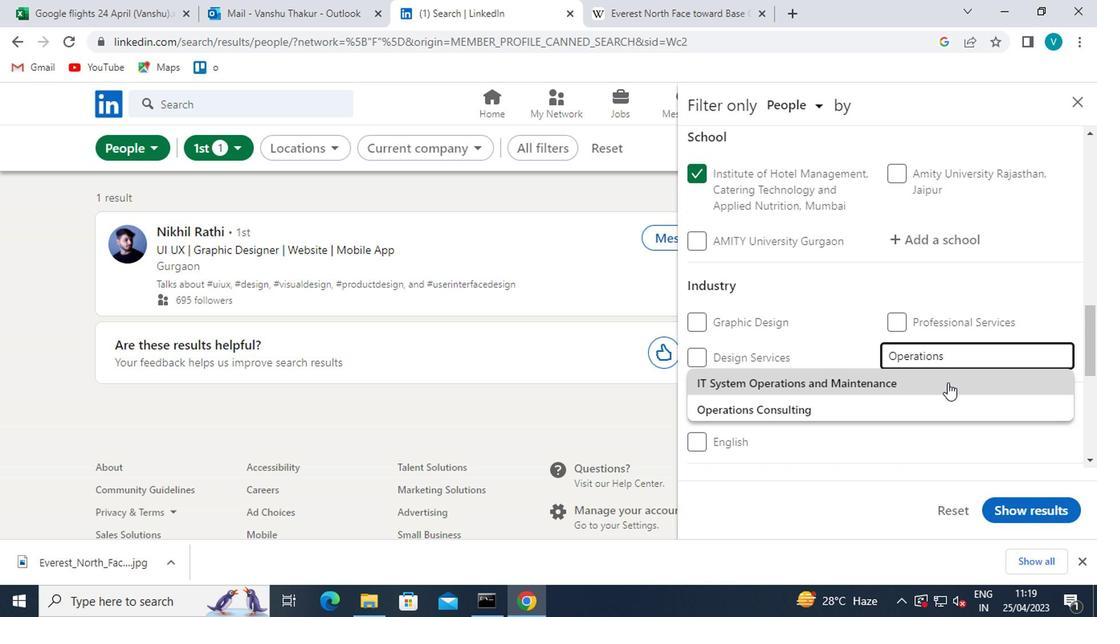 
Action: Mouse moved to (872, 405)
Screenshot: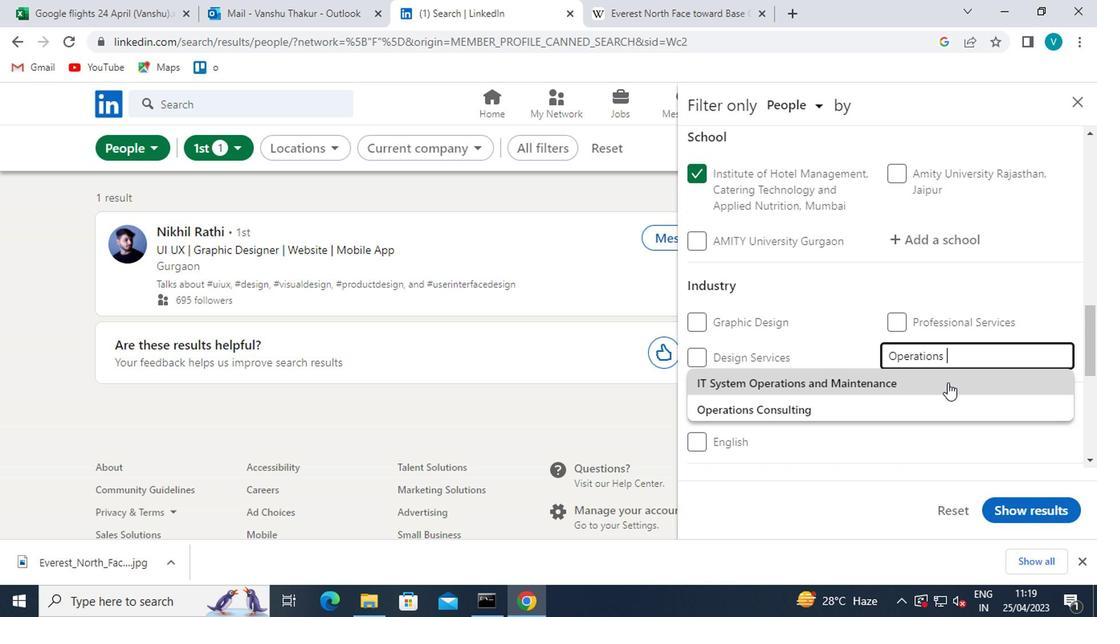 
Action: Mouse pressed left at (872, 405)
Screenshot: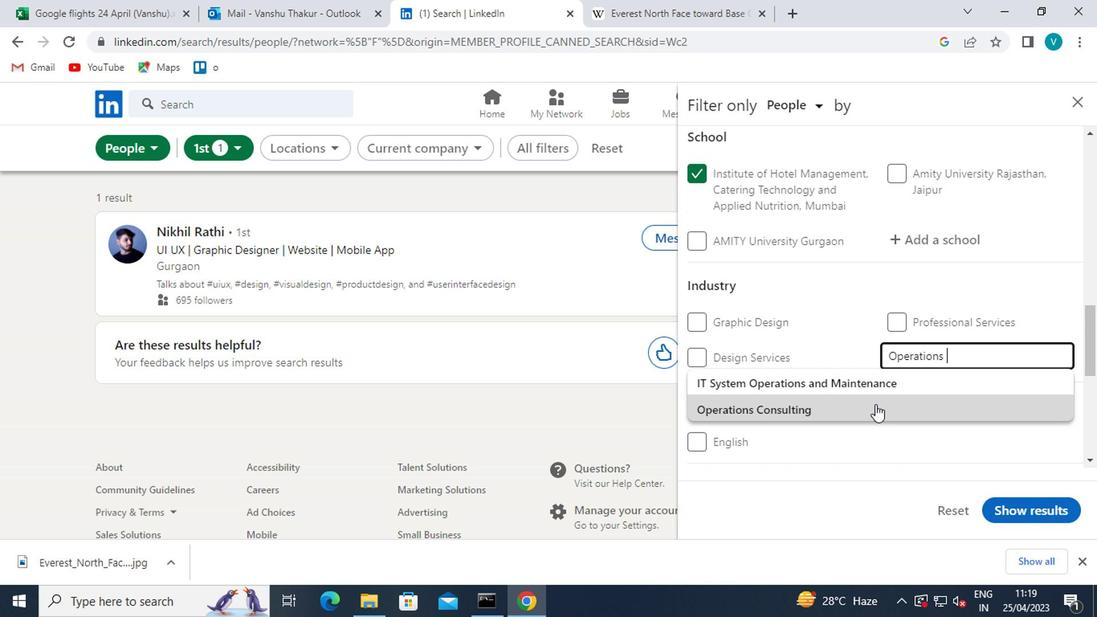 
Action: Mouse scrolled (872, 405) with delta (0, 0)
Screenshot: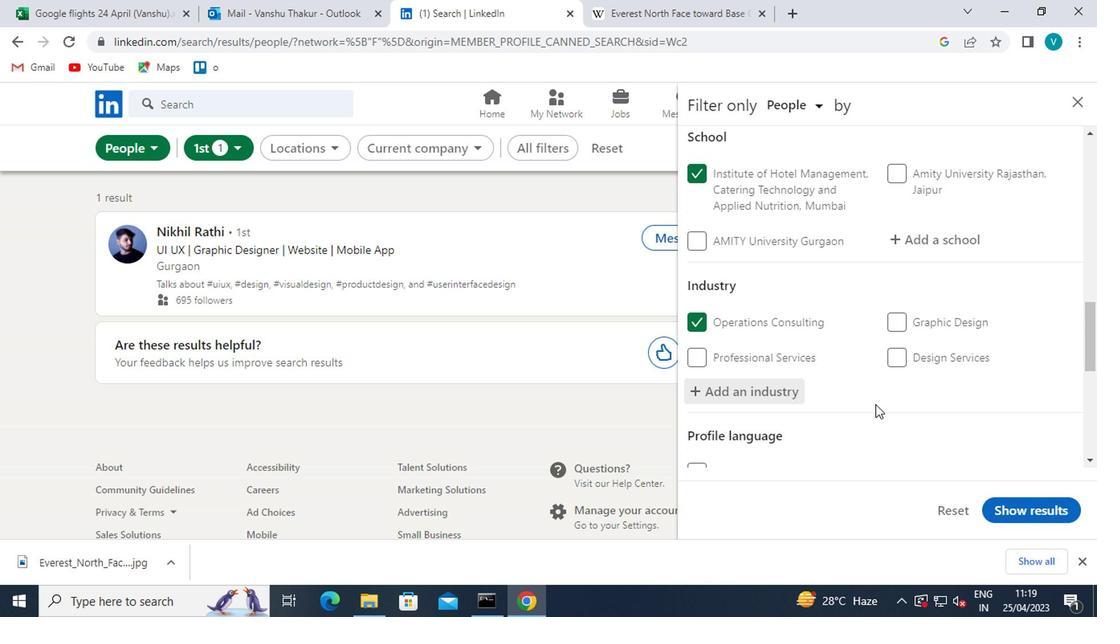 
Action: Mouse scrolled (872, 405) with delta (0, 0)
Screenshot: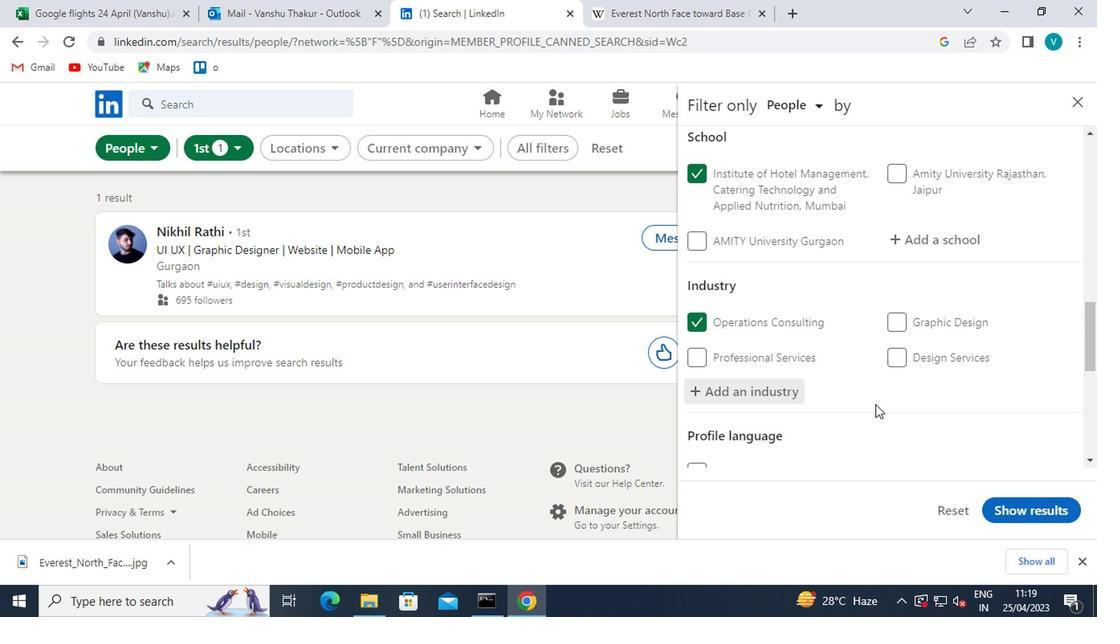 
Action: Mouse moved to (866, 405)
Screenshot: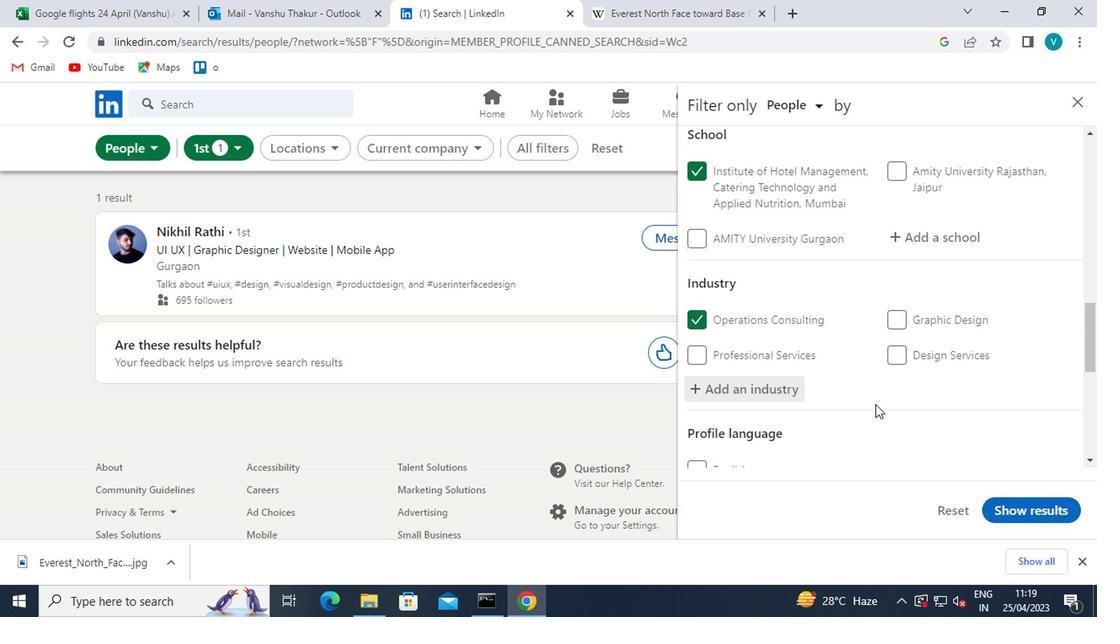 
Action: Mouse scrolled (866, 405) with delta (0, 0)
Screenshot: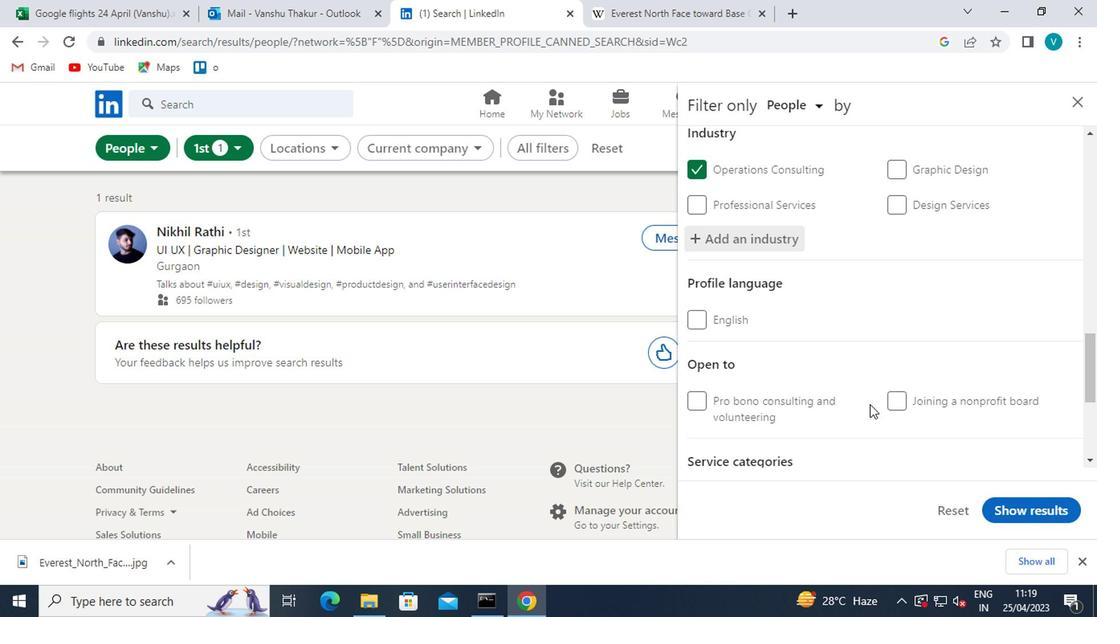 
Action: Mouse scrolled (866, 405) with delta (0, 0)
Screenshot: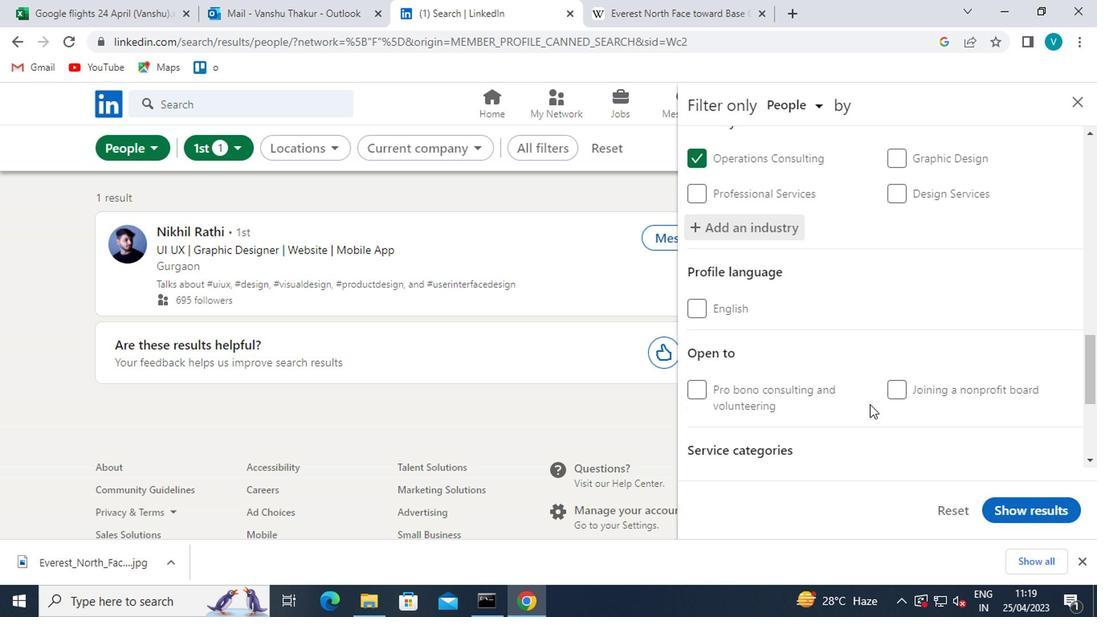 
Action: Mouse moved to (761, 328)
Screenshot: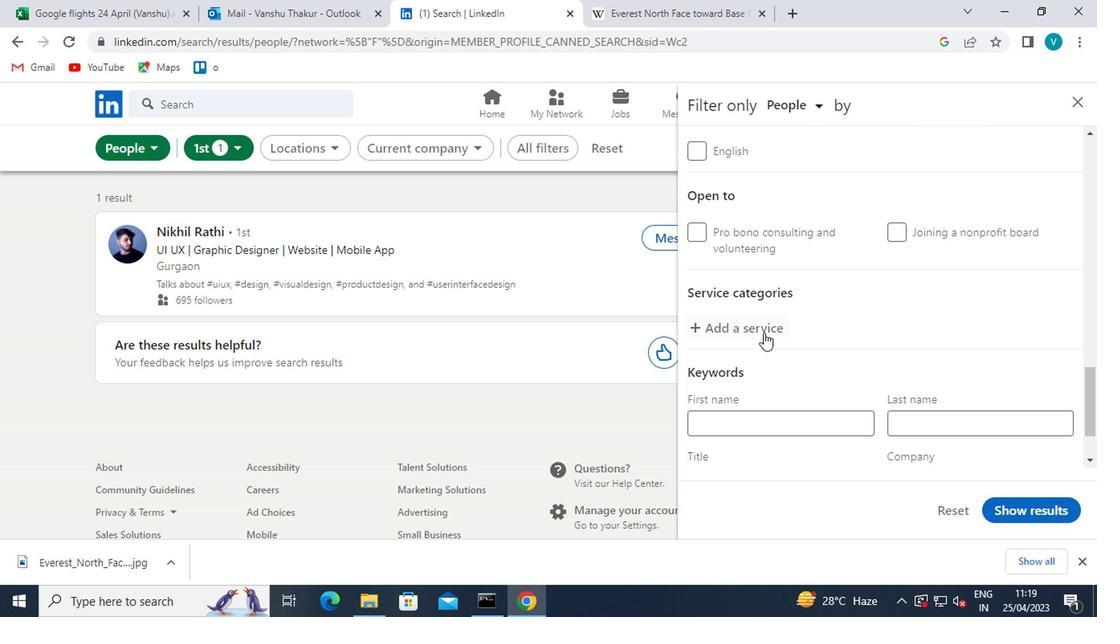
Action: Mouse pressed left at (761, 328)
Screenshot: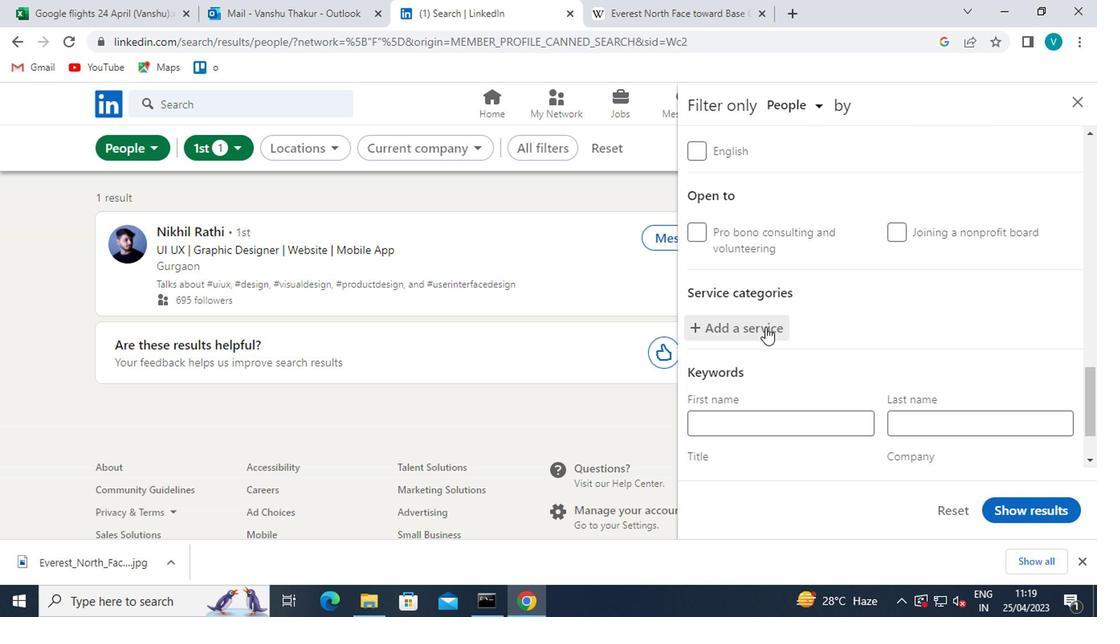 
Action: Key pressed <Key.shift>BOOK
Screenshot: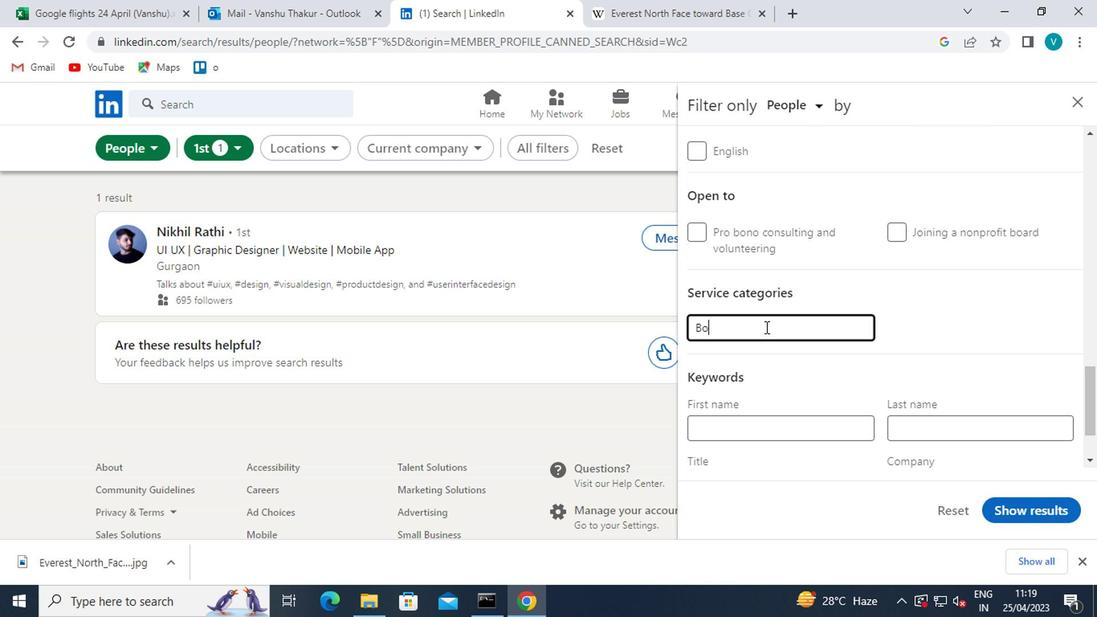 
Action: Mouse moved to (748, 358)
Screenshot: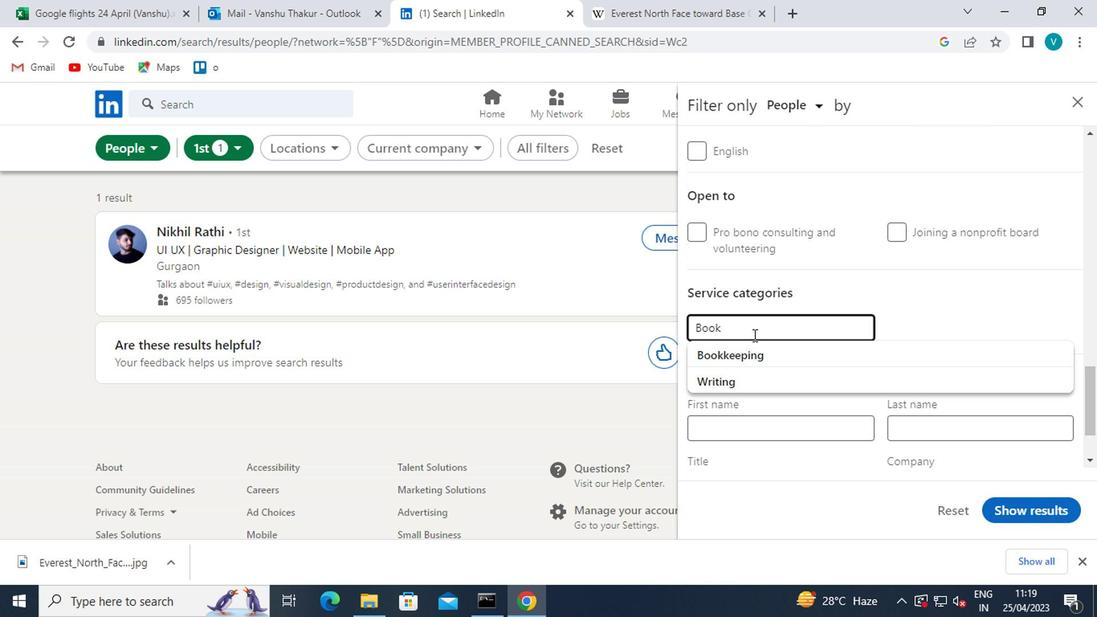 
Action: Mouse pressed left at (748, 358)
Screenshot: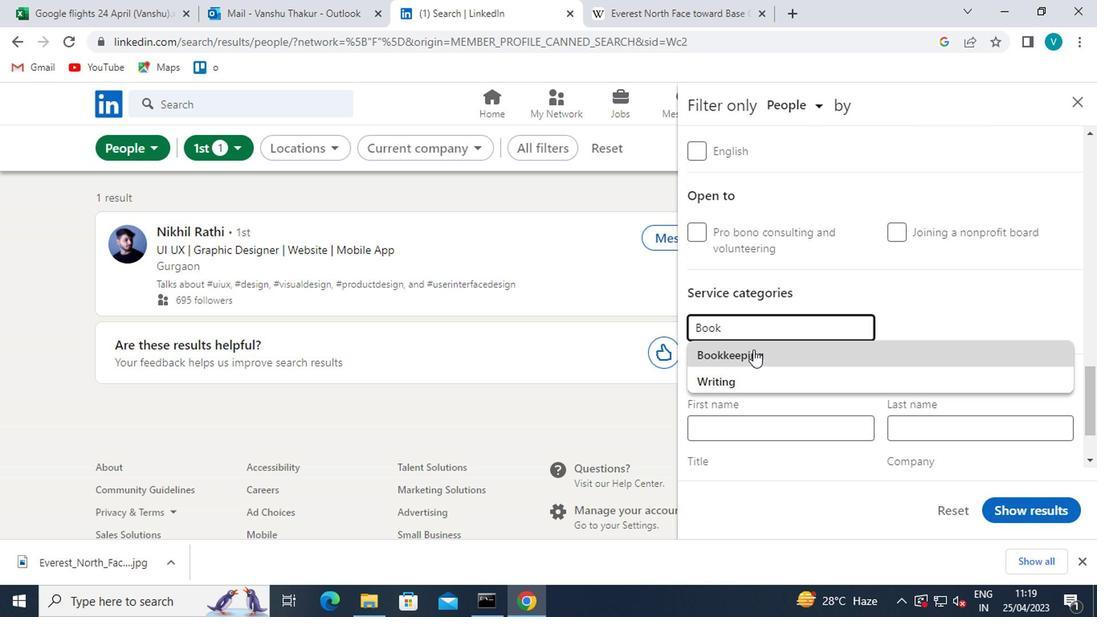 
Action: Mouse moved to (758, 346)
Screenshot: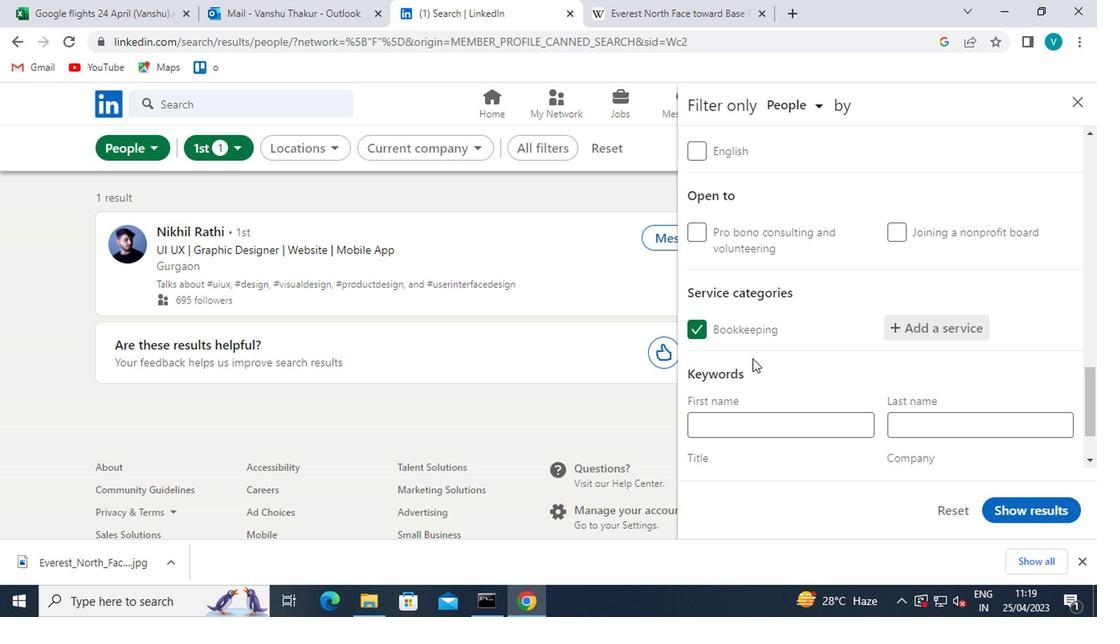
Action: Mouse scrolled (758, 346) with delta (0, 0)
Screenshot: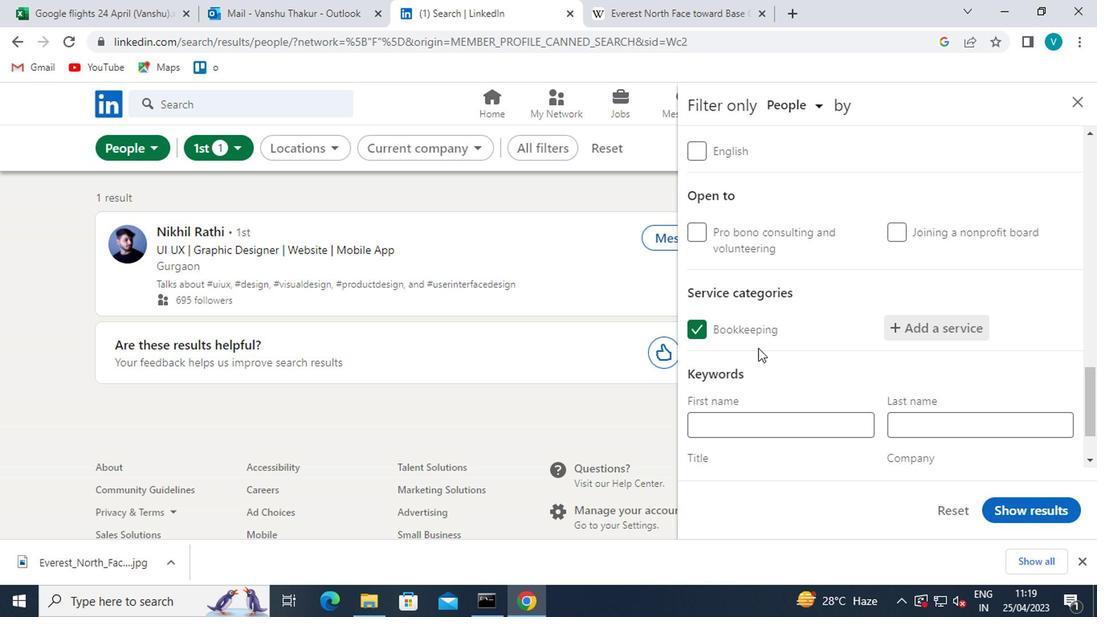 
Action: Mouse scrolled (758, 346) with delta (0, 0)
Screenshot: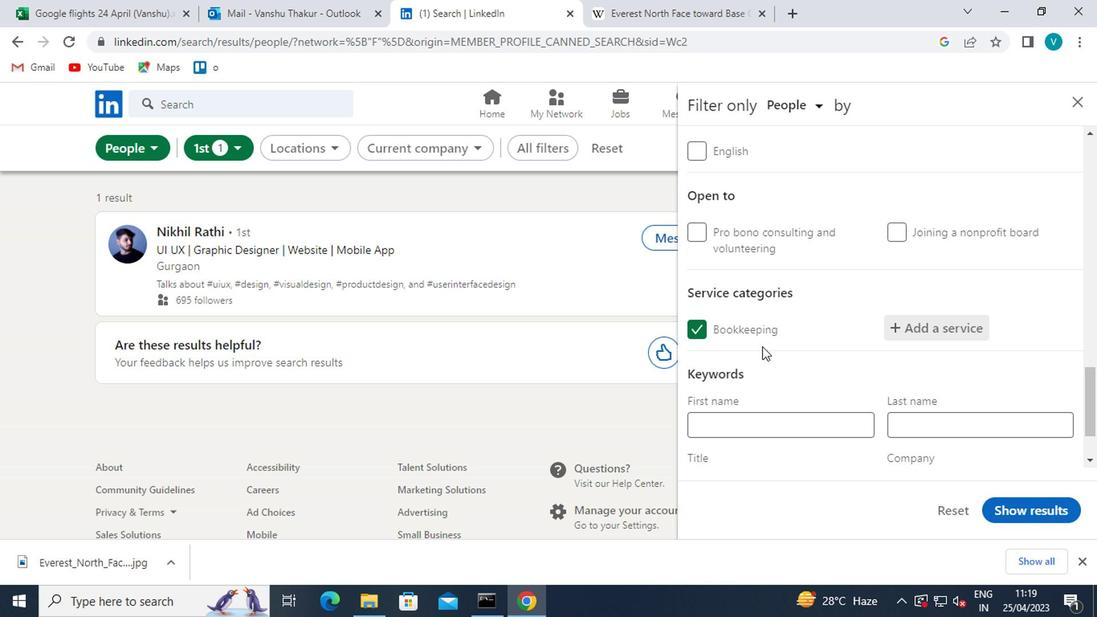 
Action: Mouse moved to (756, 346)
Screenshot: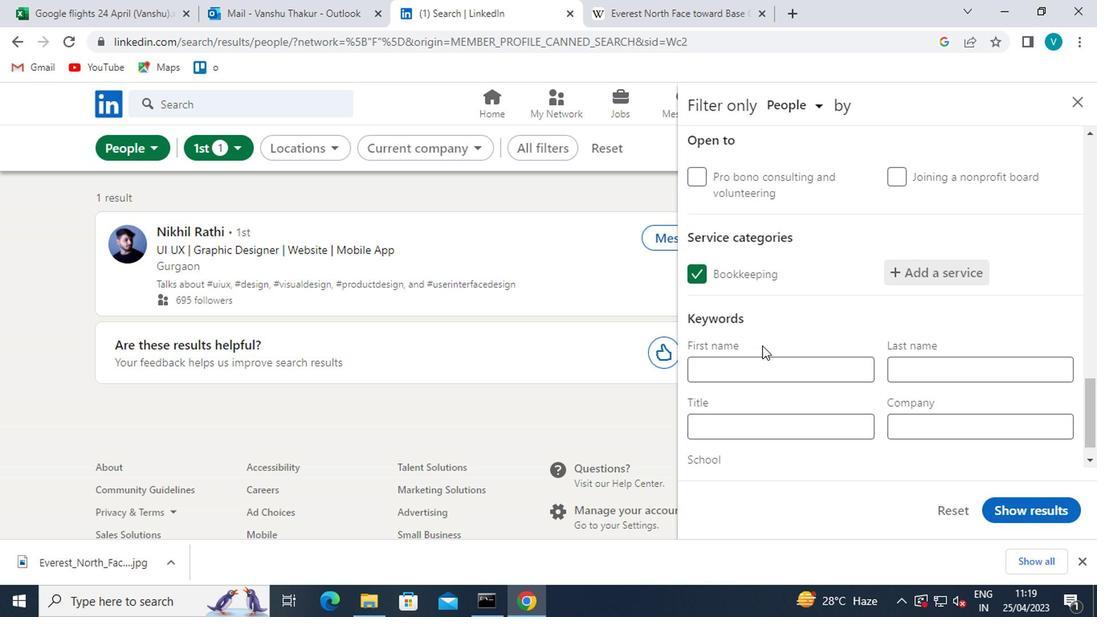
Action: Mouse scrolled (756, 346) with delta (0, 0)
Screenshot: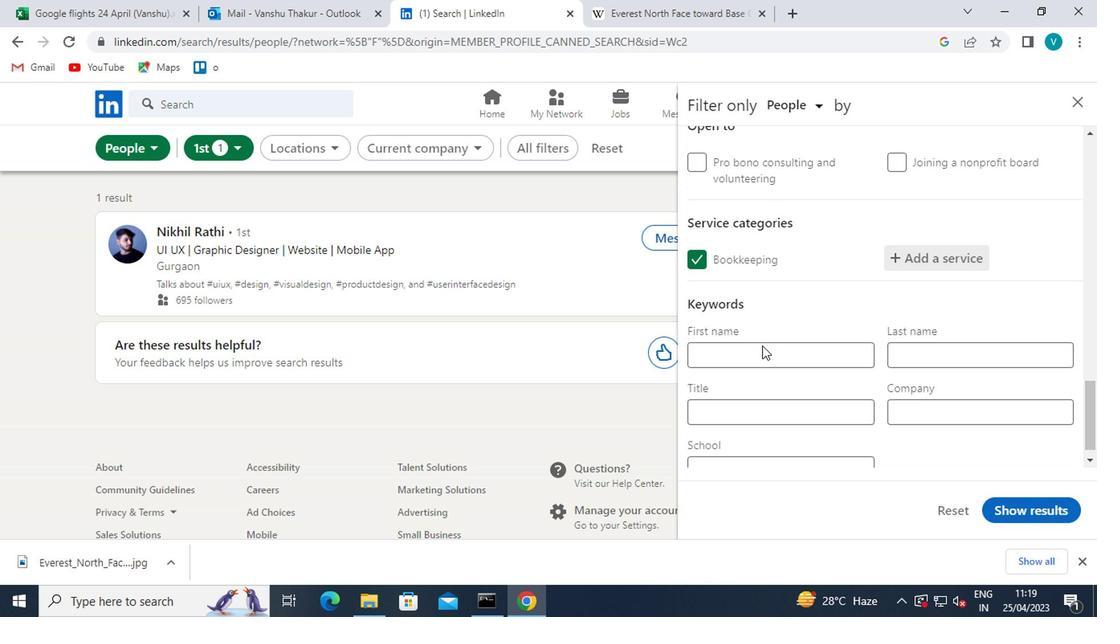 
Action: Mouse moved to (754, 388)
Screenshot: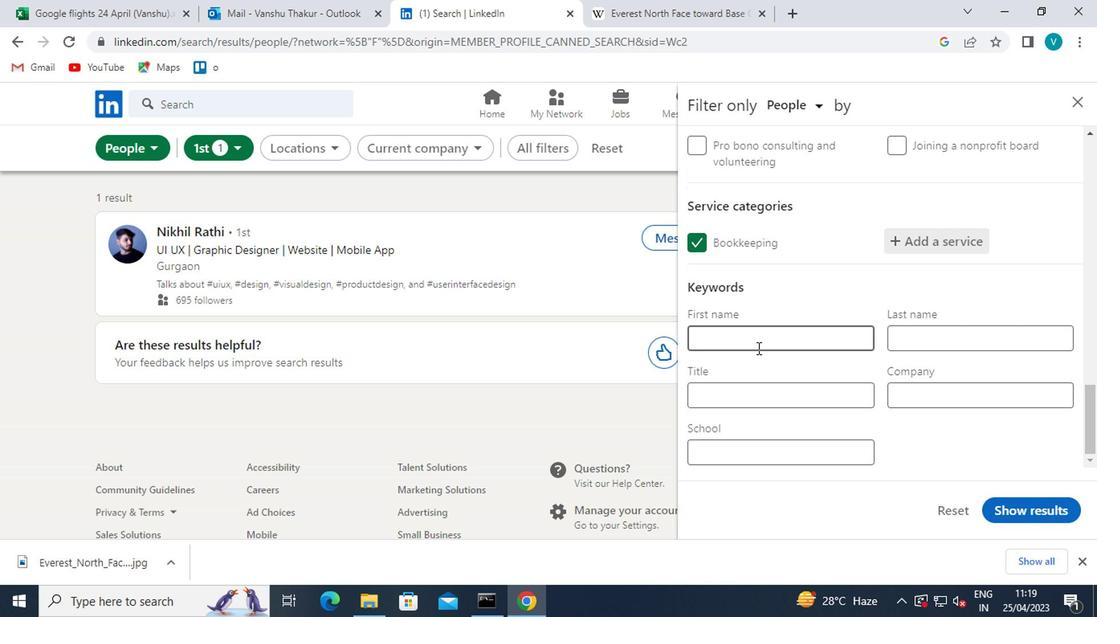 
Action: Mouse pressed left at (754, 388)
Screenshot: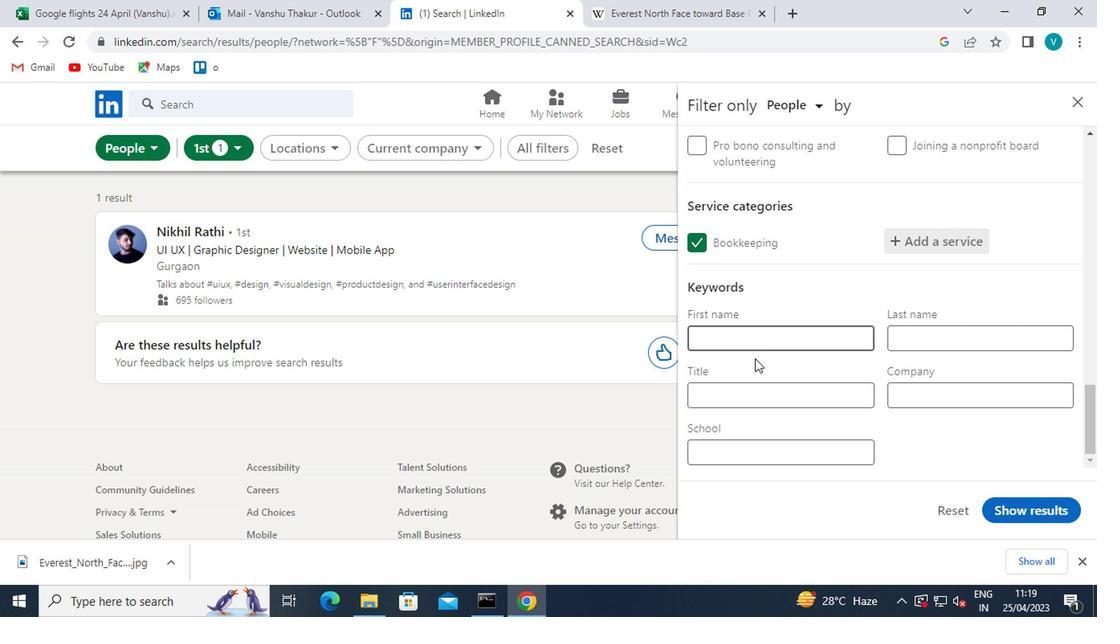 
Action: Mouse moved to (754, 389)
Screenshot: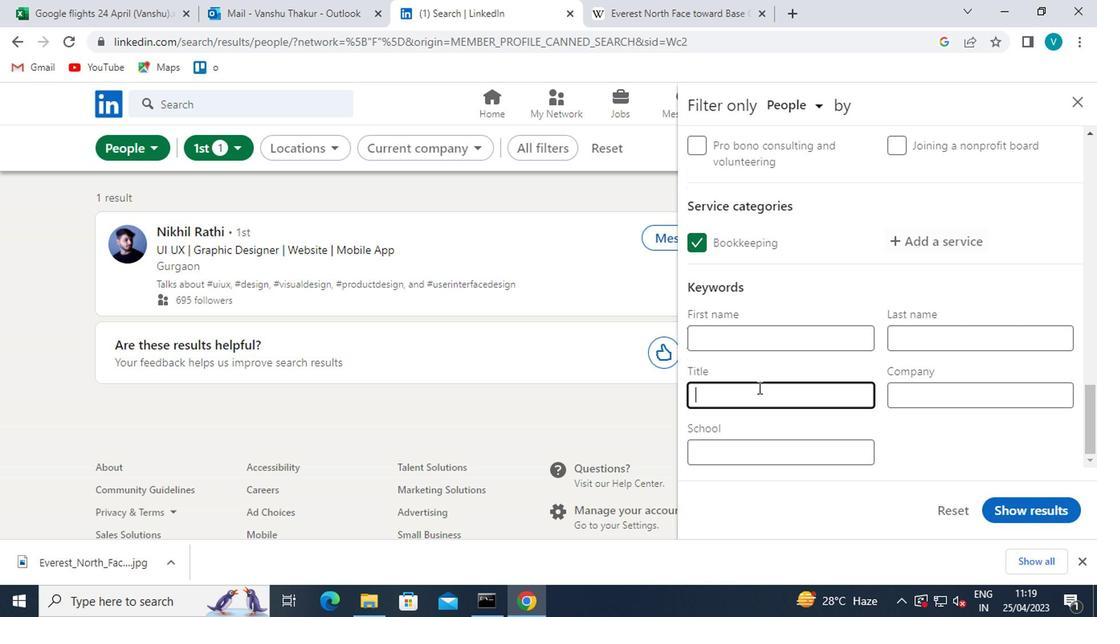 
Action: Key pressed <Key.shift>MEDICAL<Key.space><Key.shift>TRANSCRIPTIONIST
Screenshot: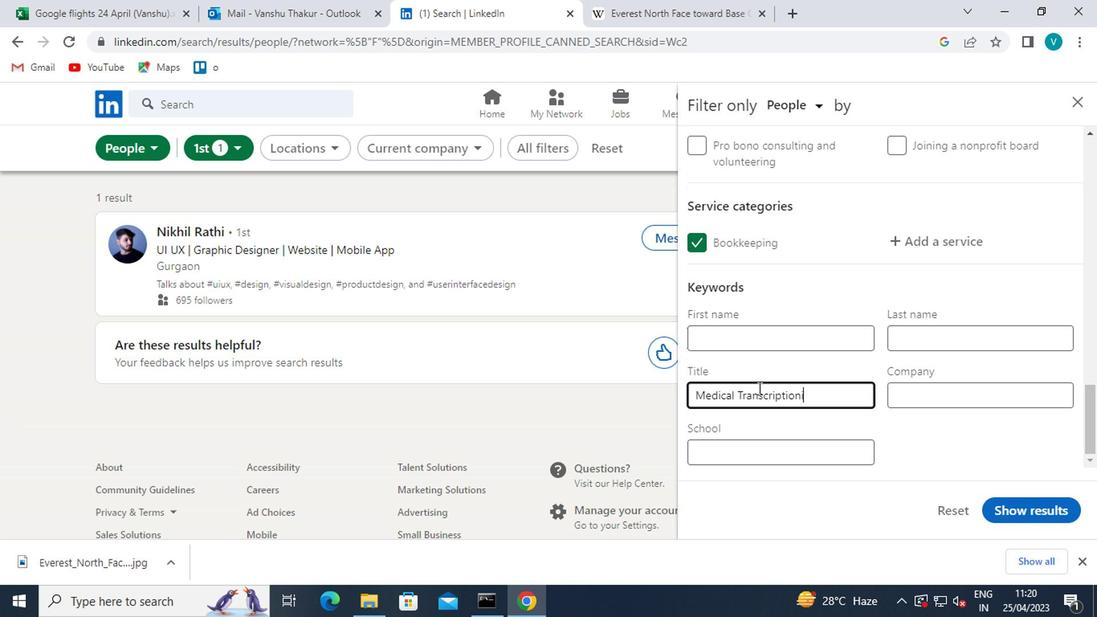 
Action: Mouse moved to (1010, 512)
Screenshot: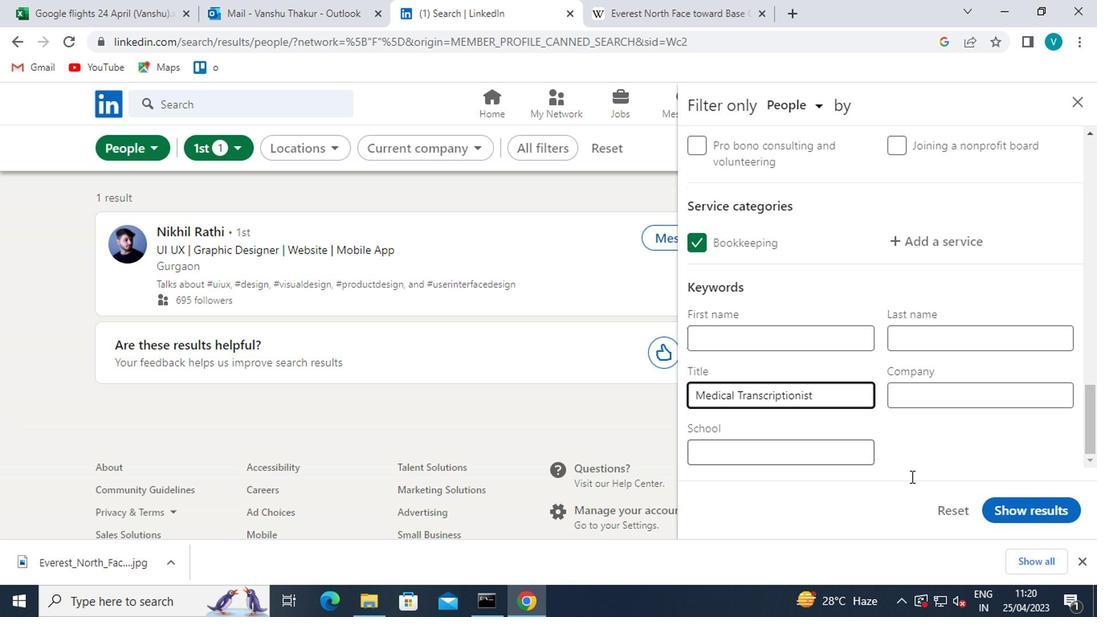 
Action: Mouse pressed left at (1010, 512)
Screenshot: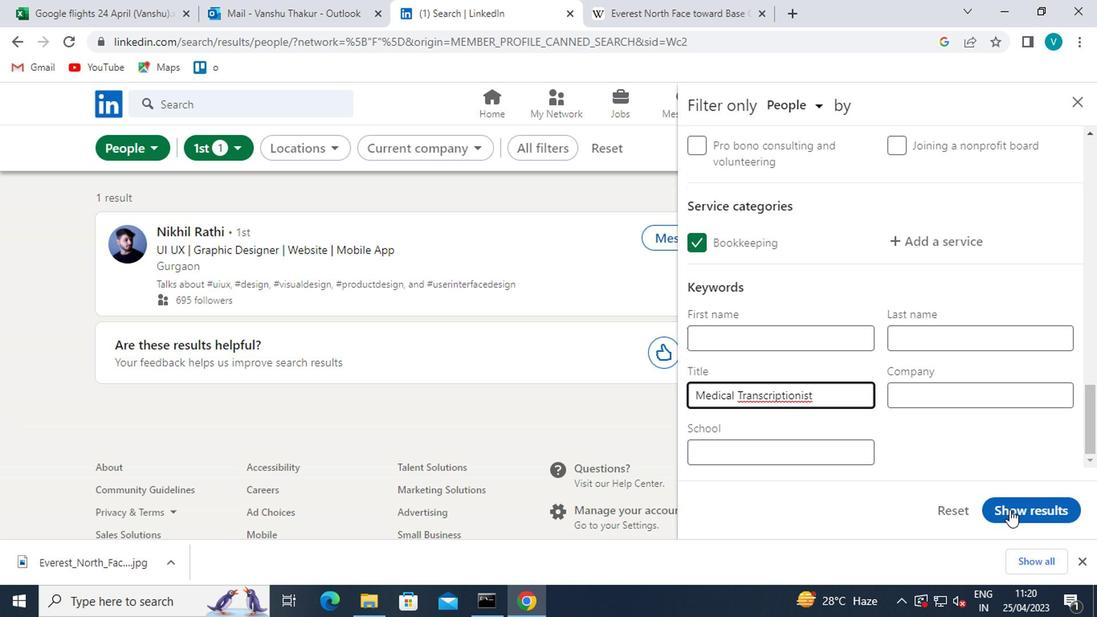 
Action: Mouse moved to (1011, 512)
Screenshot: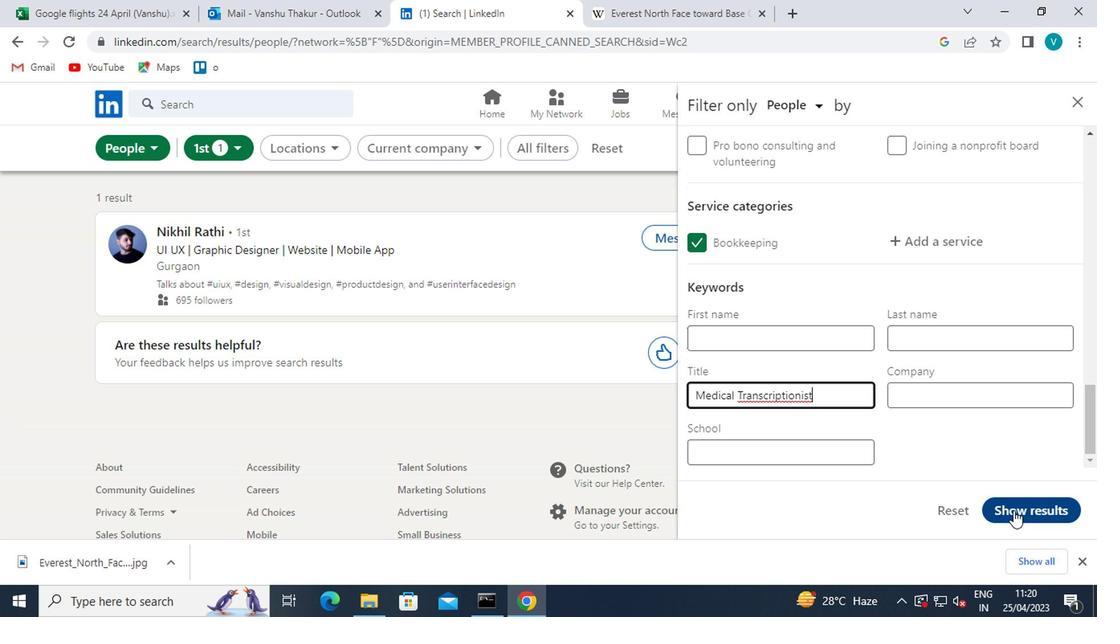 
